 Task: Search one way flight ticket for 2 adults, 2 infants in seat and 1 infant on lap in first from Elmira/corning: Elmira/corning Regional Airport to Greensboro: Piedmont Triad International Airport on 5-1-2023. Choice of flights is Royal air maroc. Number of bags: 5 checked bags. Price is upto 85000. Outbound departure time preference is 14:30.
Action: Mouse moved to (297, 499)
Screenshot: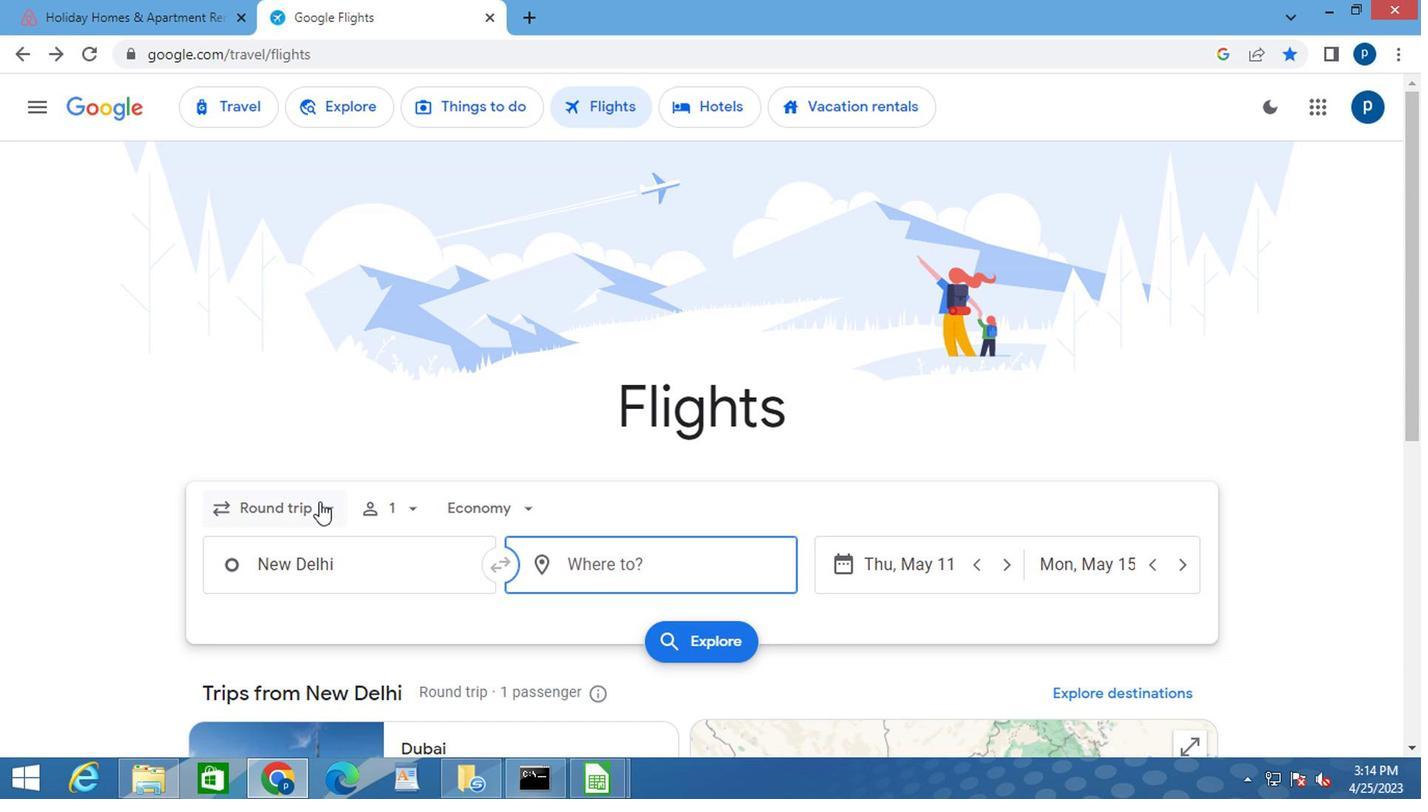 
Action: Mouse pressed left at (297, 499)
Screenshot: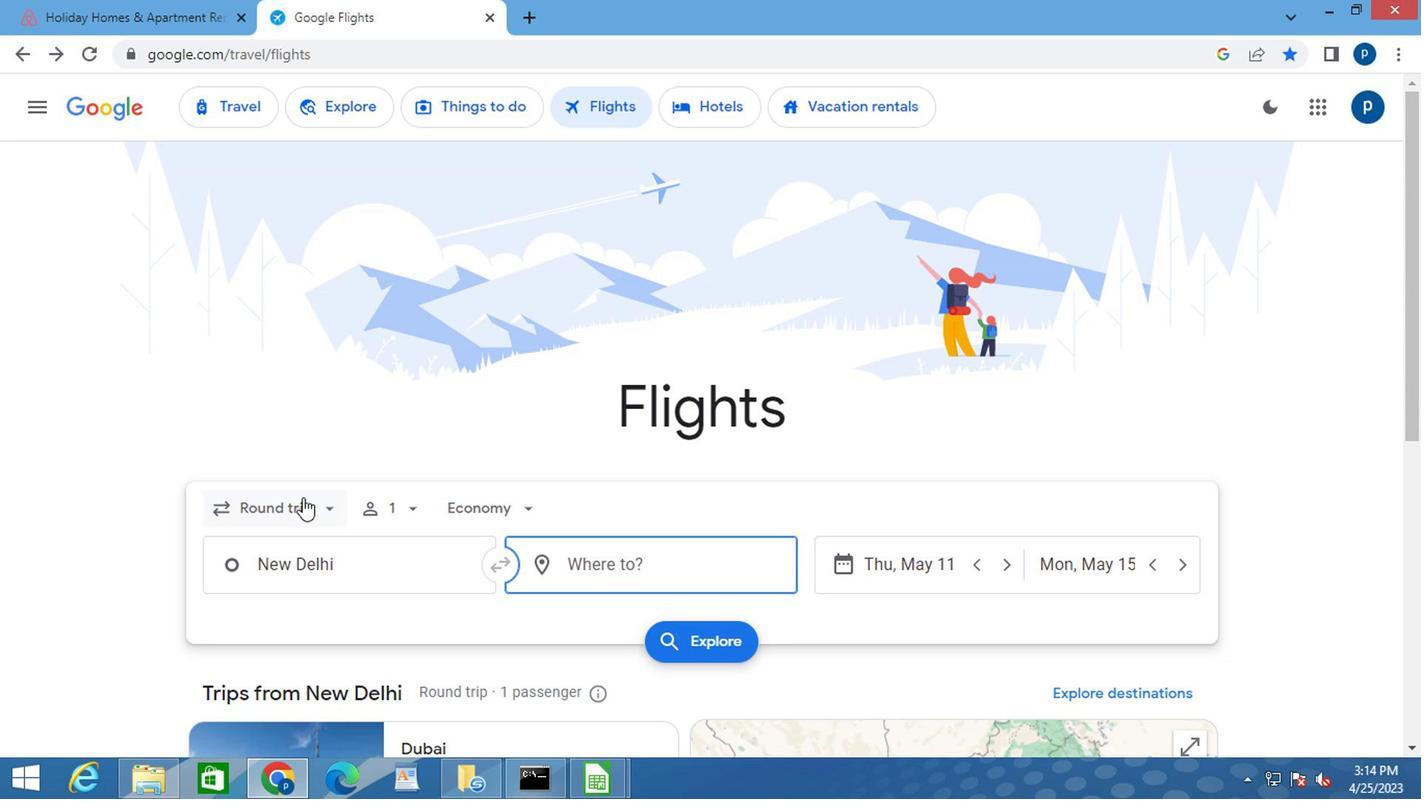 
Action: Mouse moved to (295, 598)
Screenshot: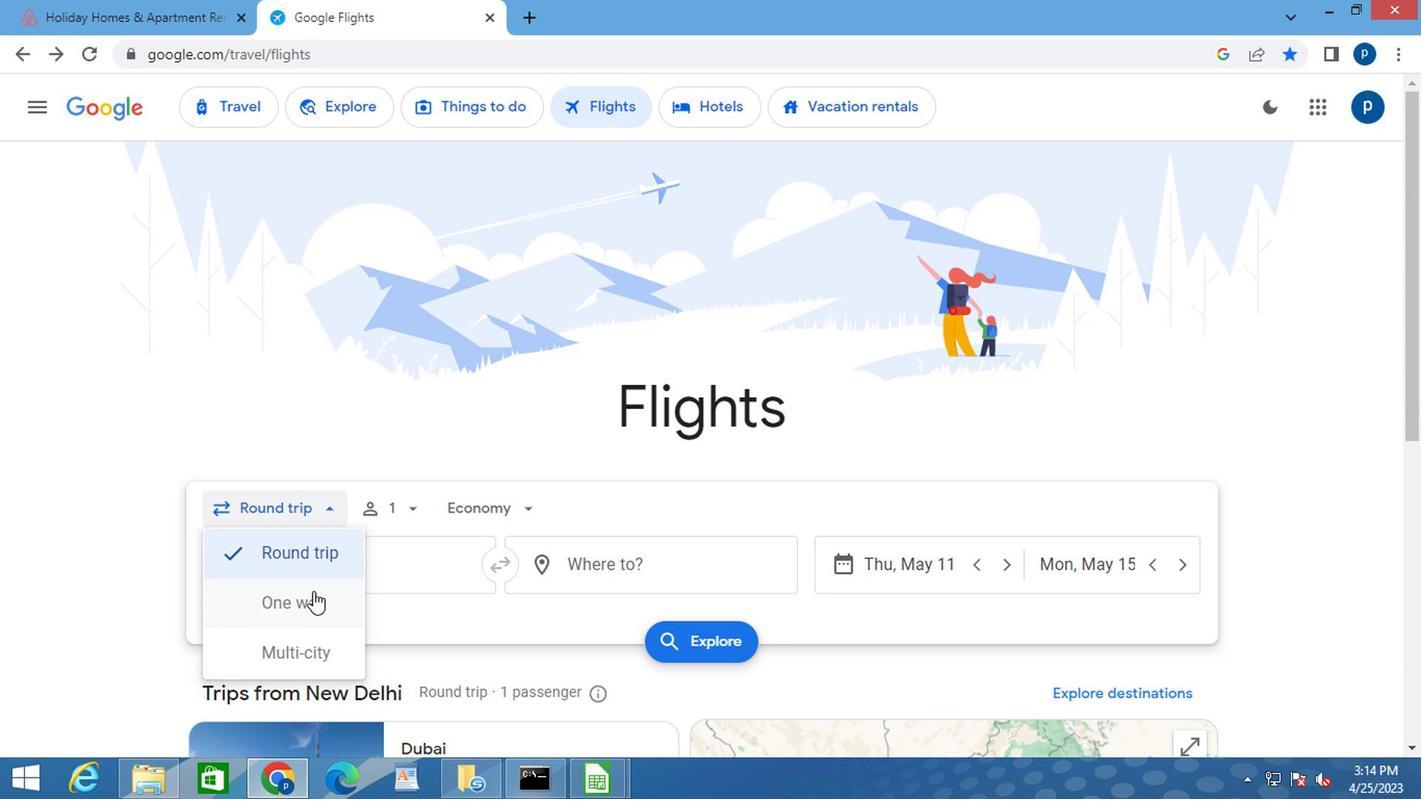 
Action: Mouse pressed left at (295, 598)
Screenshot: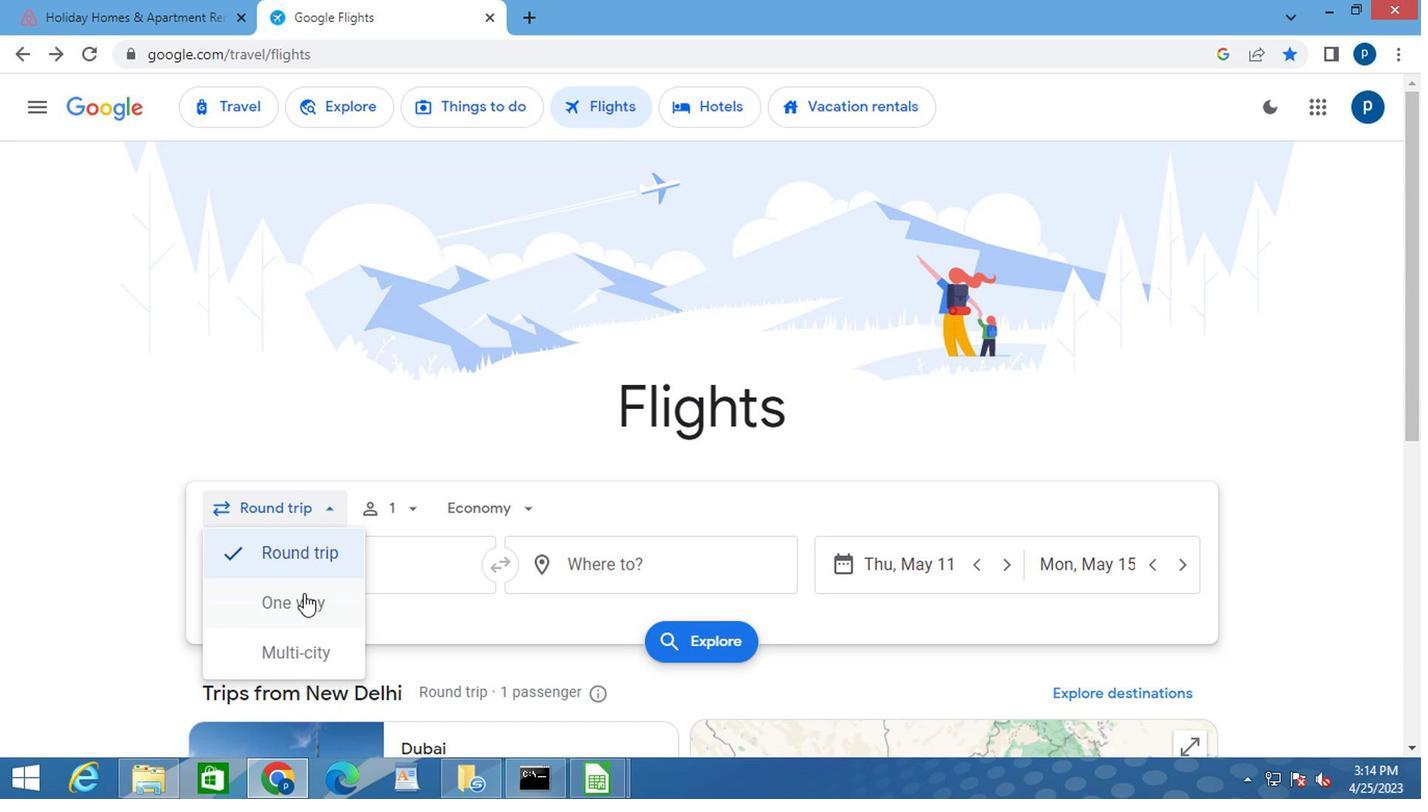 
Action: Mouse moved to (377, 510)
Screenshot: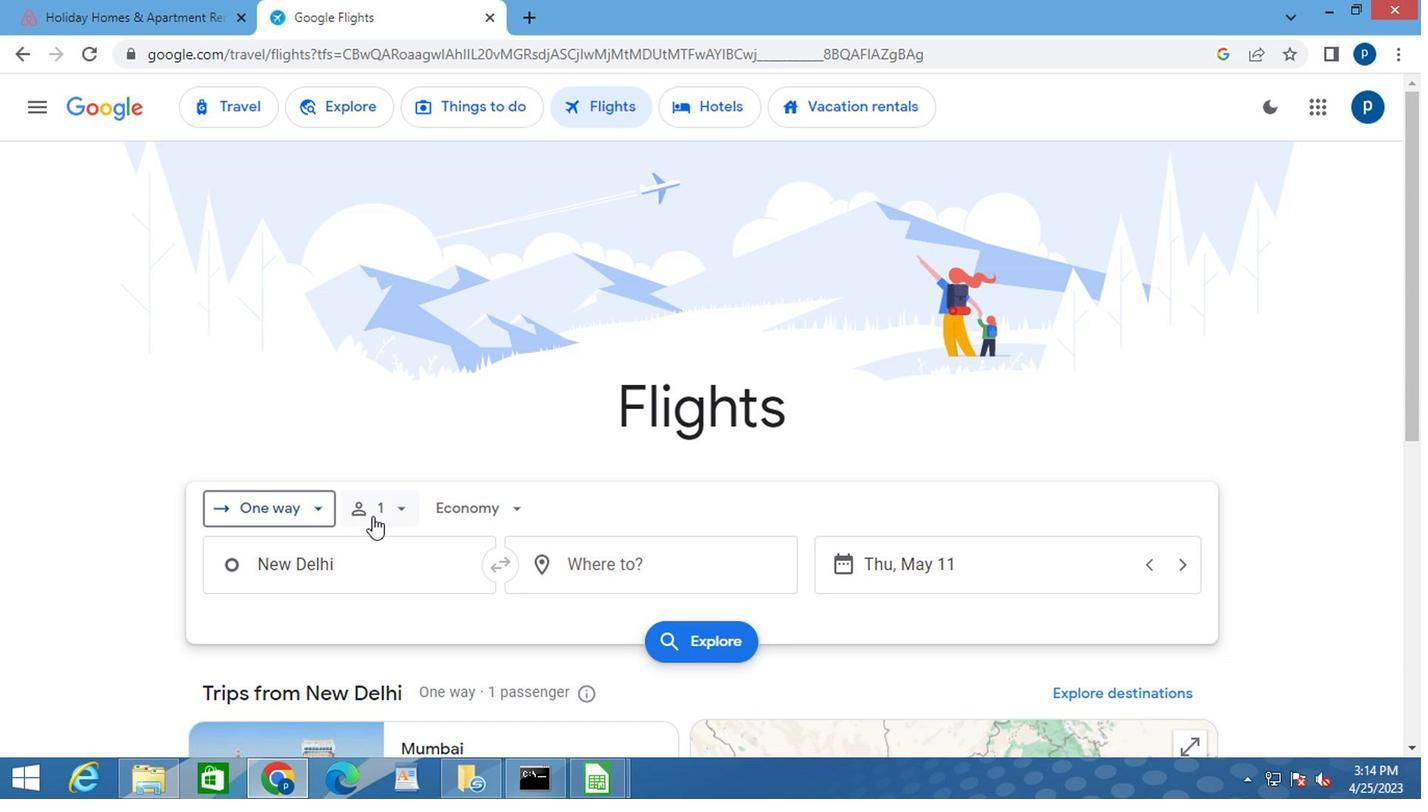 
Action: Mouse pressed left at (377, 510)
Screenshot: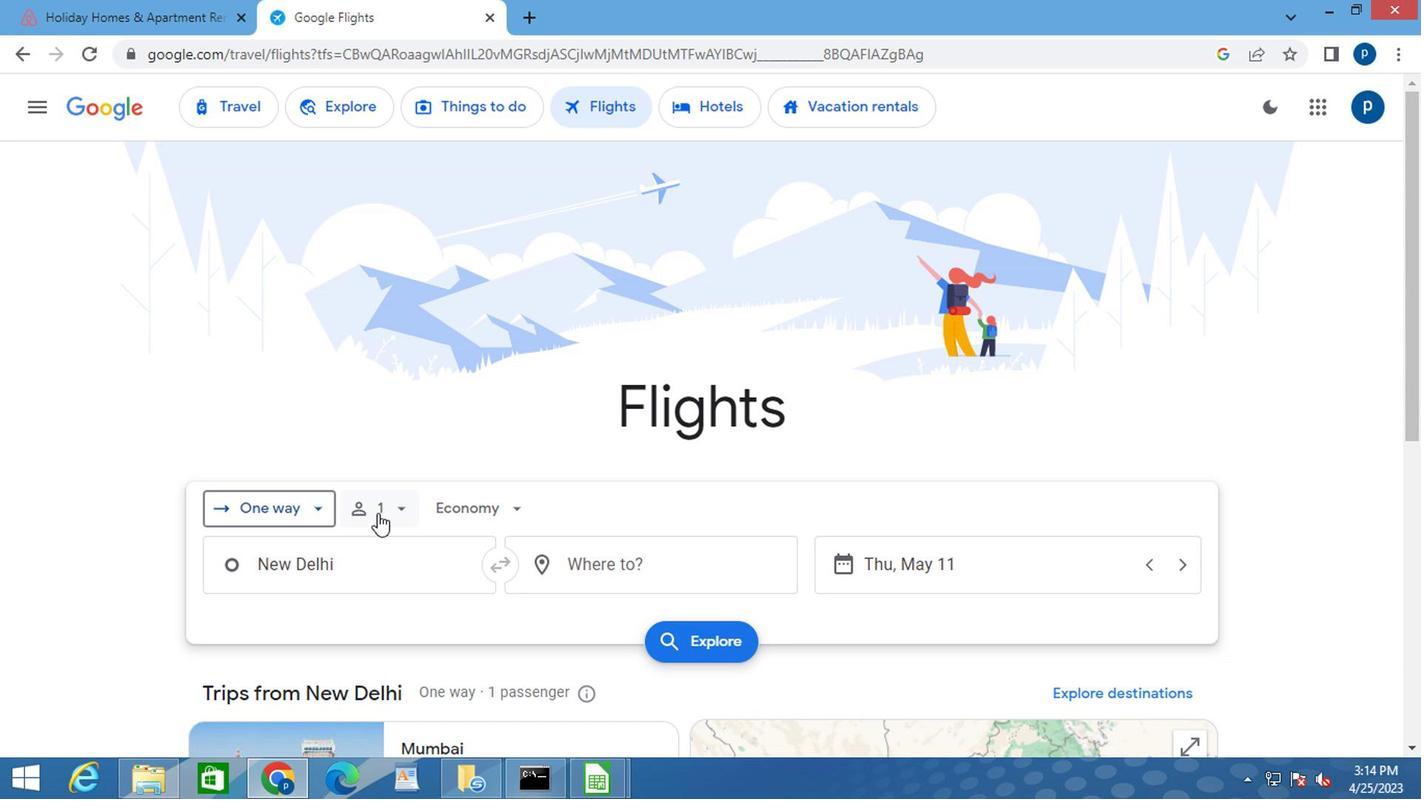 
Action: Mouse moved to (556, 567)
Screenshot: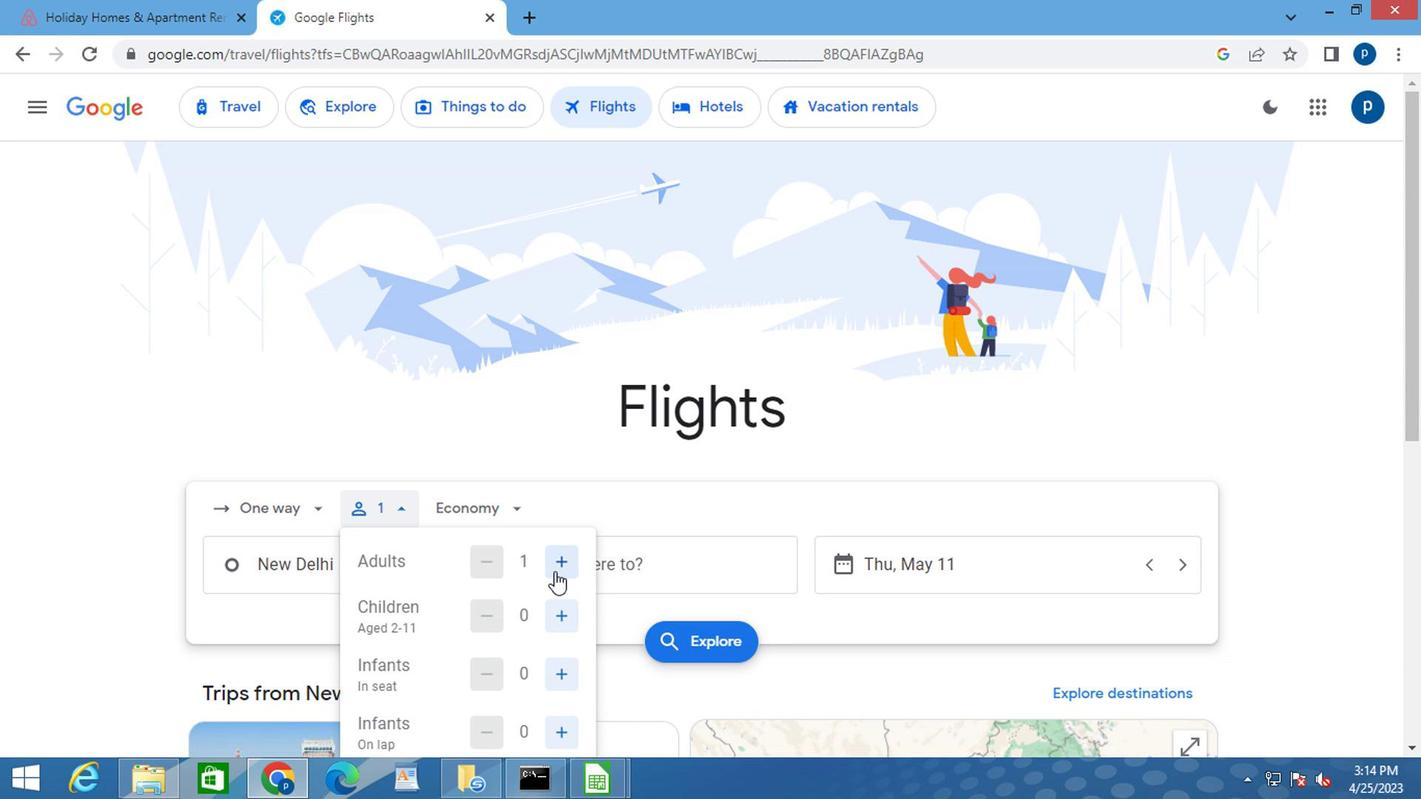 
Action: Mouse pressed left at (556, 567)
Screenshot: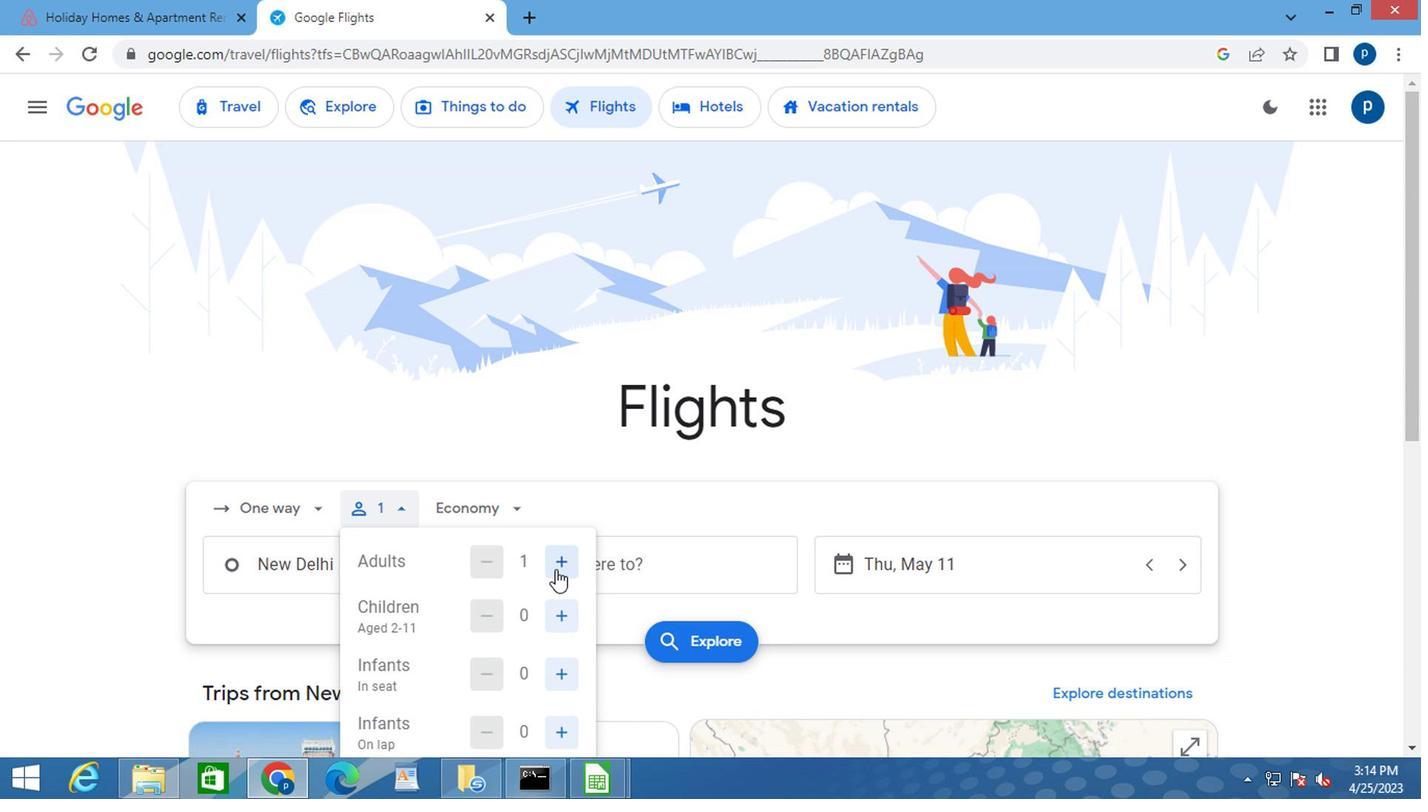 
Action: Mouse moved to (556, 567)
Screenshot: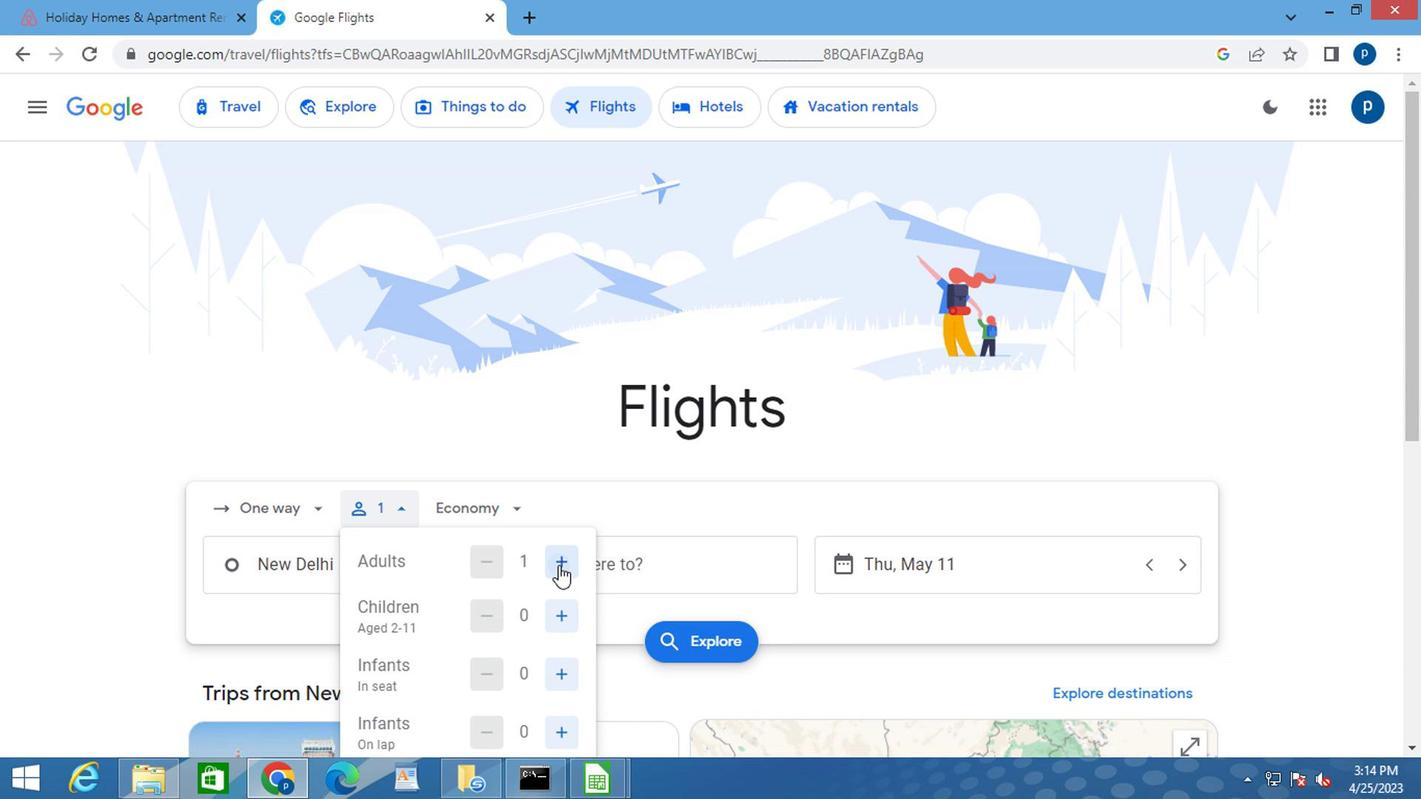 
Action: Mouse scrolled (556, 566) with delta (0, -1)
Screenshot: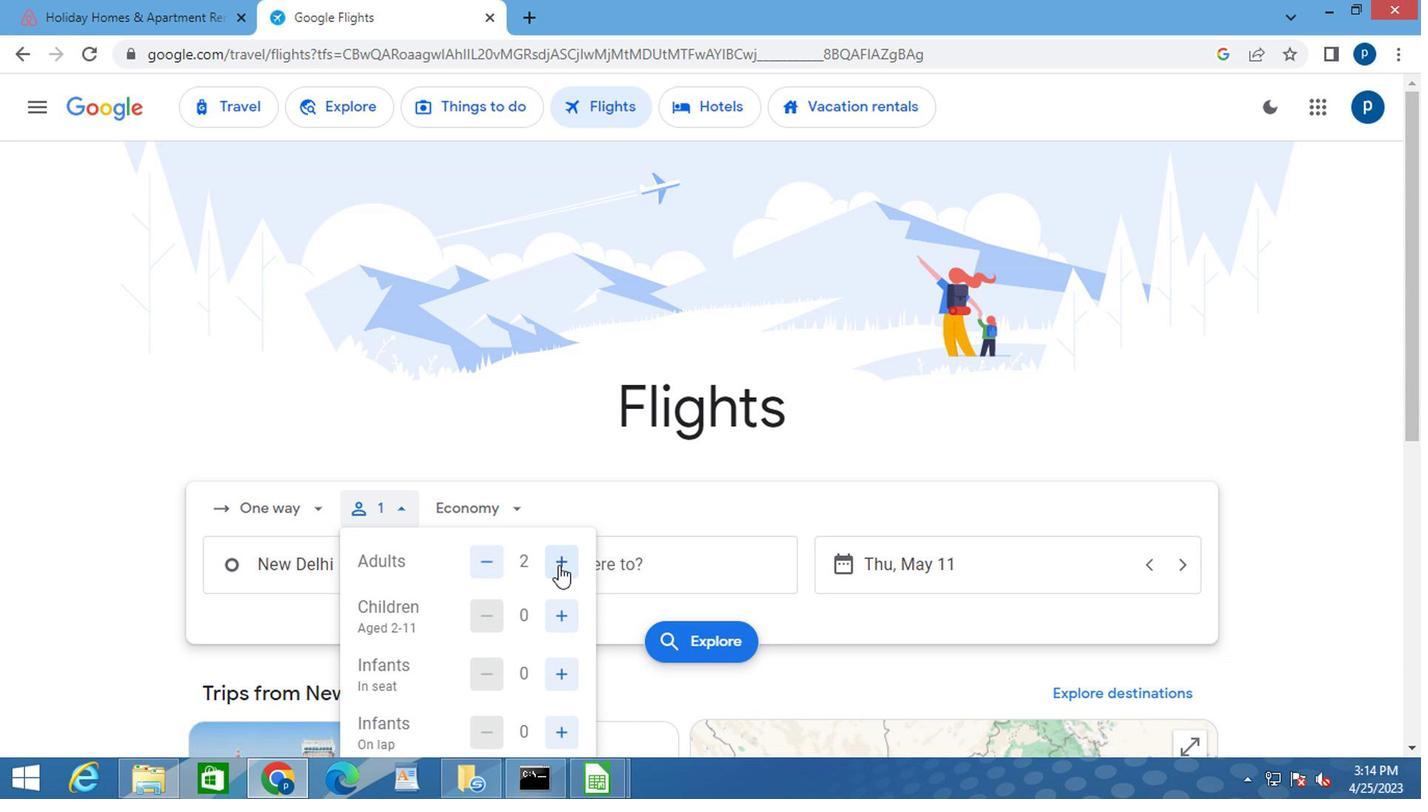 
Action: Mouse moved to (556, 565)
Screenshot: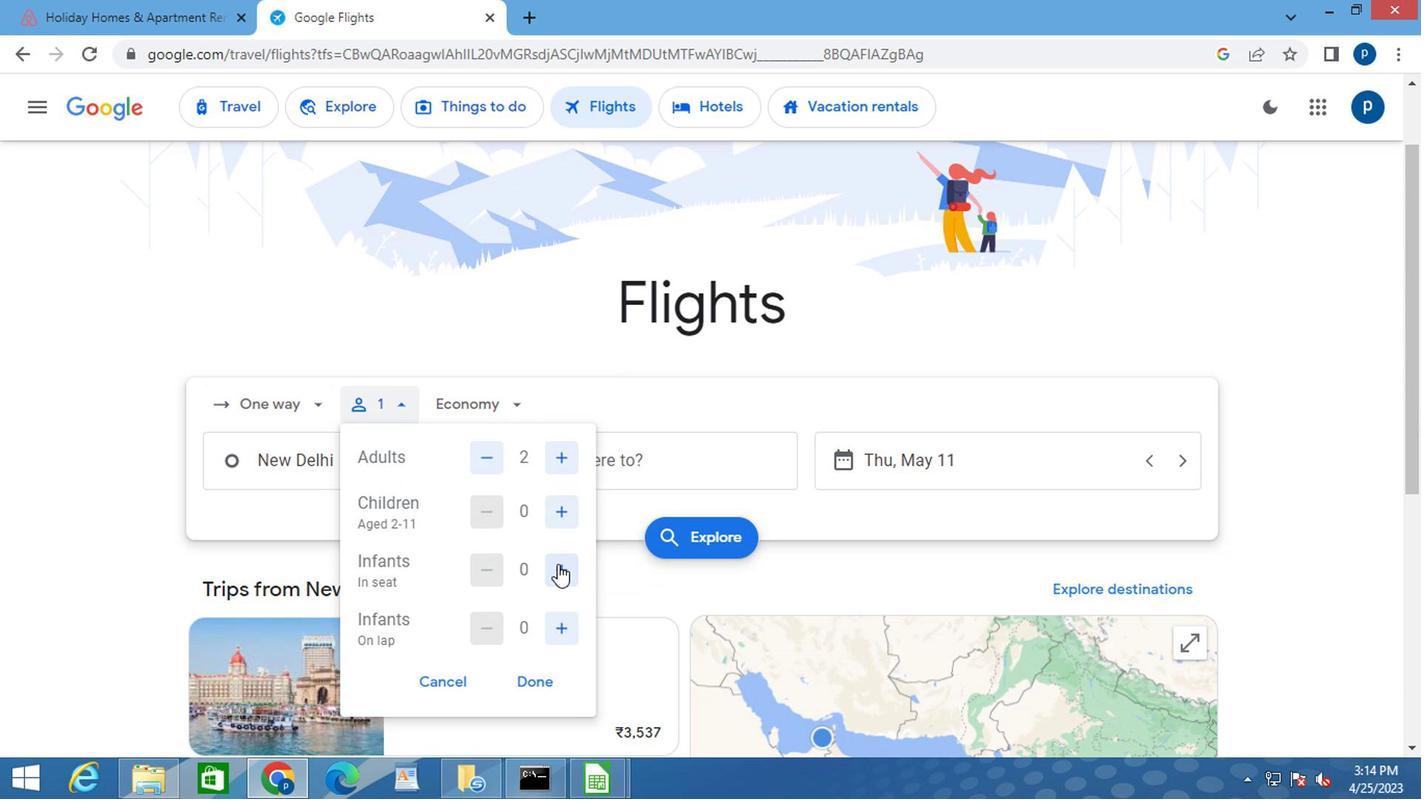 
Action: Mouse pressed left at (556, 565)
Screenshot: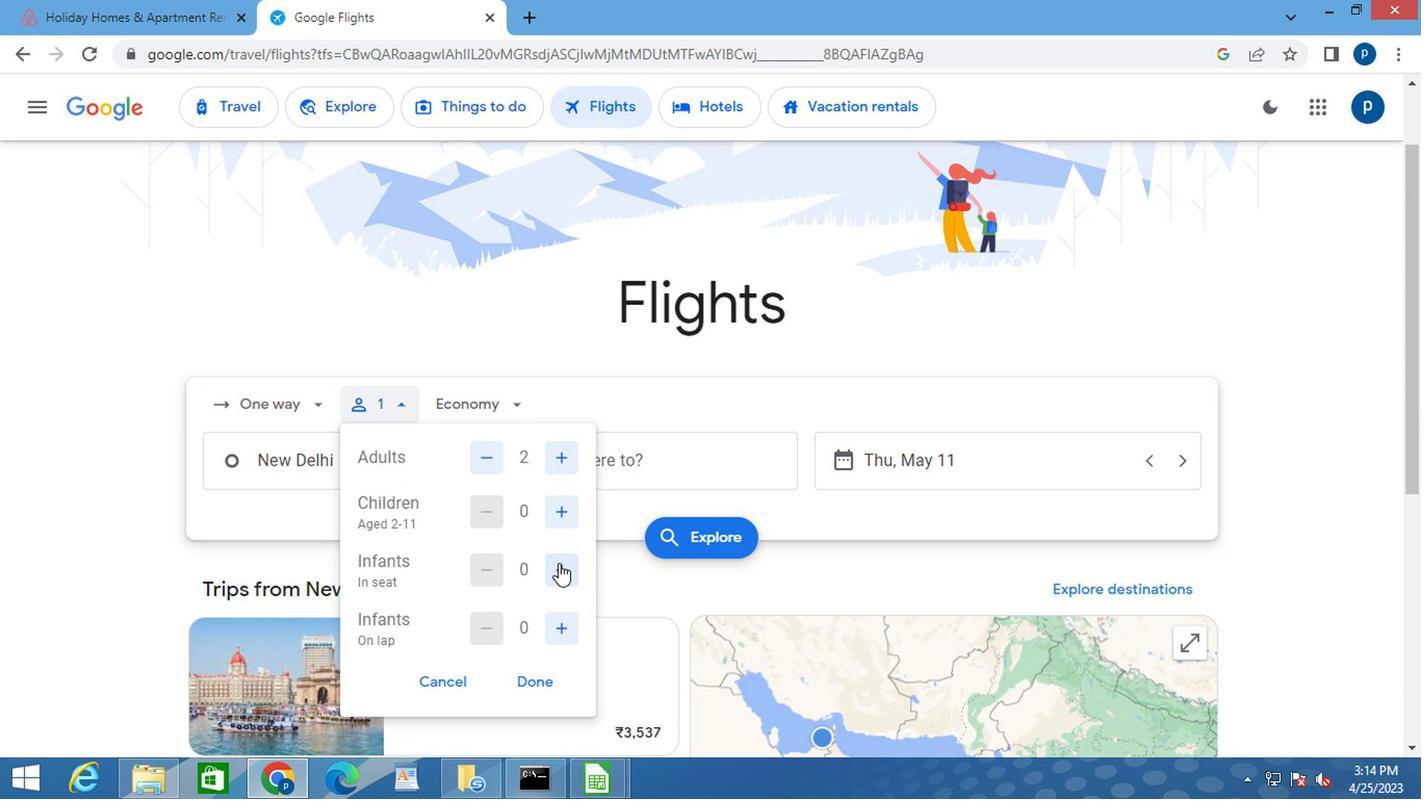 
Action: Mouse pressed left at (556, 565)
Screenshot: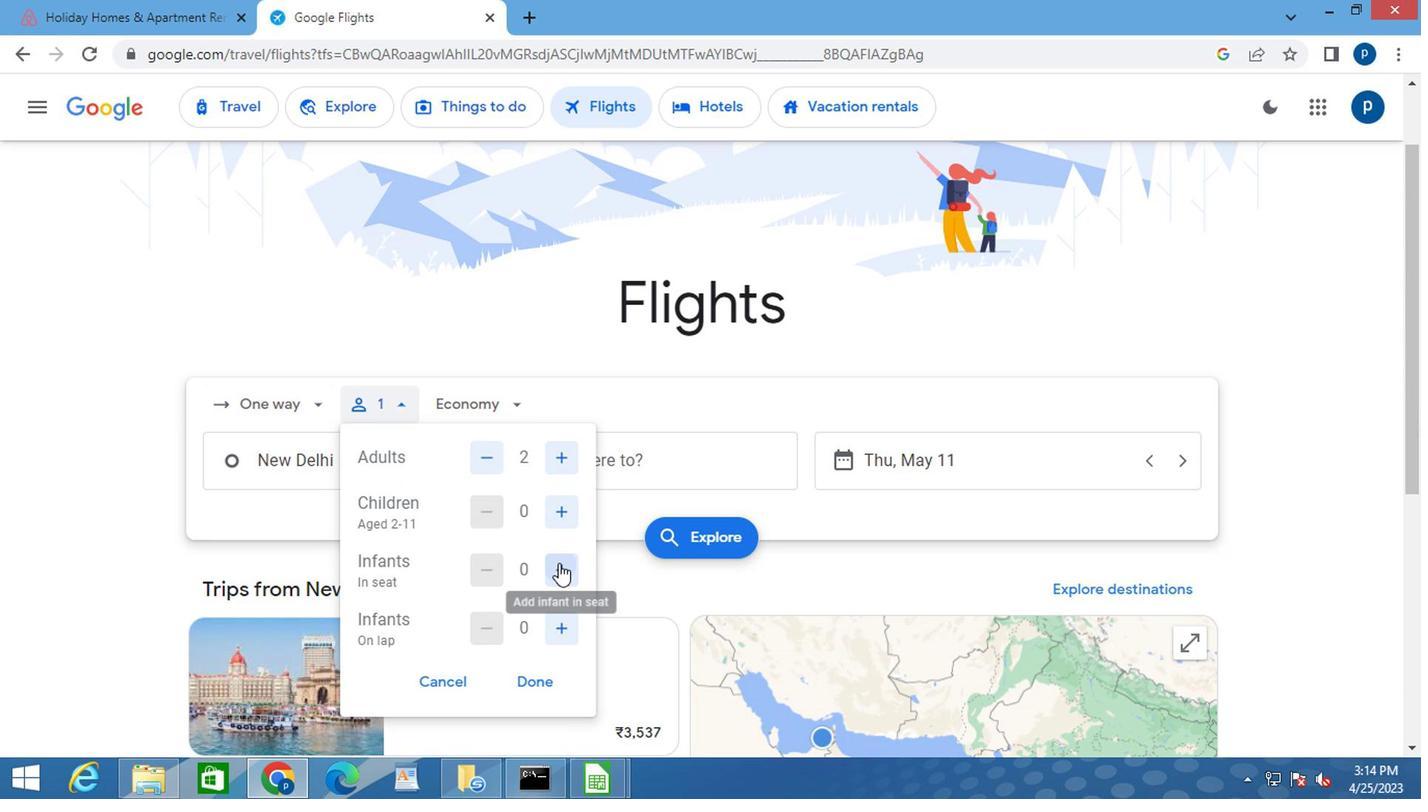 
Action: Mouse moved to (556, 626)
Screenshot: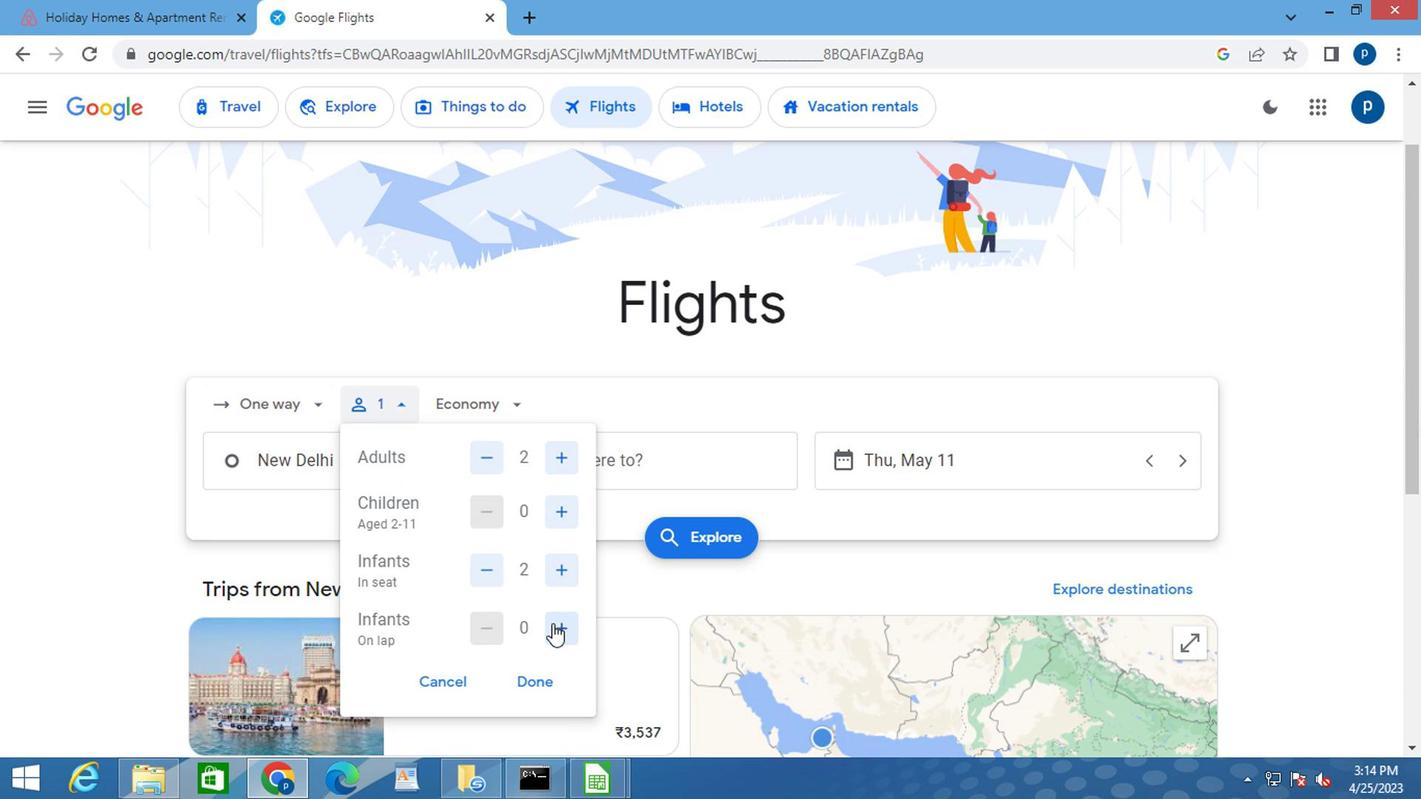 
Action: Mouse pressed left at (556, 626)
Screenshot: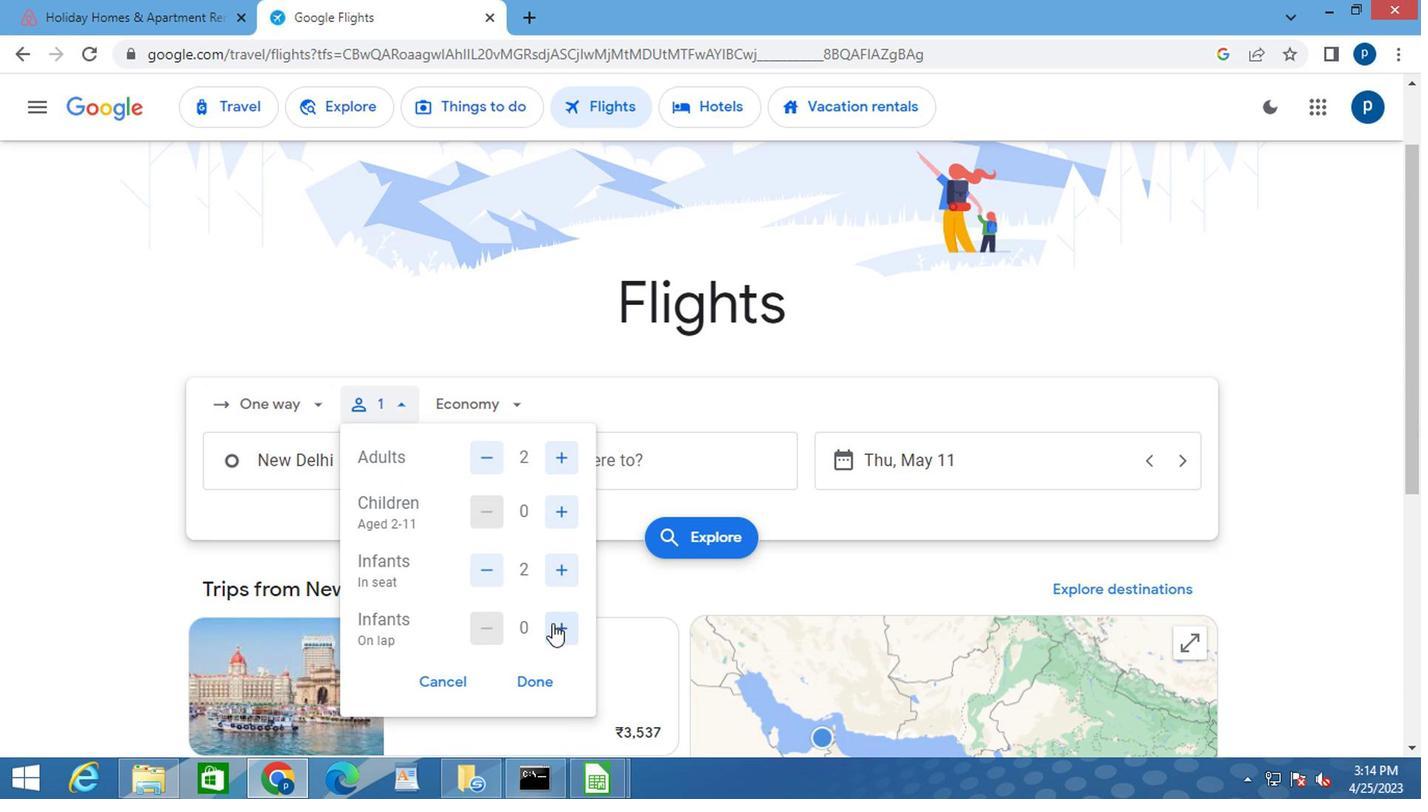 
Action: Mouse moved to (527, 680)
Screenshot: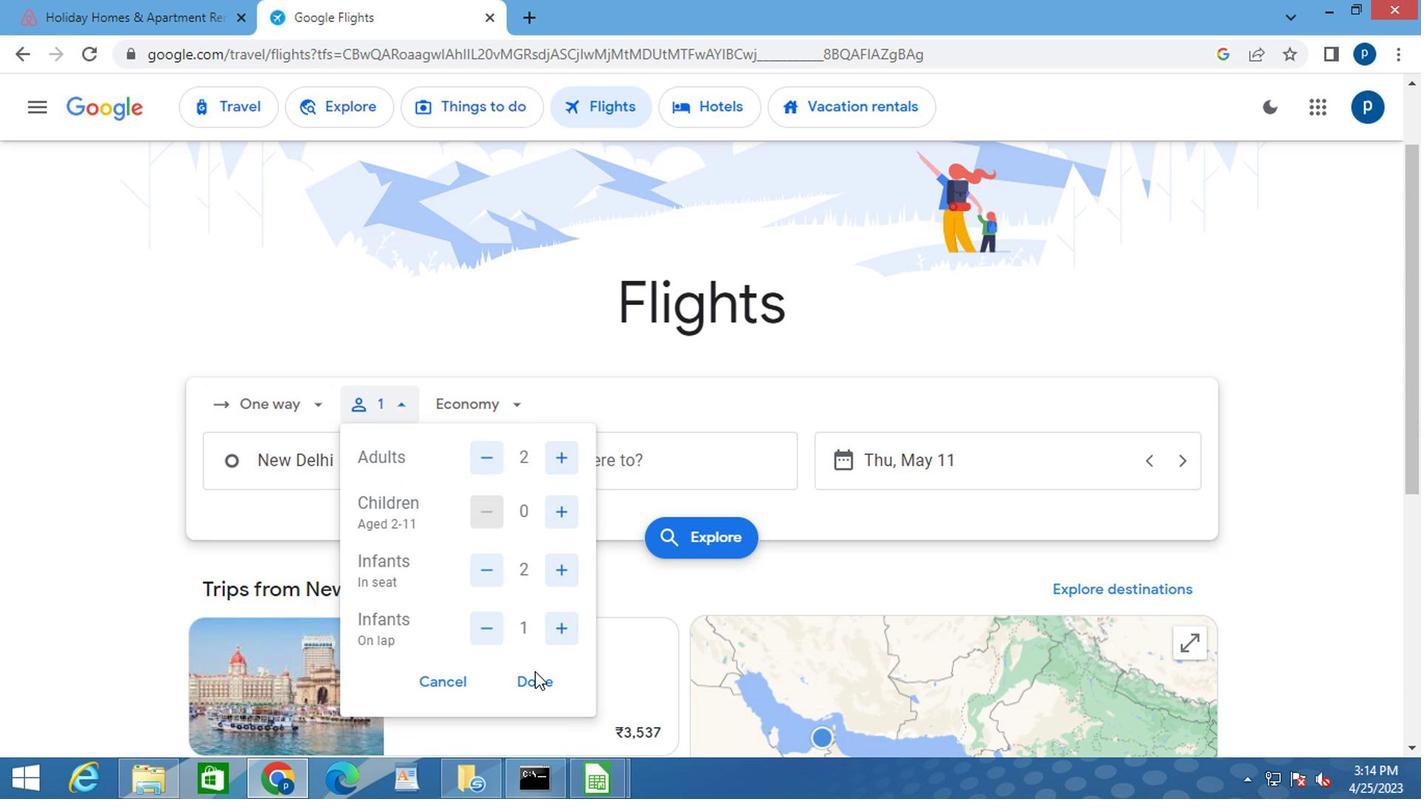 
Action: Mouse pressed left at (527, 680)
Screenshot: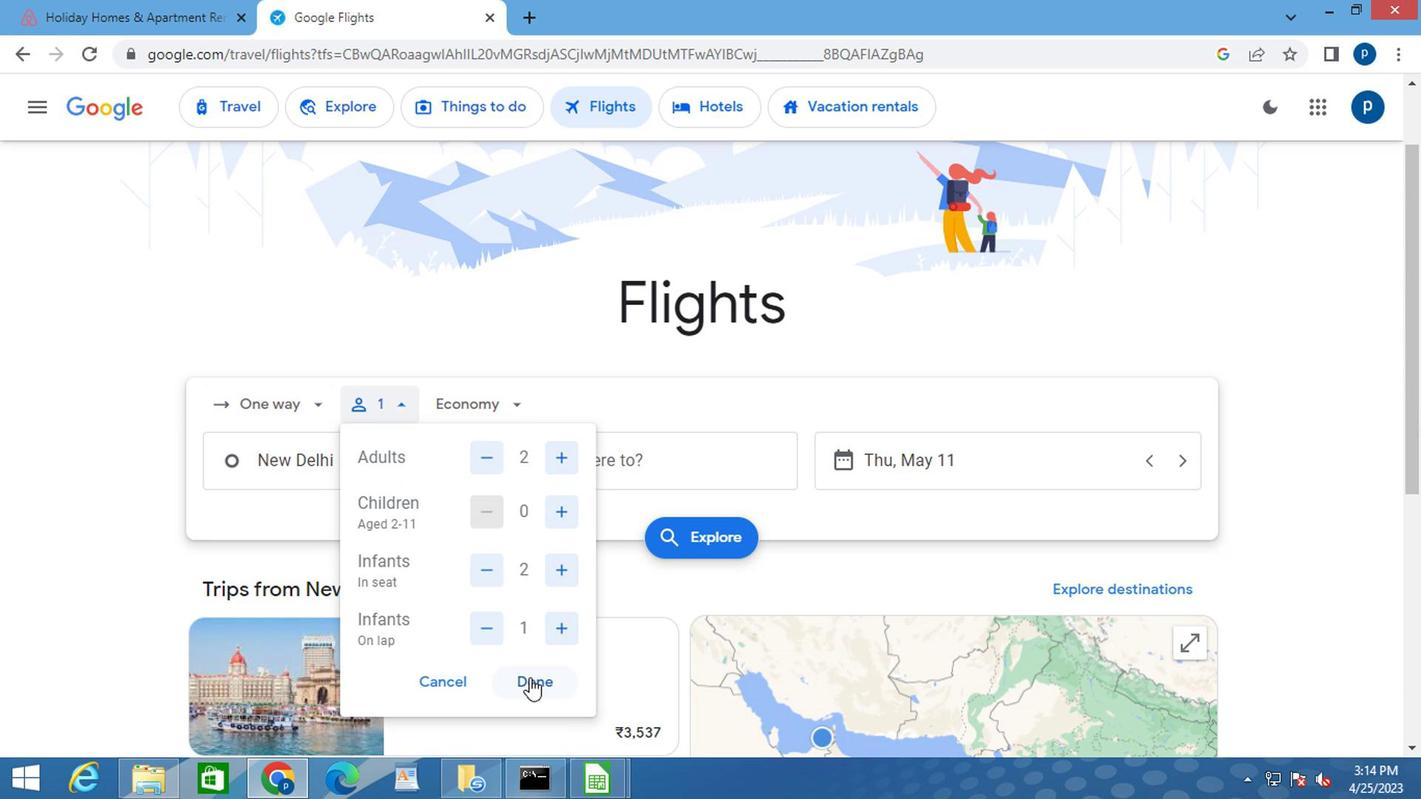 
Action: Mouse moved to (479, 416)
Screenshot: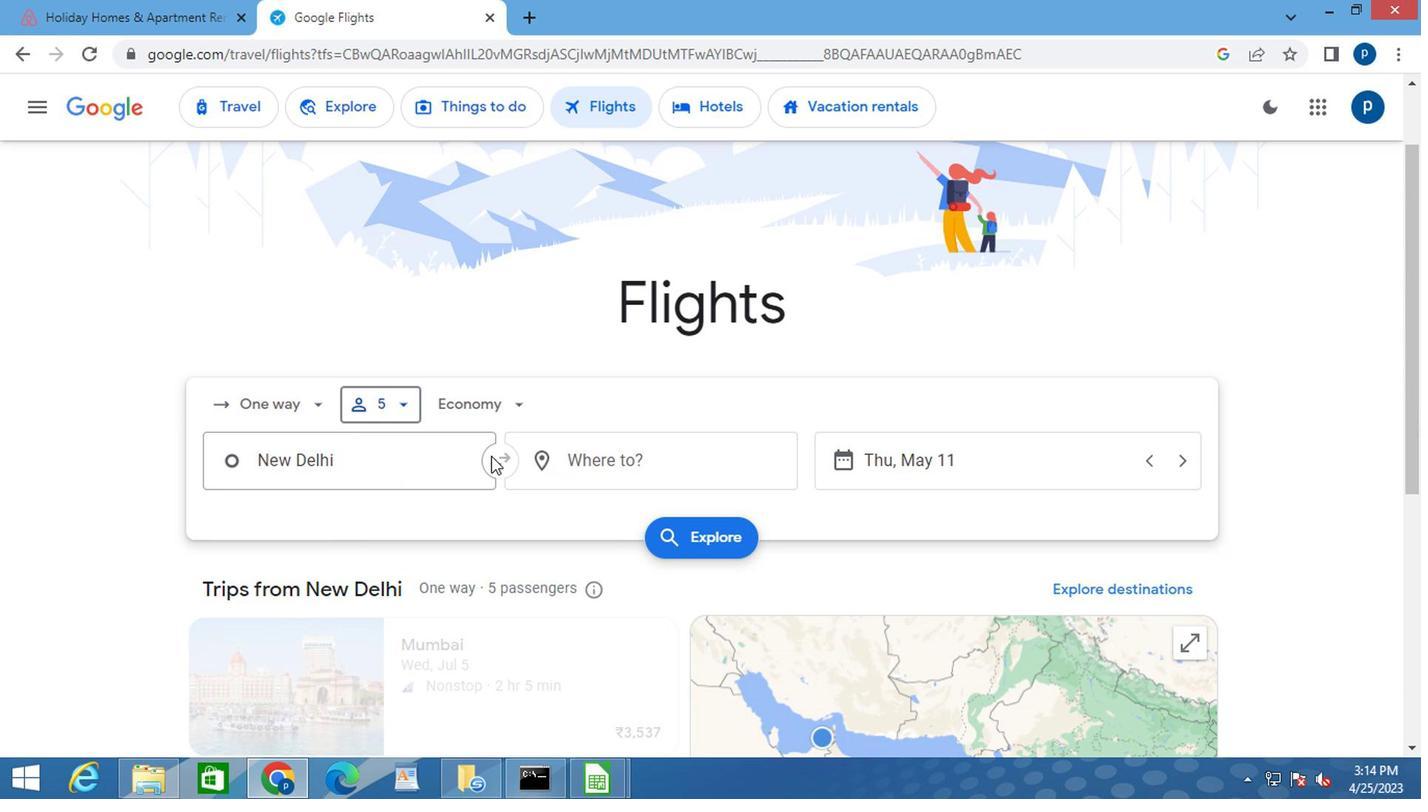 
Action: Mouse pressed left at (479, 416)
Screenshot: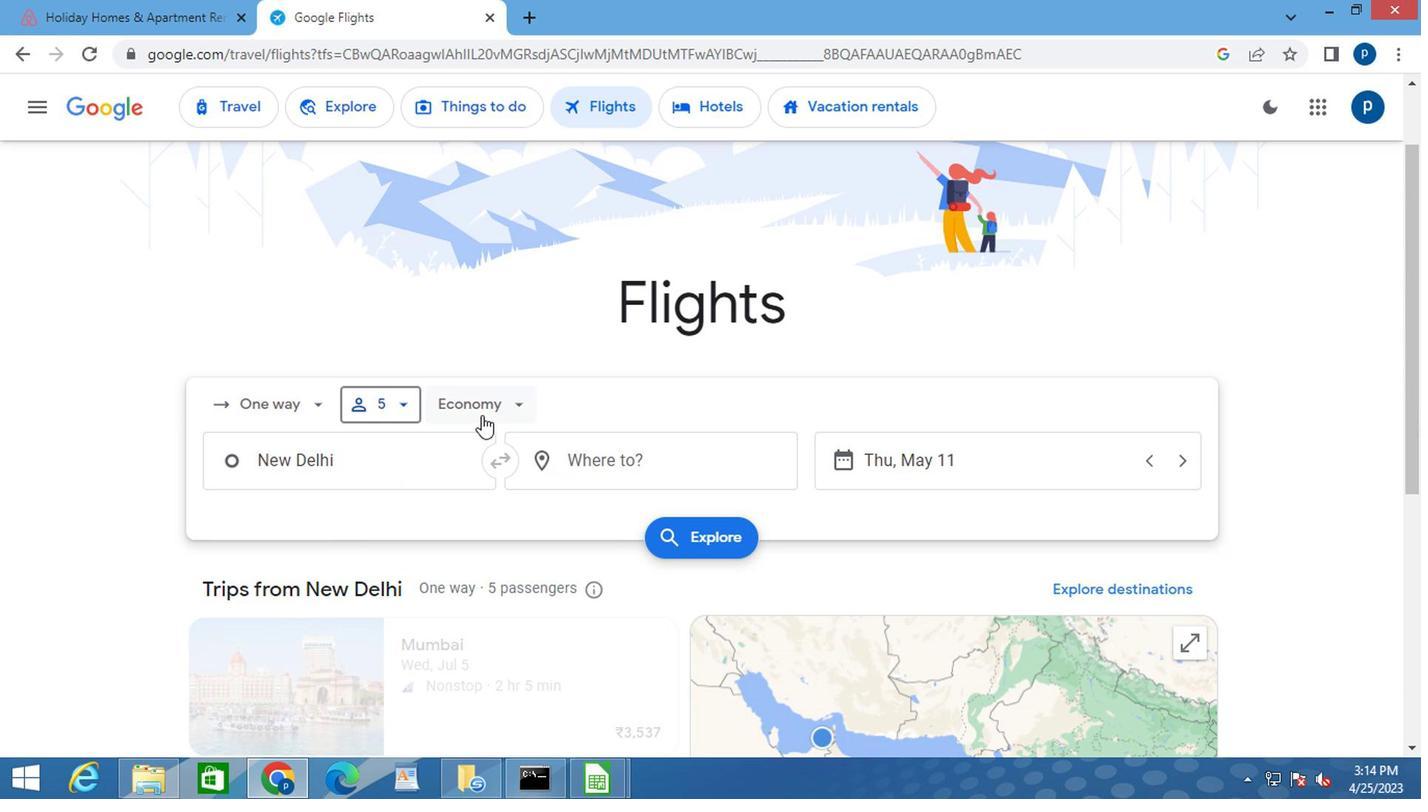 
Action: Mouse moved to (499, 601)
Screenshot: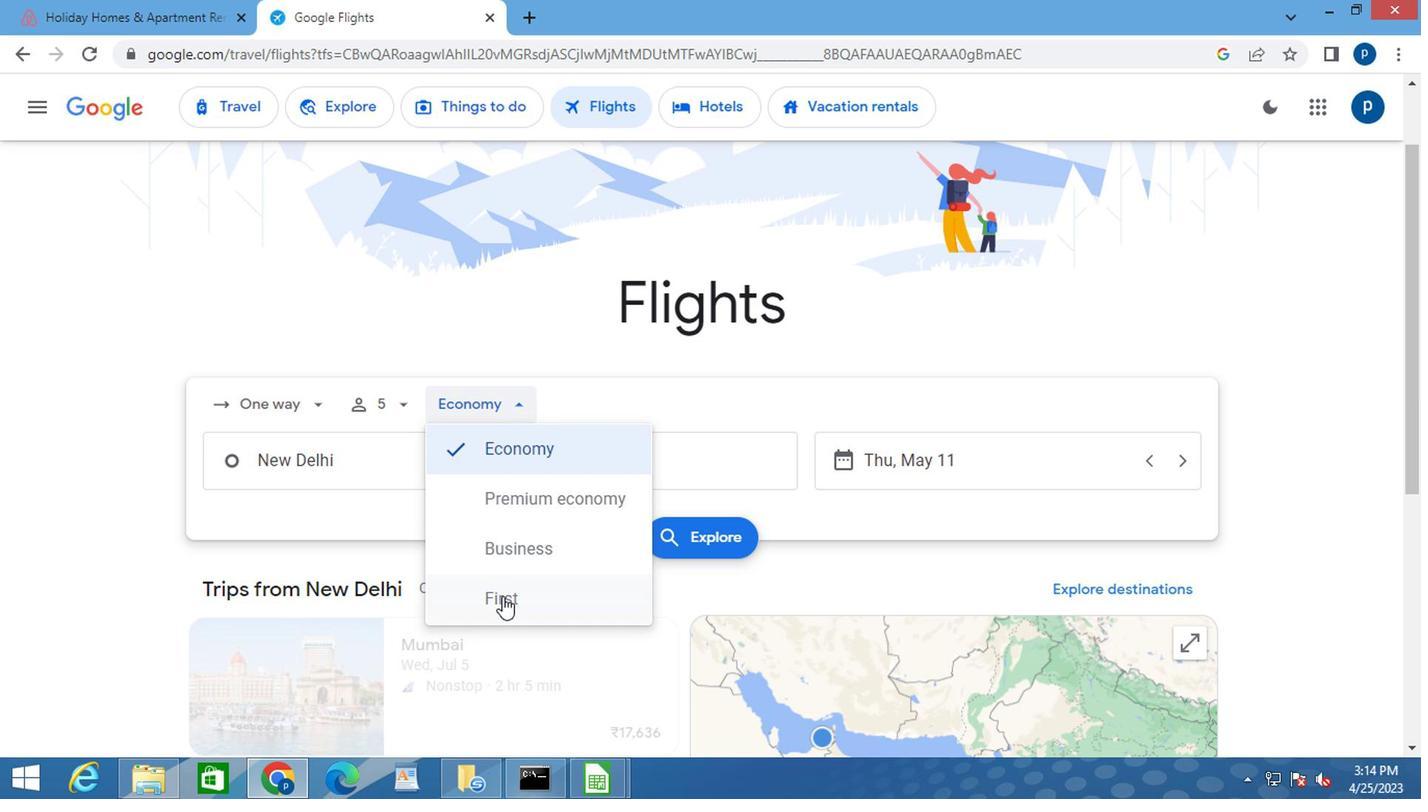 
Action: Mouse pressed left at (499, 601)
Screenshot: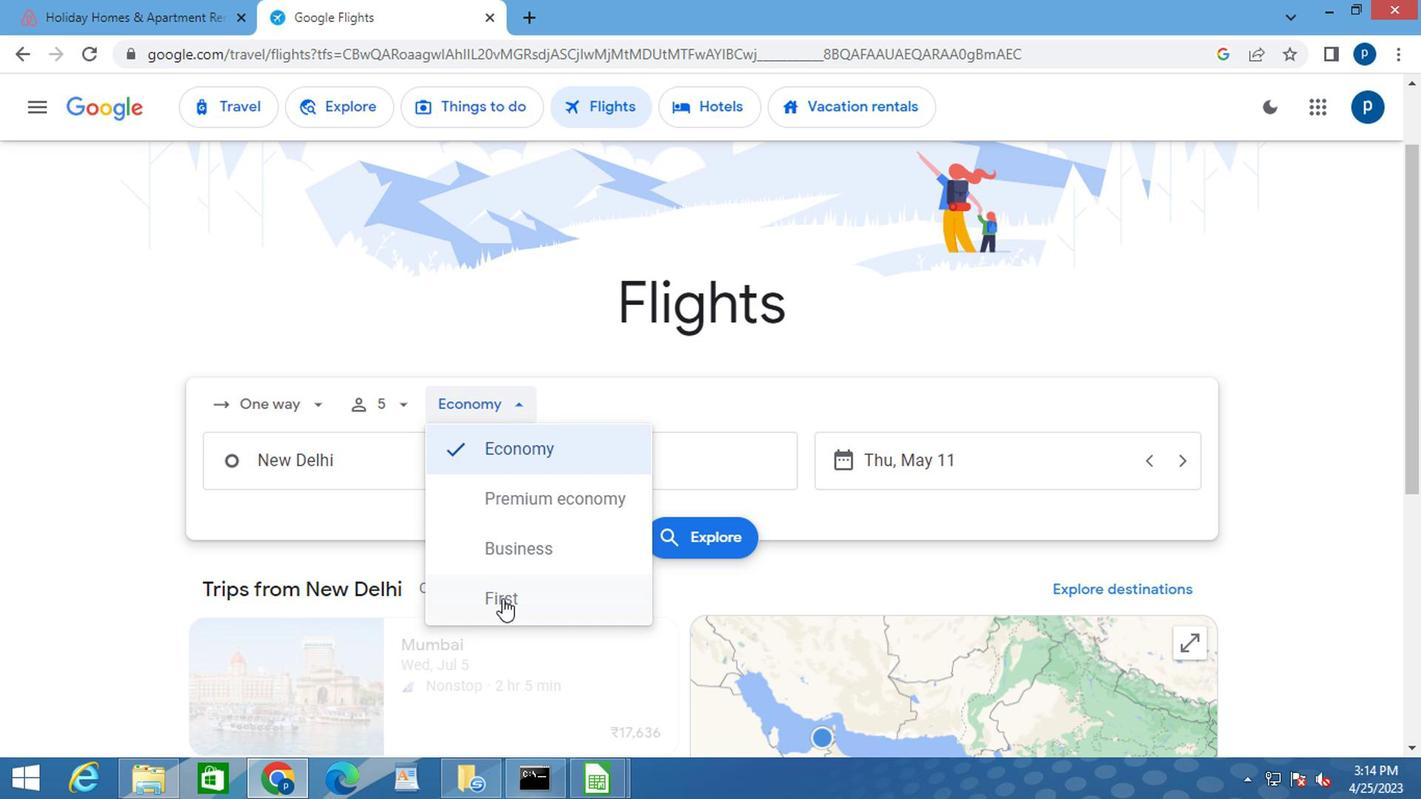 
Action: Mouse moved to (331, 456)
Screenshot: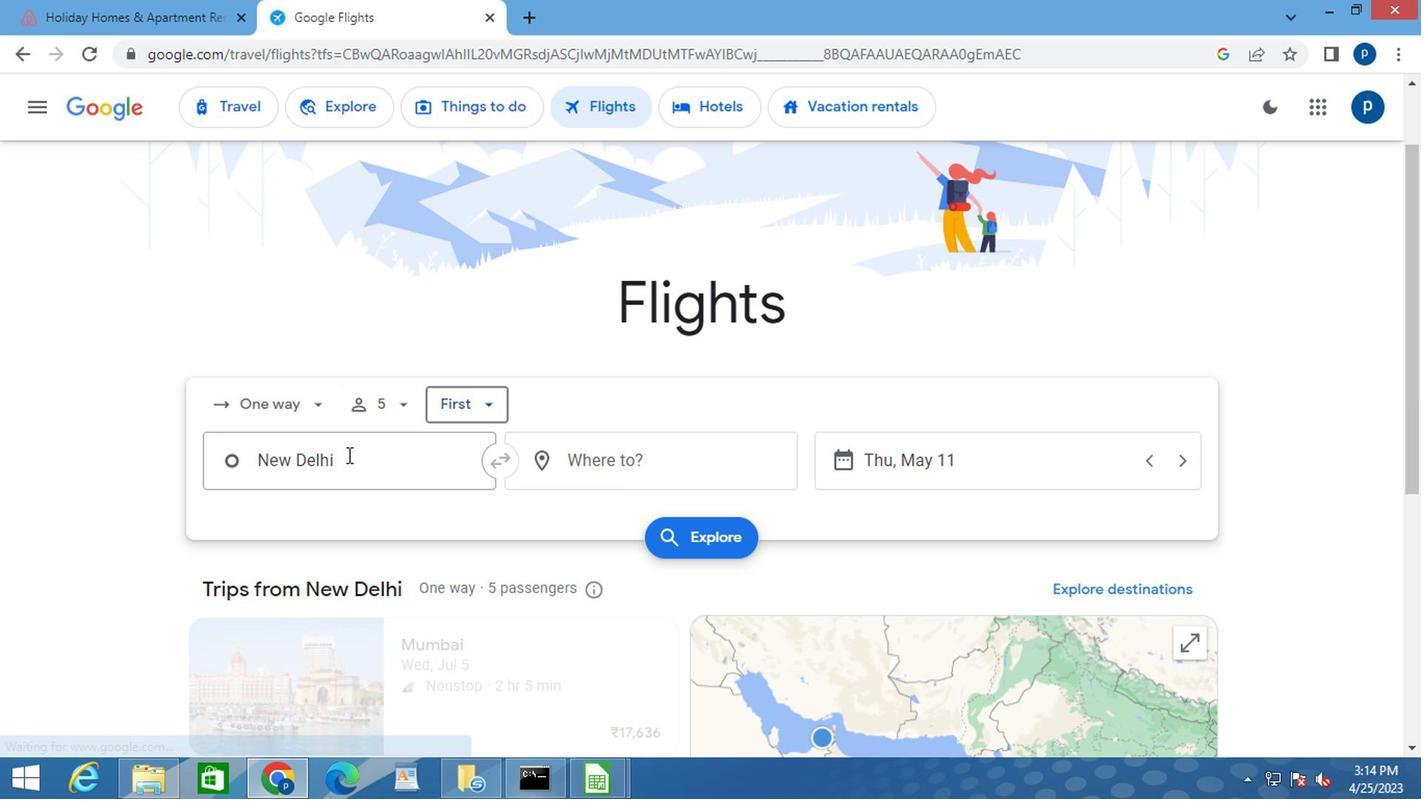 
Action: Mouse pressed left at (331, 456)
Screenshot: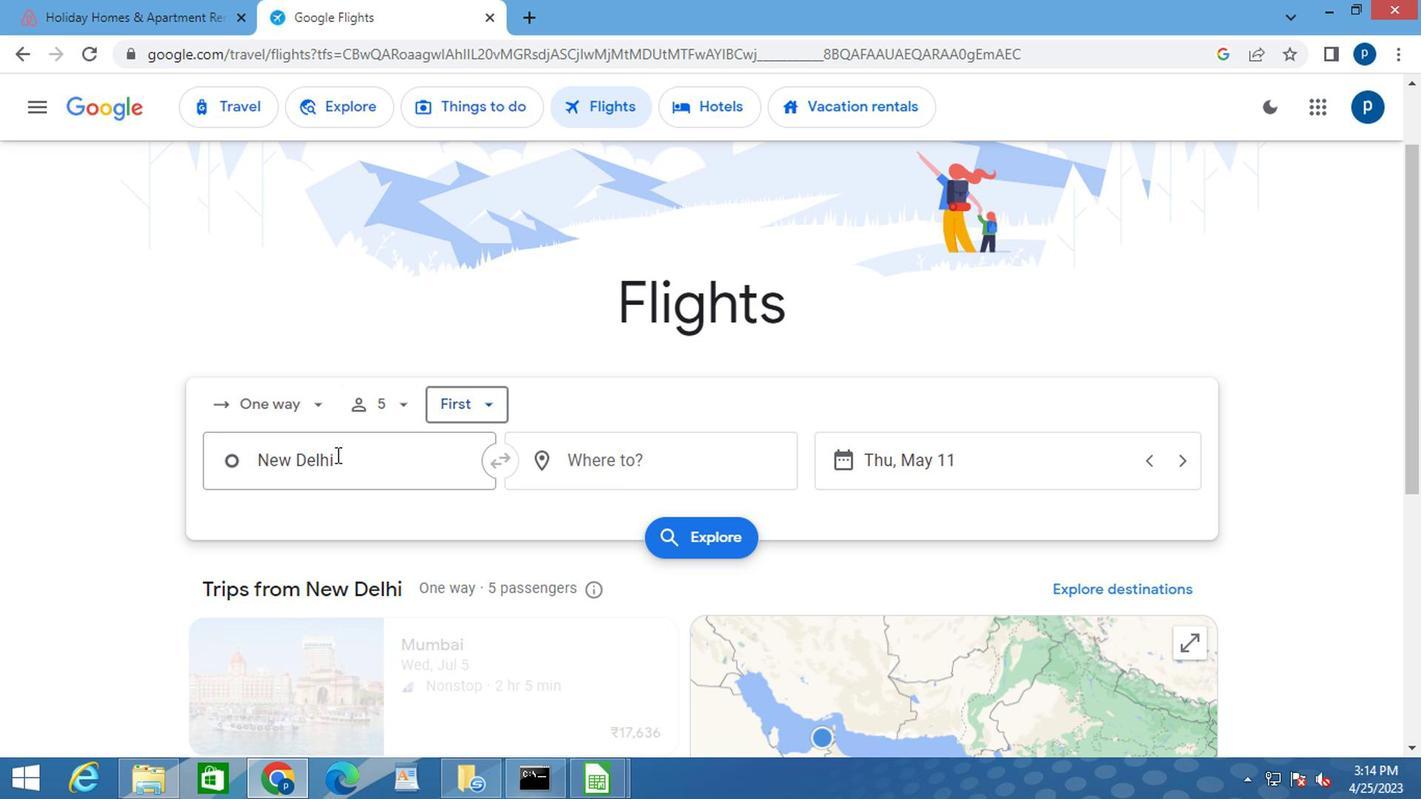 
Action: Mouse pressed left at (331, 456)
Screenshot: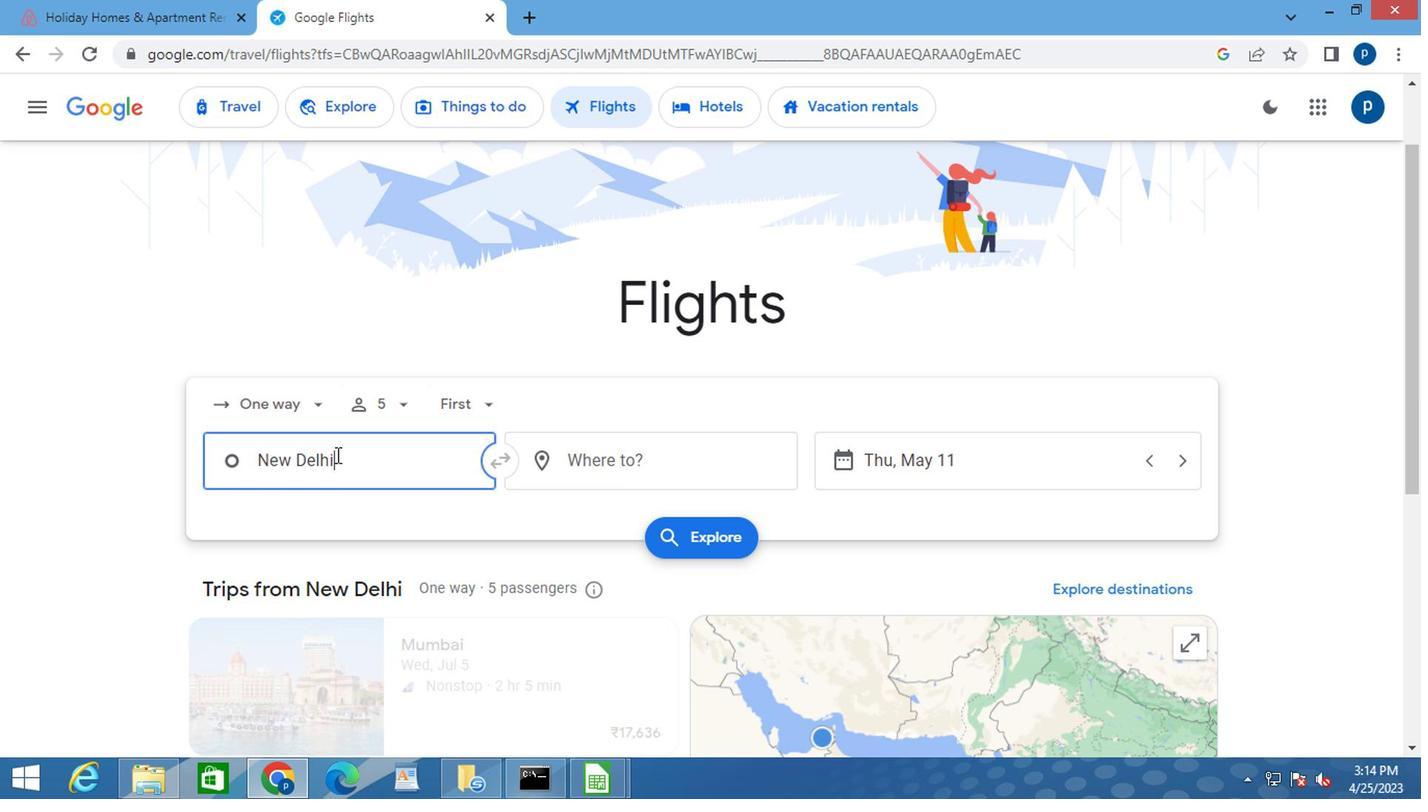 
Action: Key pressed e<Key.caps_lock>lmi
Screenshot: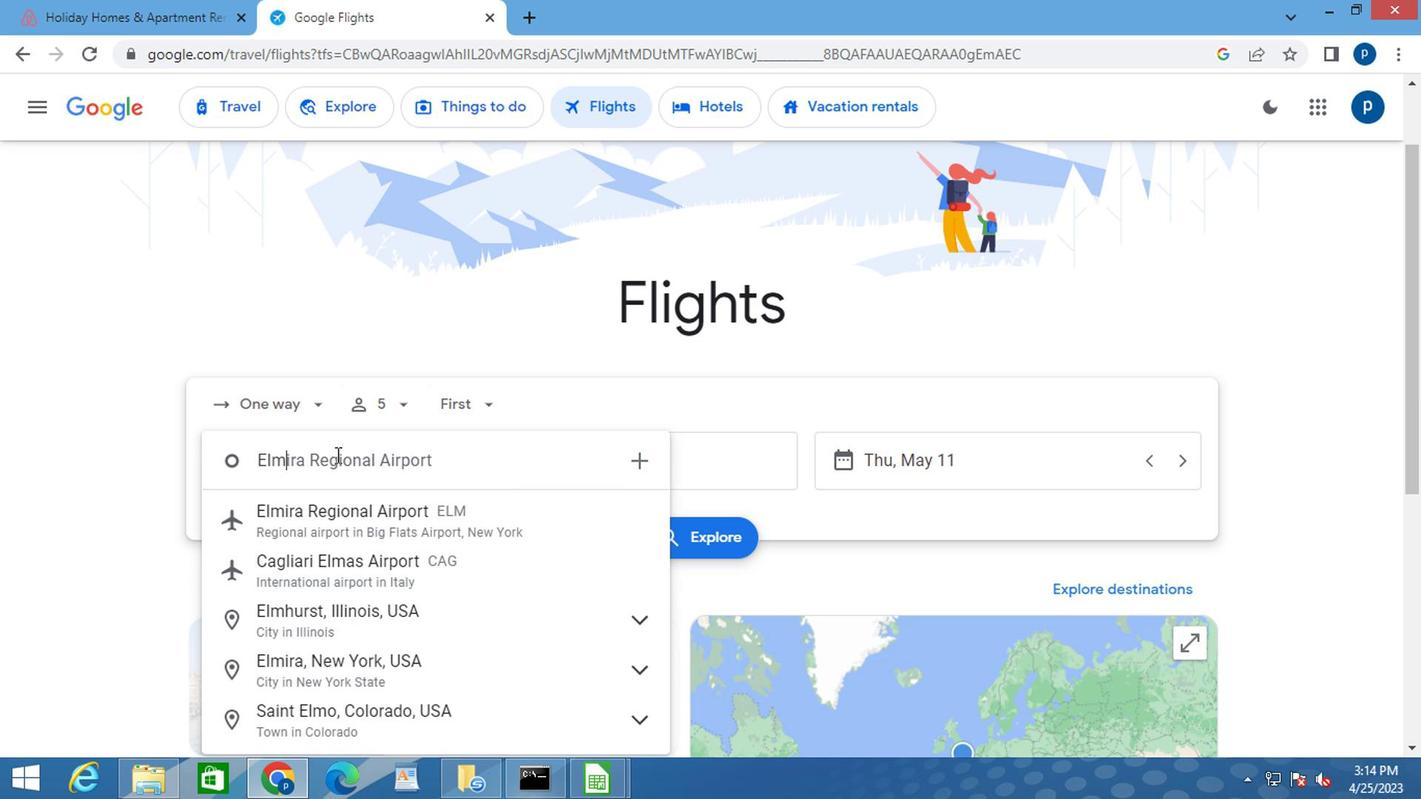 
Action: Mouse moved to (339, 518)
Screenshot: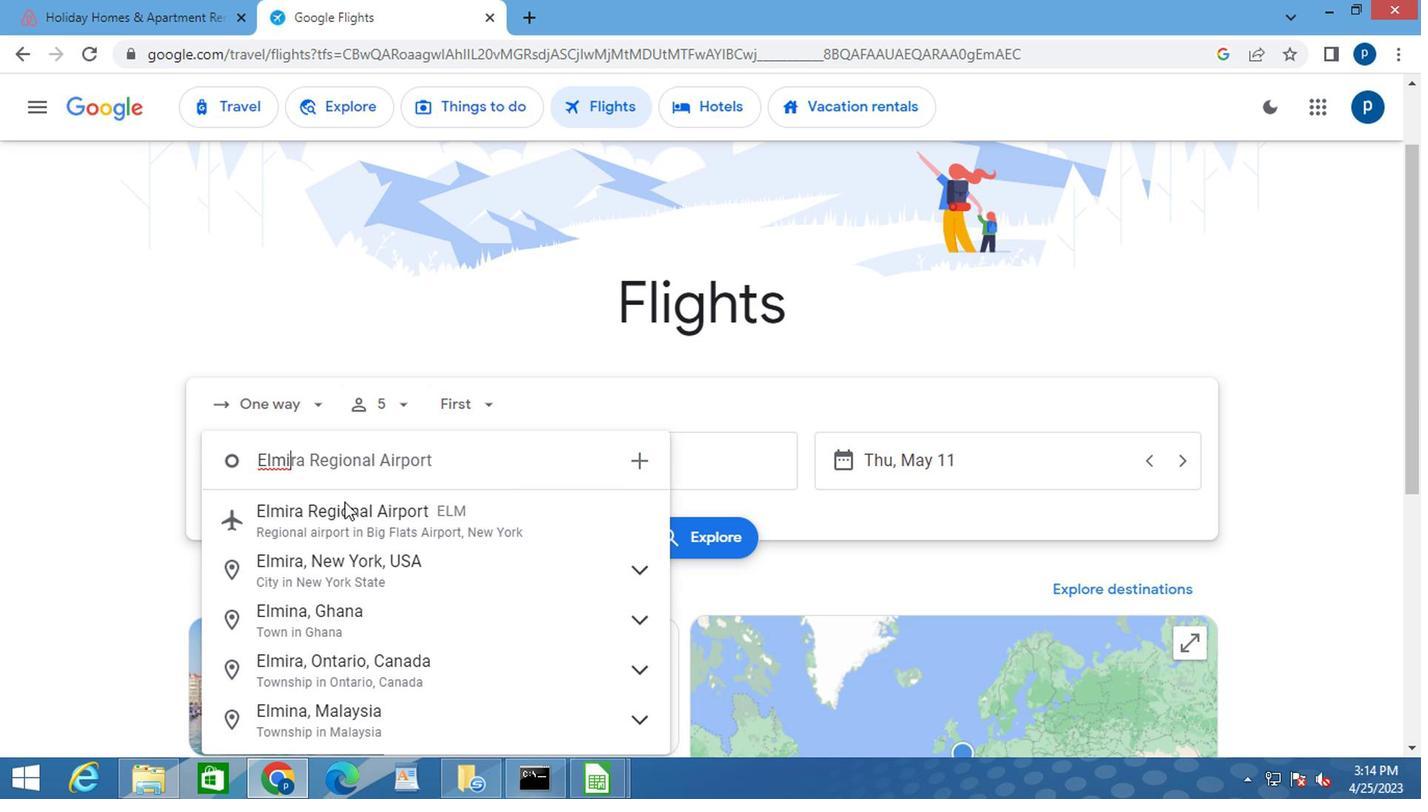 
Action: Mouse pressed left at (339, 518)
Screenshot: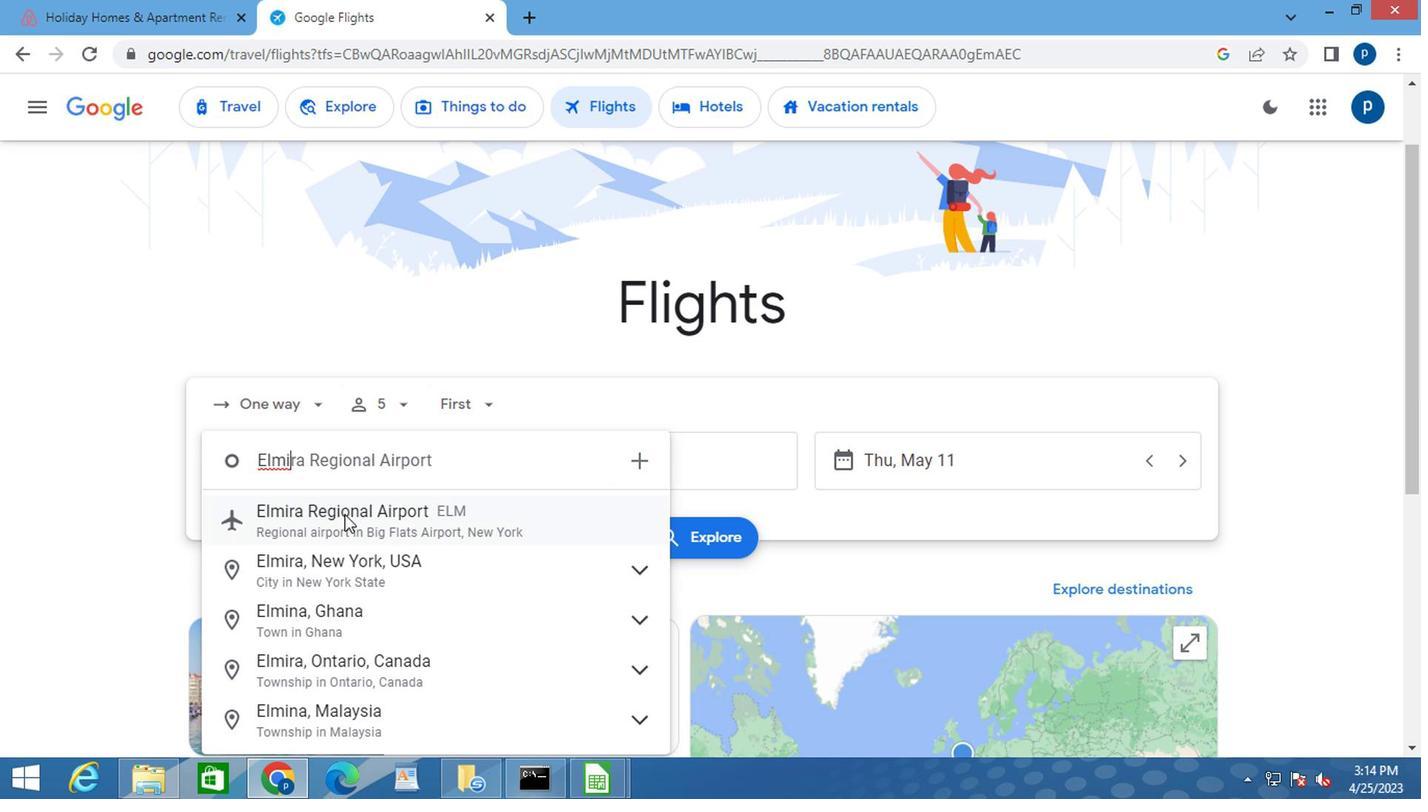 
Action: Mouse moved to (576, 465)
Screenshot: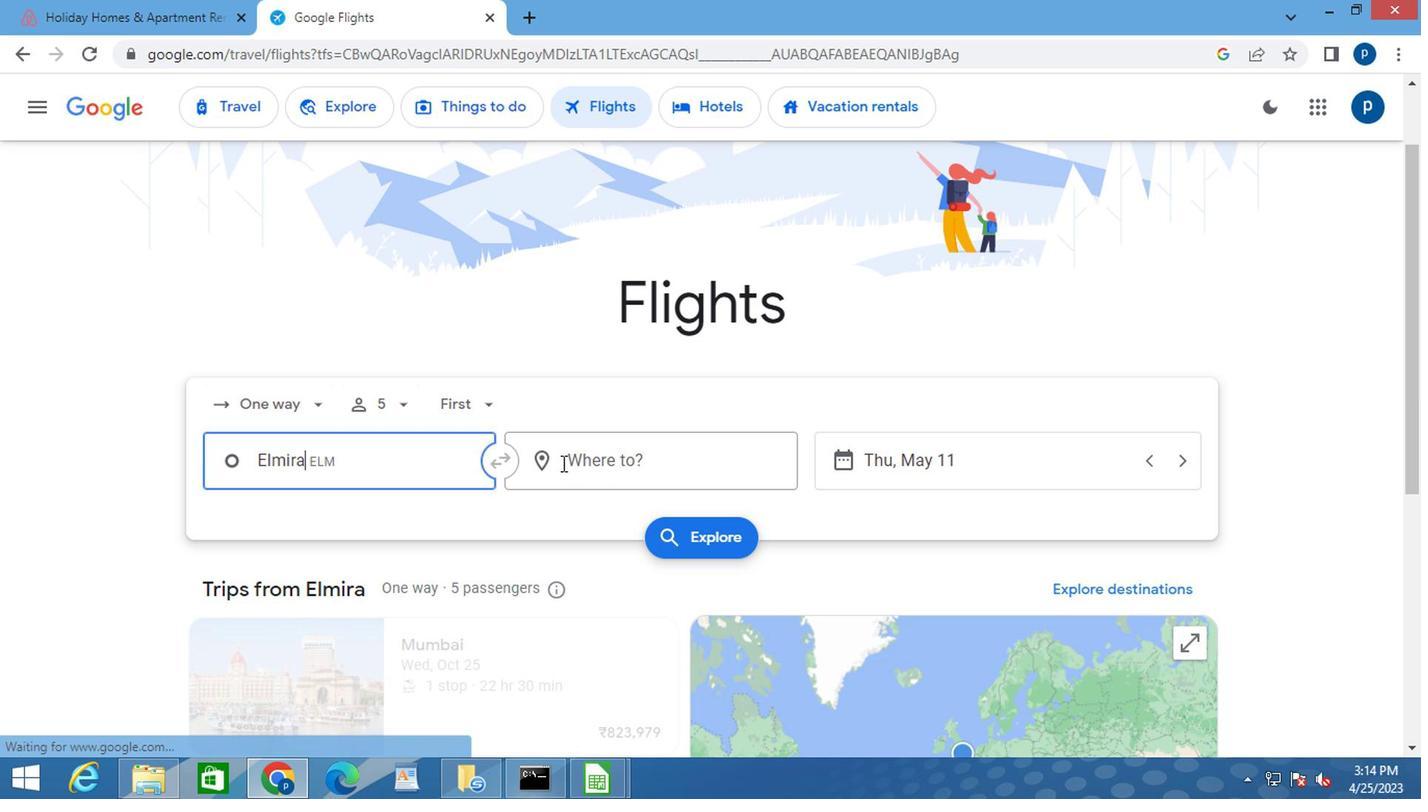 
Action: Mouse pressed left at (576, 465)
Screenshot: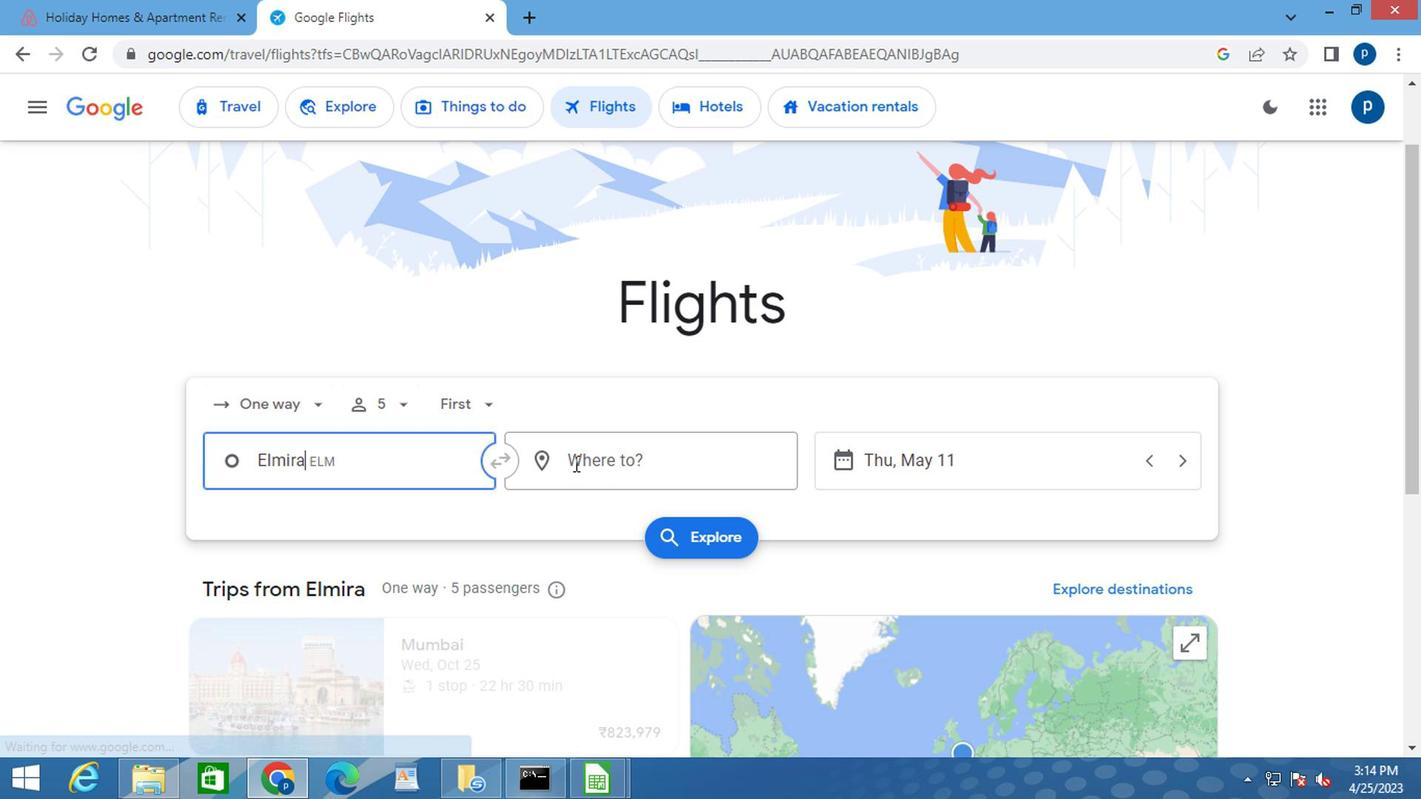 
Action: Key pressed <Key.caps_lock>p<Key.caps_lock>iedmo
Screenshot: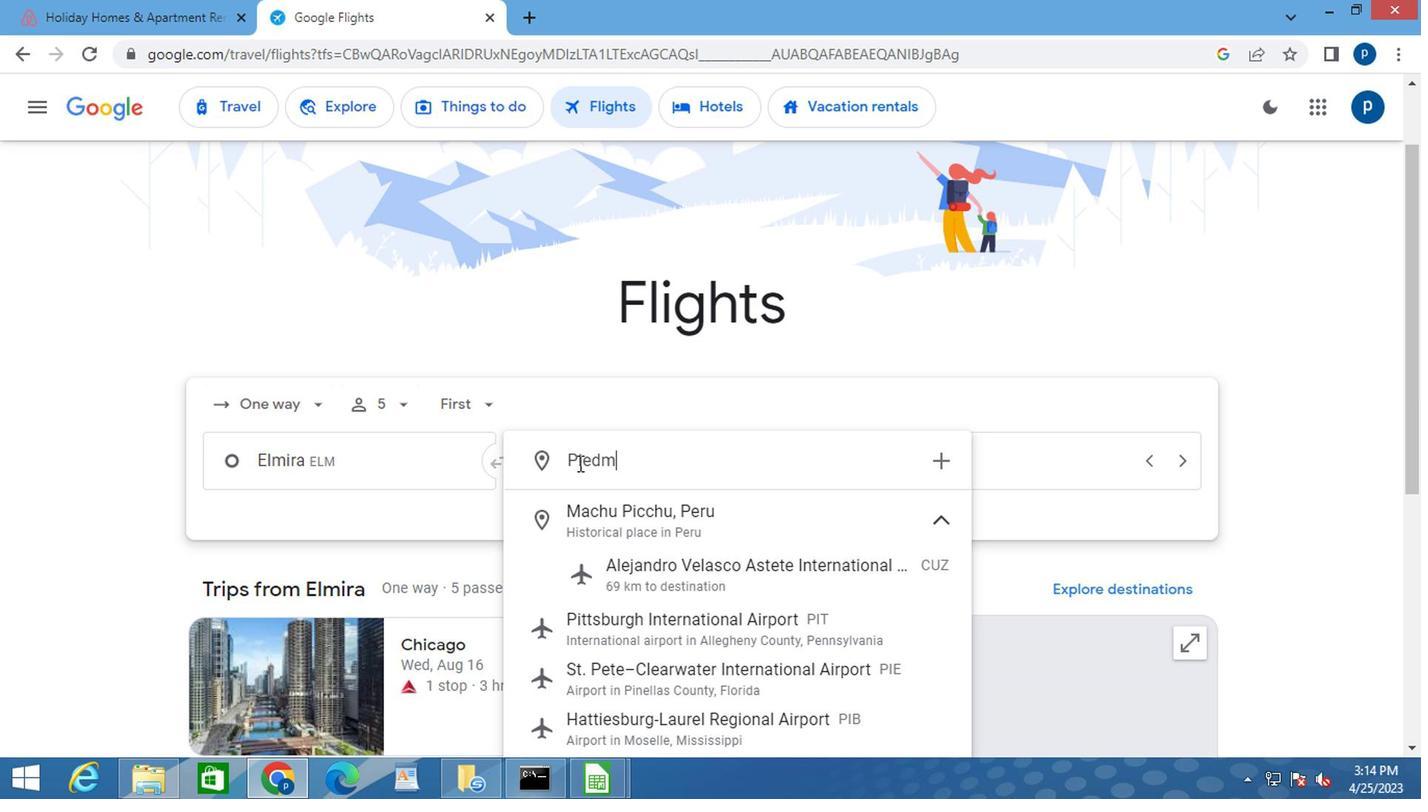 
Action: Mouse moved to (646, 583)
Screenshot: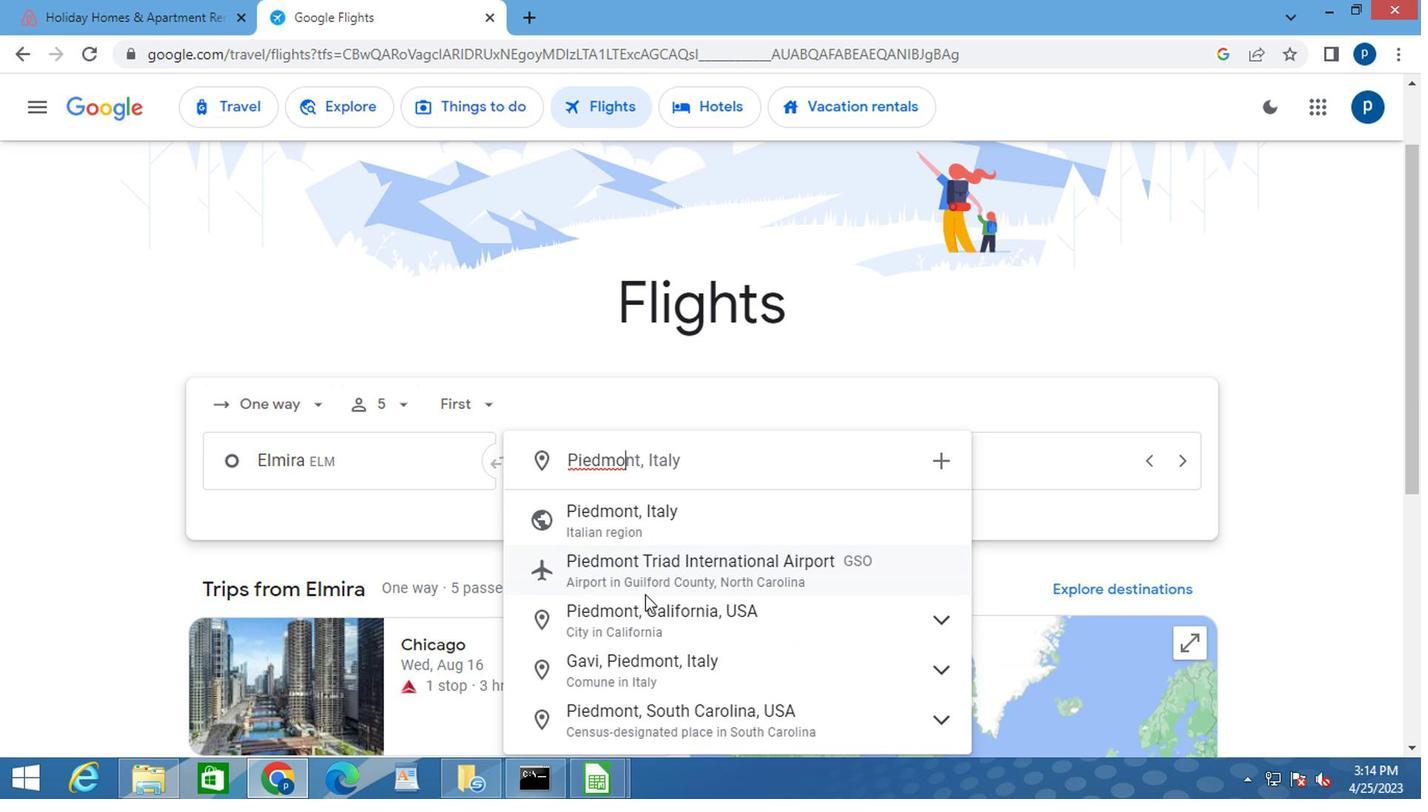 
Action: Mouse pressed left at (646, 583)
Screenshot: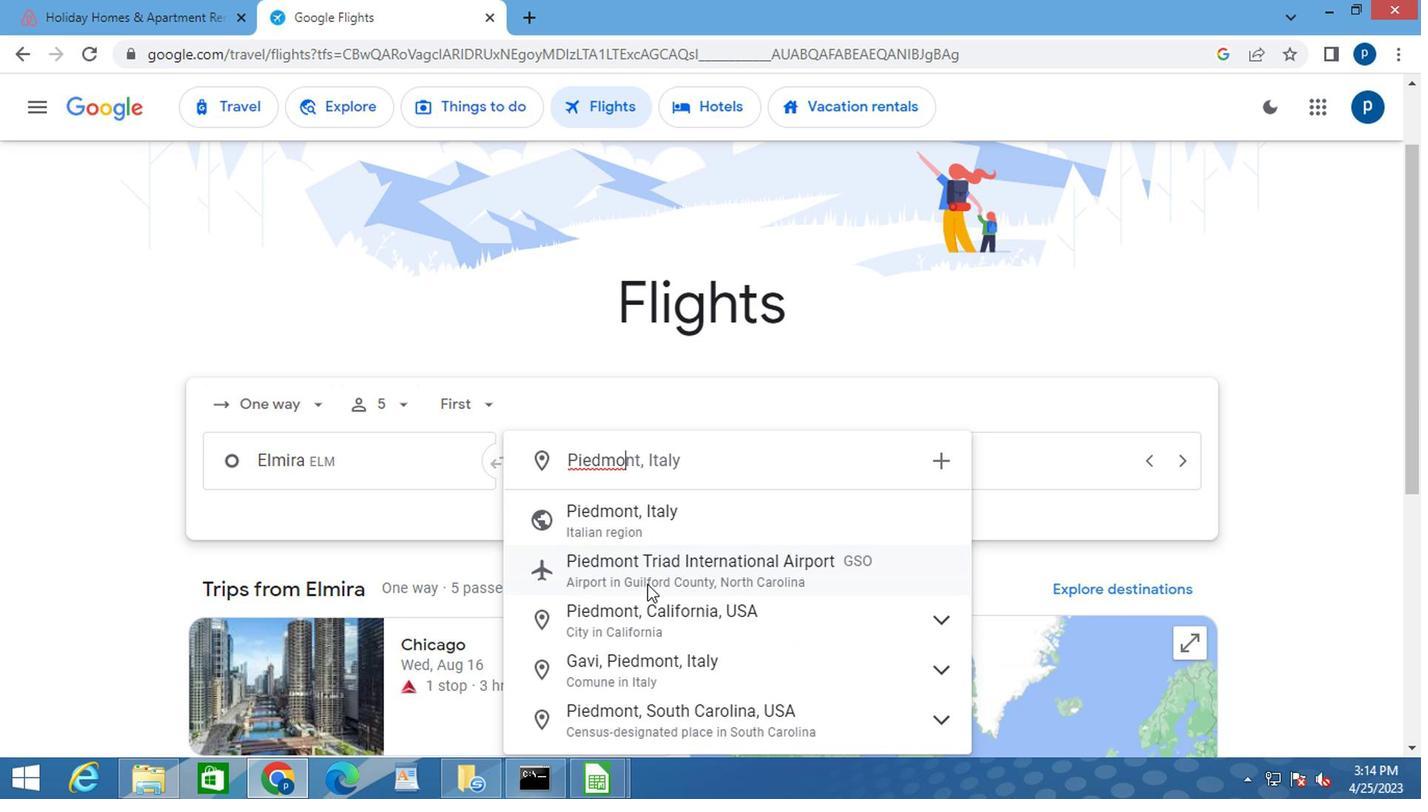 
Action: Mouse moved to (856, 461)
Screenshot: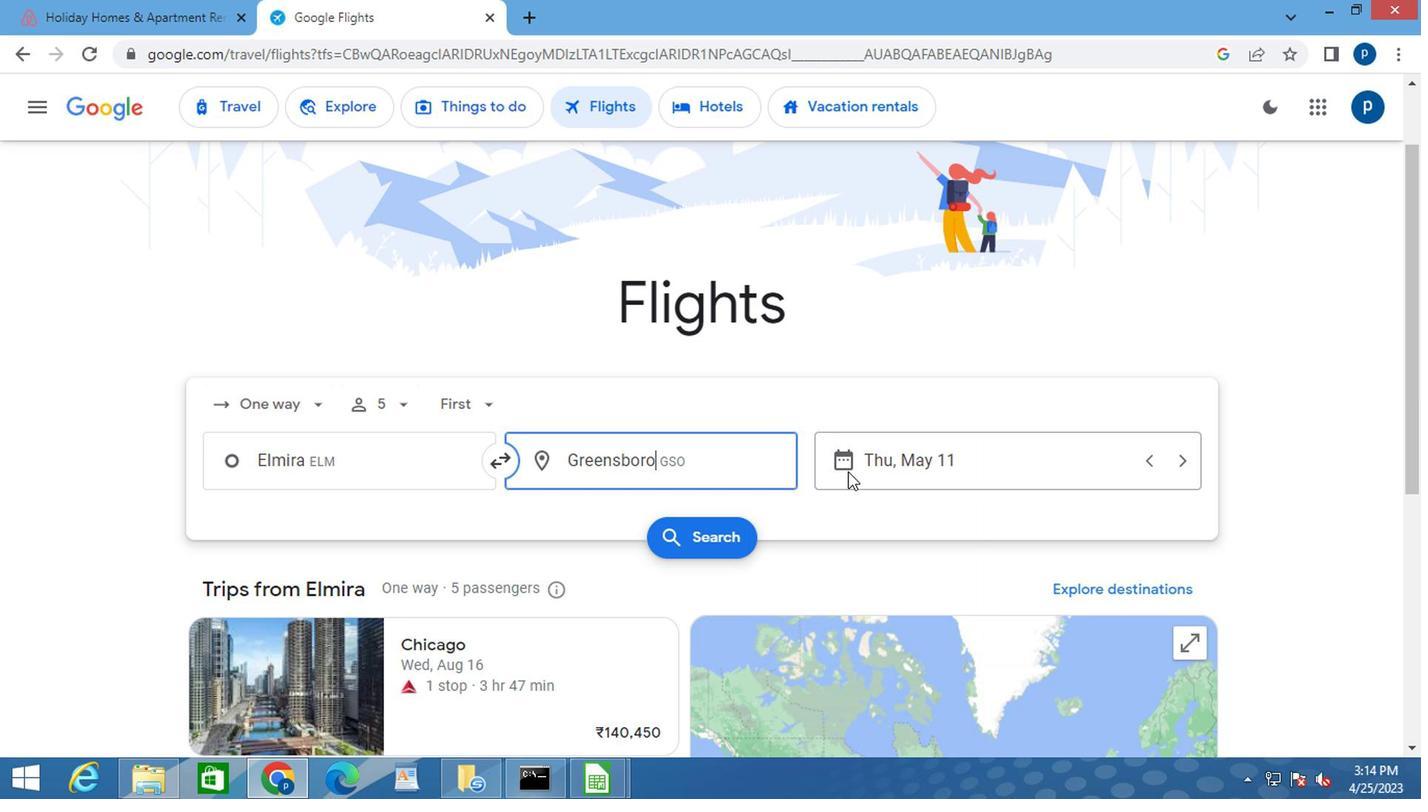 
Action: Mouse pressed left at (856, 461)
Screenshot: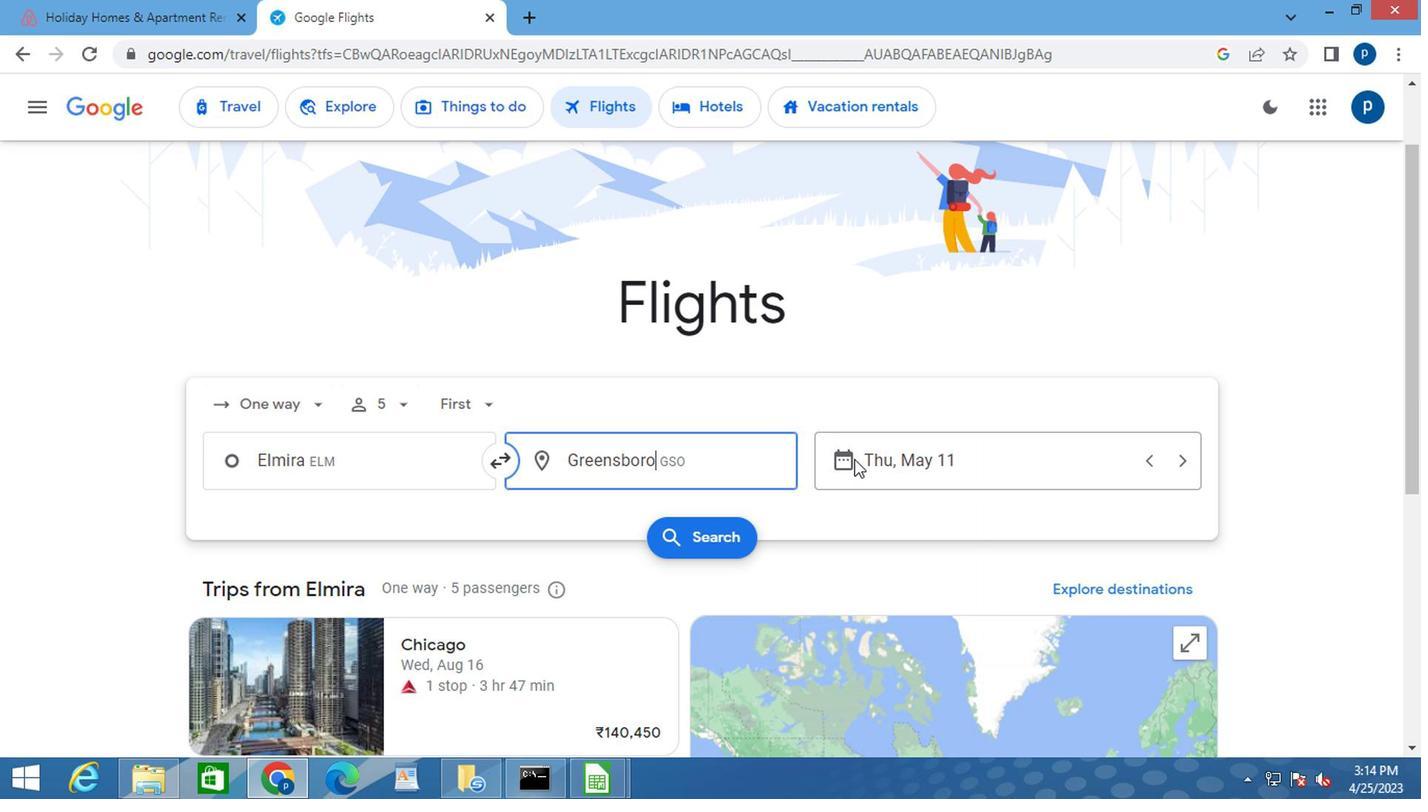 
Action: Mouse moved to (899, 370)
Screenshot: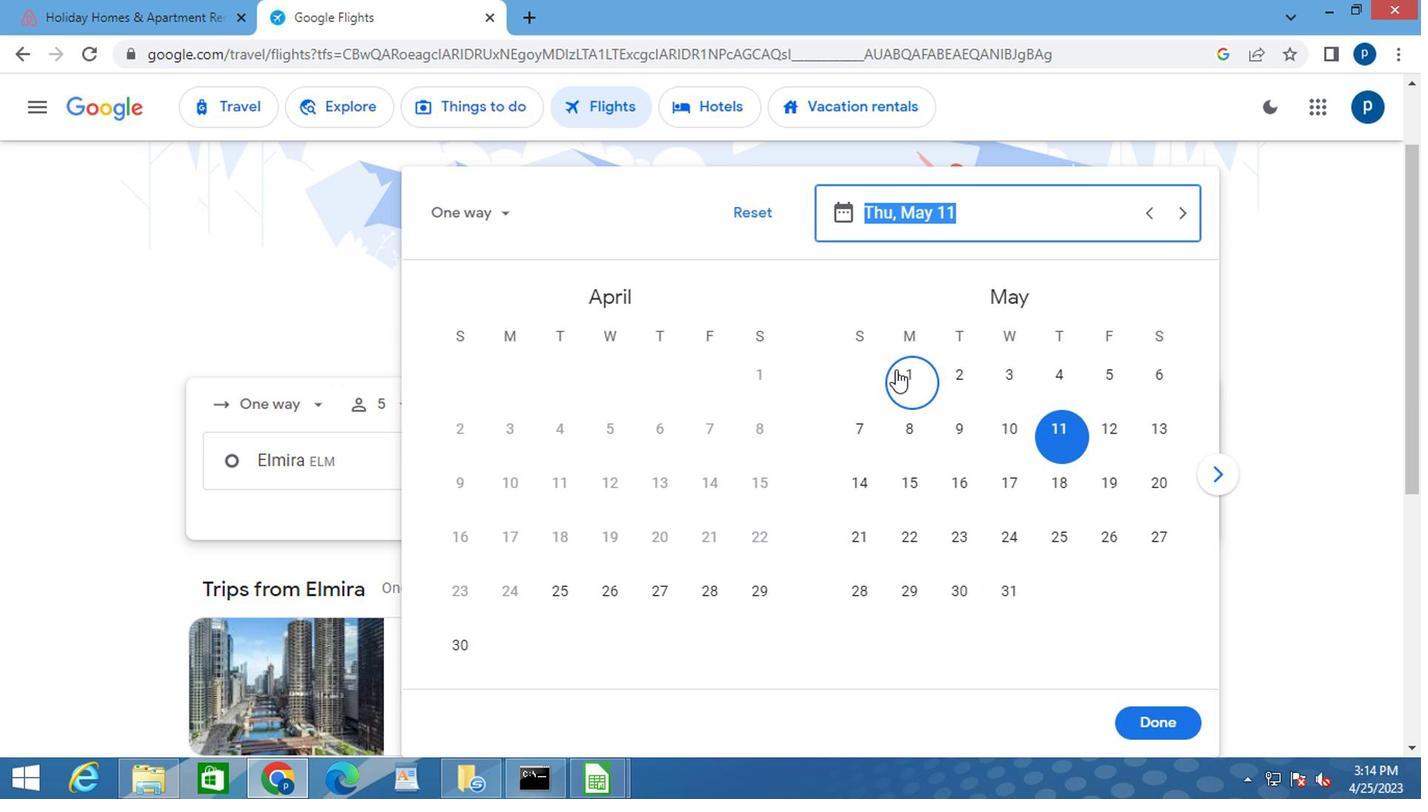 
Action: Mouse pressed left at (899, 370)
Screenshot: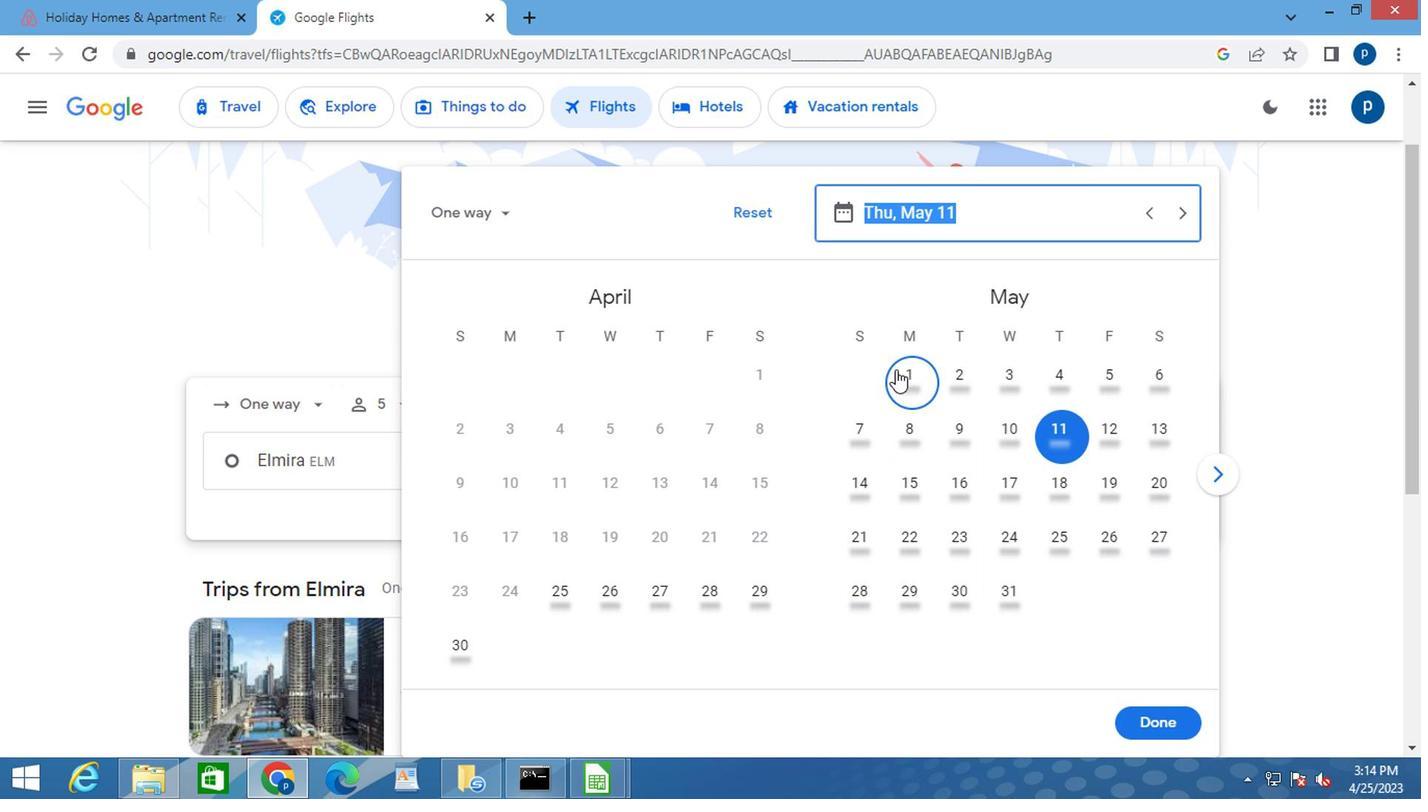 
Action: Mouse moved to (1151, 713)
Screenshot: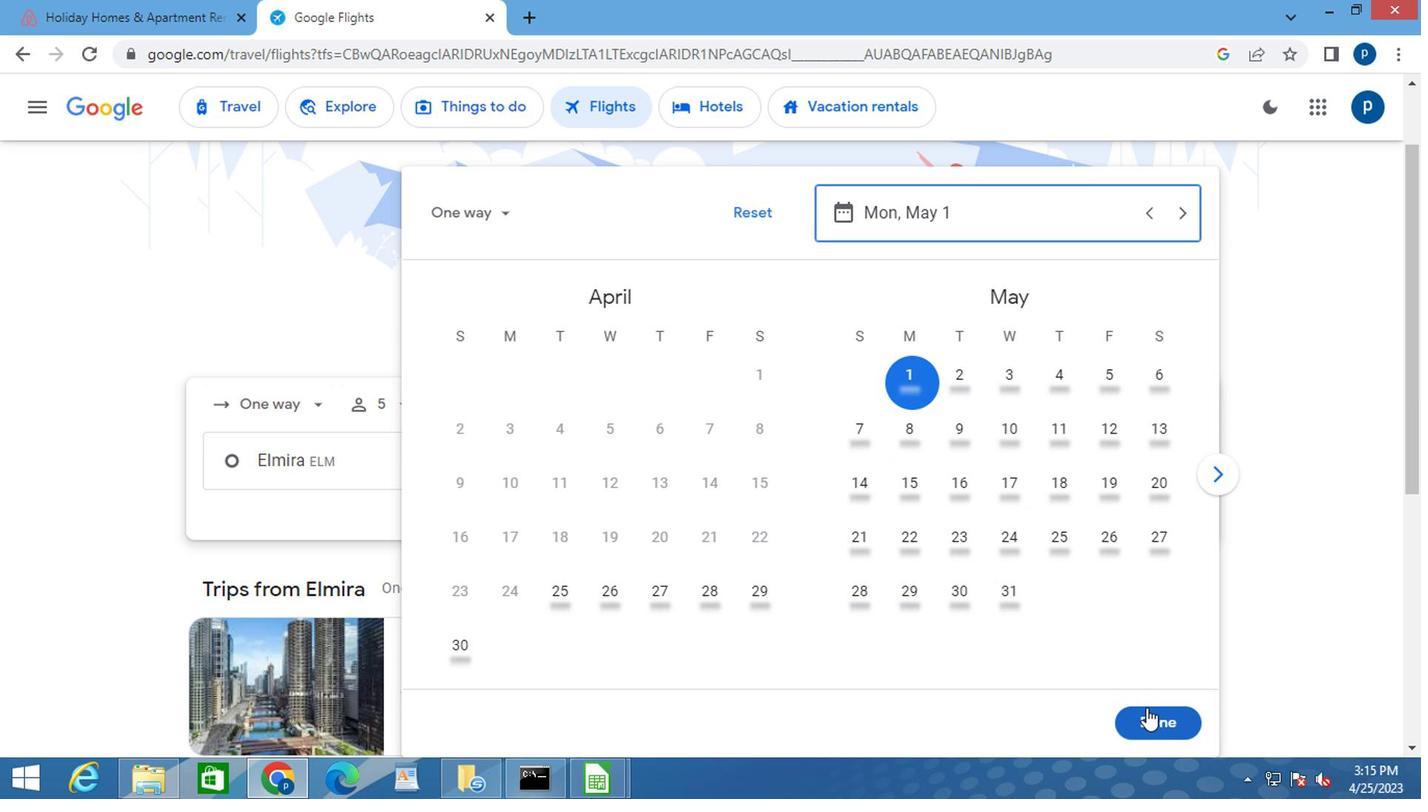 
Action: Mouse pressed left at (1151, 713)
Screenshot: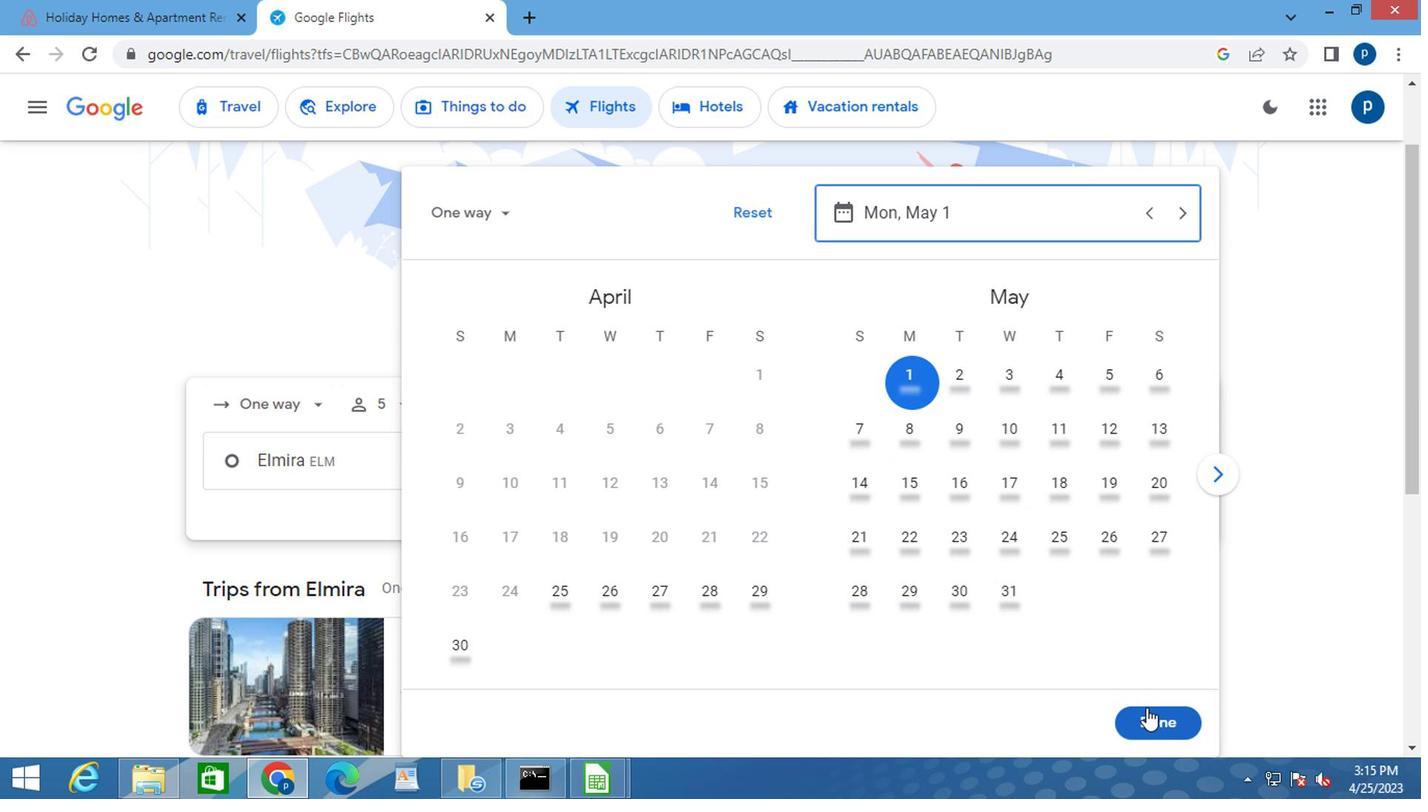 
Action: Mouse moved to (704, 535)
Screenshot: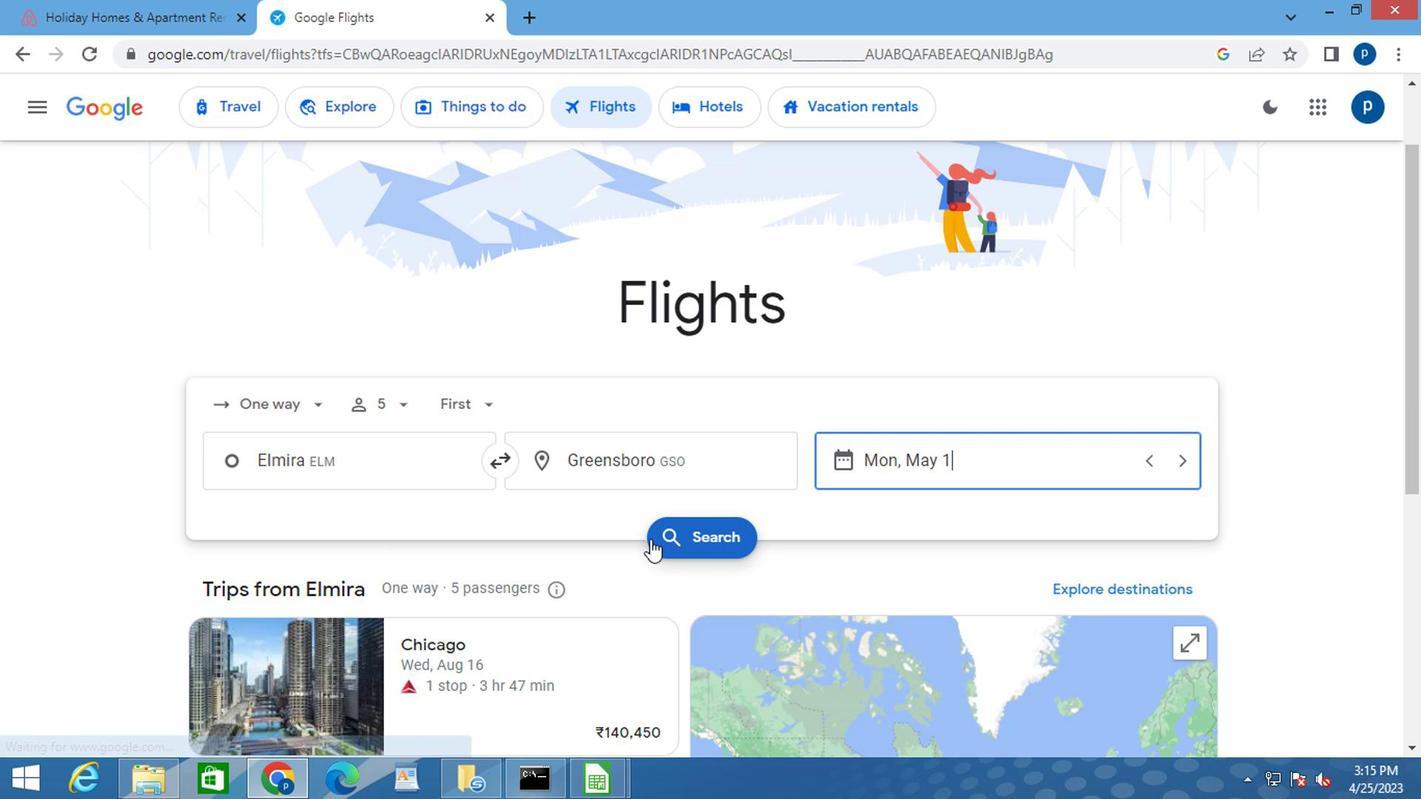 
Action: Mouse pressed left at (704, 535)
Screenshot: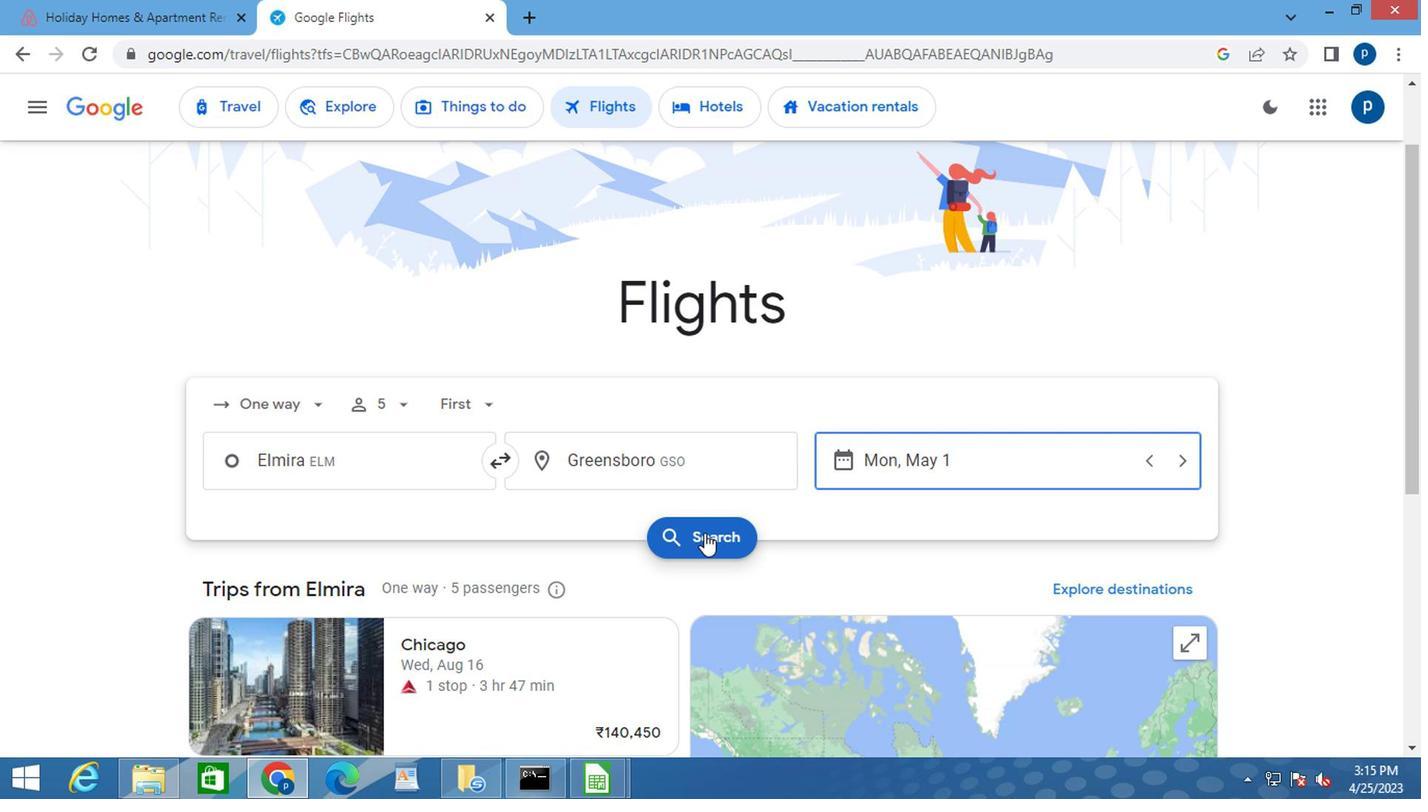 
Action: Mouse moved to (192, 299)
Screenshot: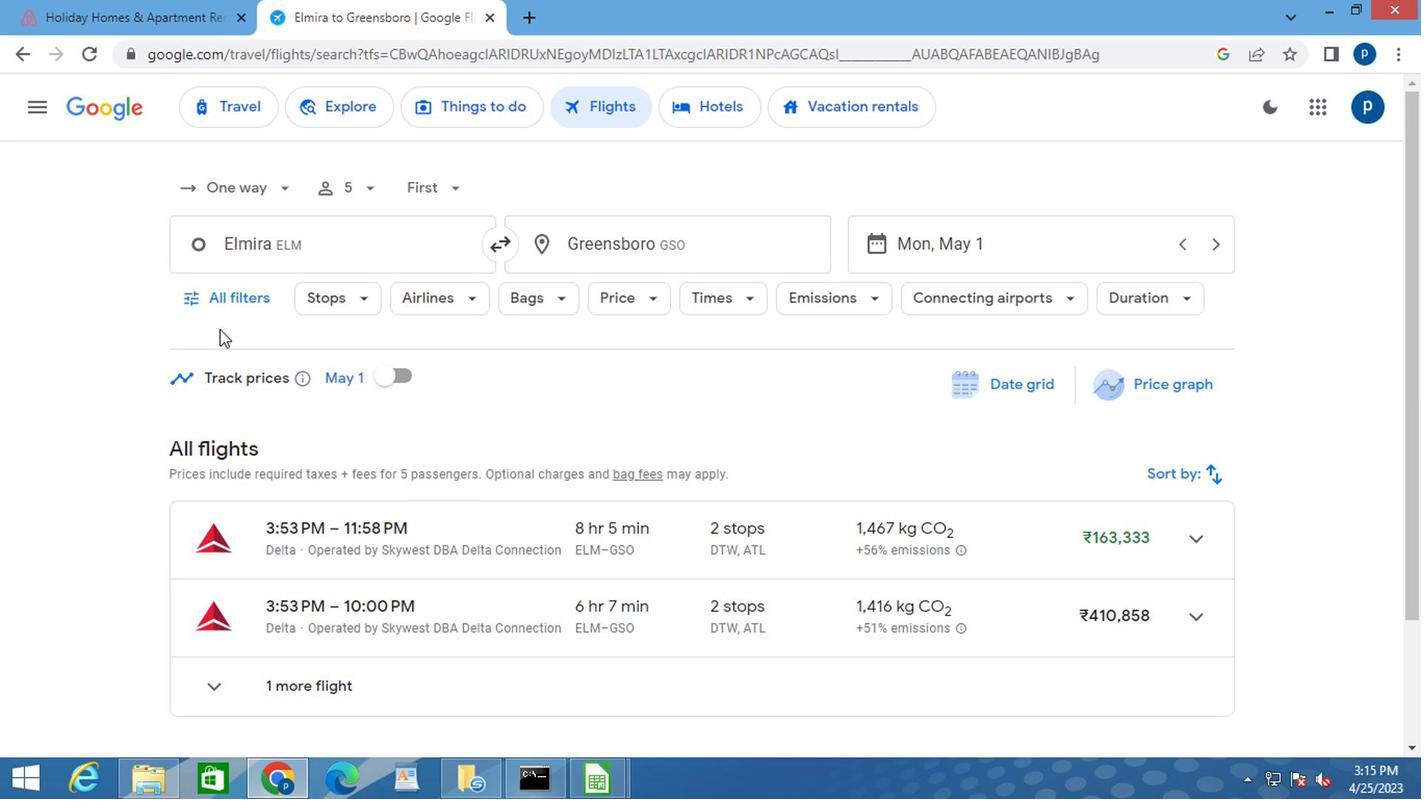 
Action: Mouse pressed left at (192, 299)
Screenshot: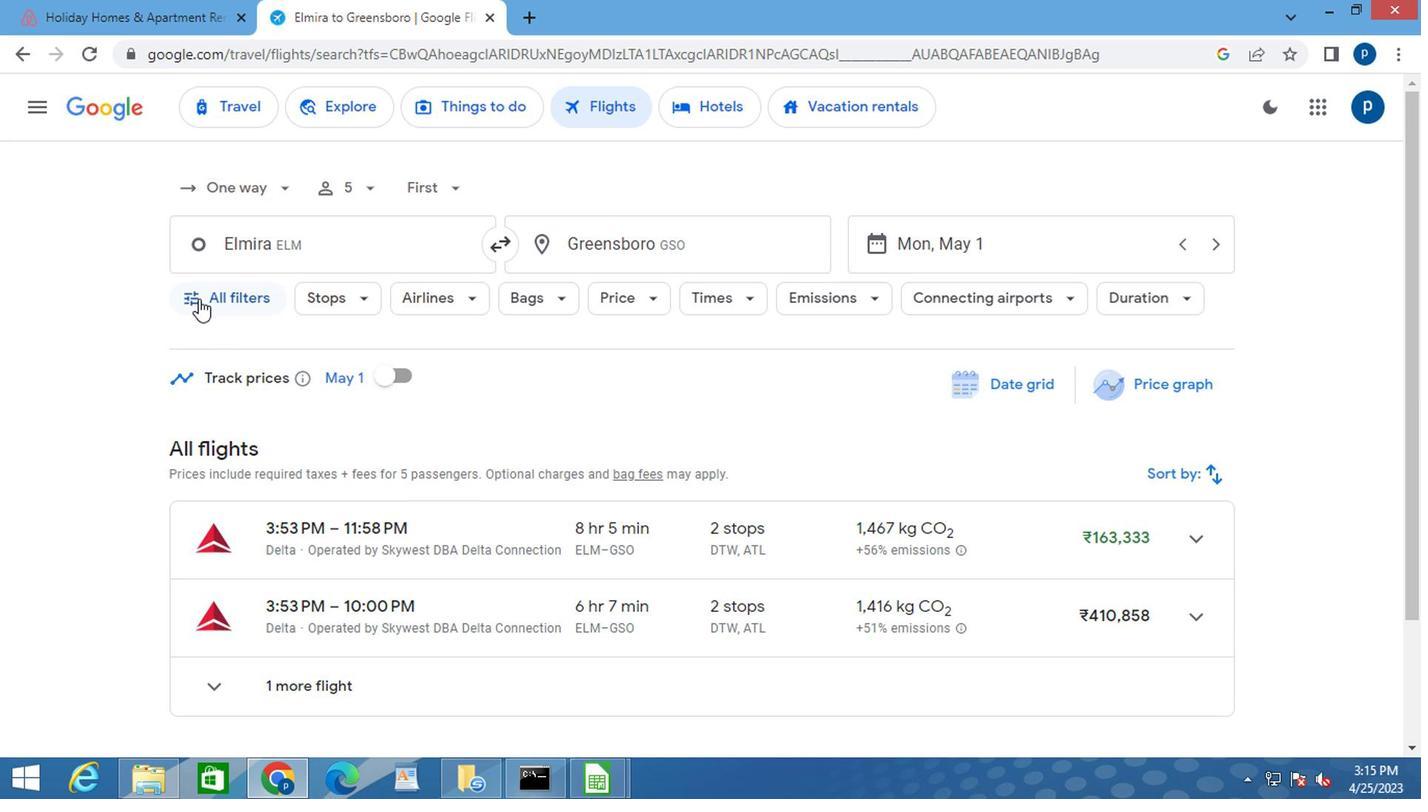 
Action: Mouse moved to (291, 464)
Screenshot: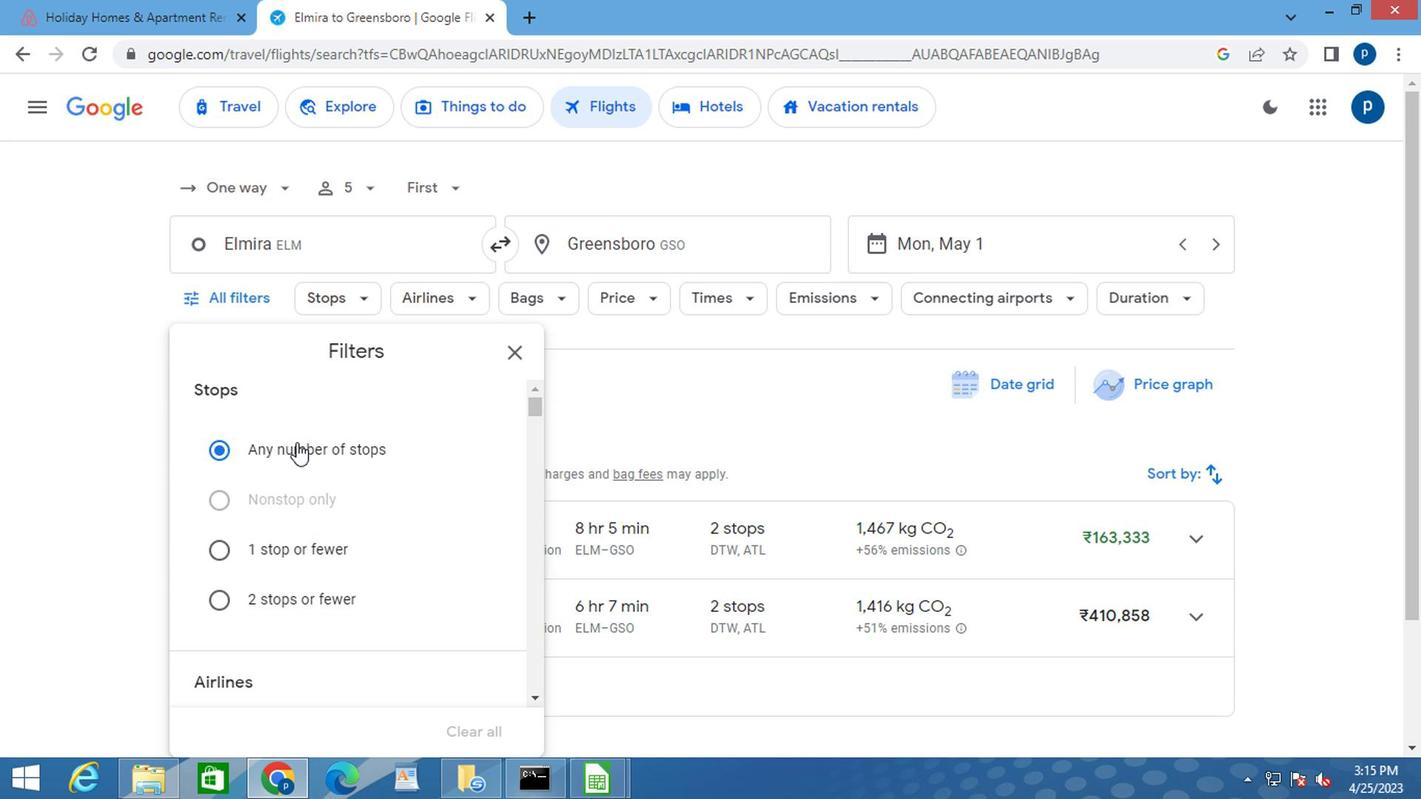 
Action: Mouse scrolled (291, 463) with delta (0, 0)
Screenshot: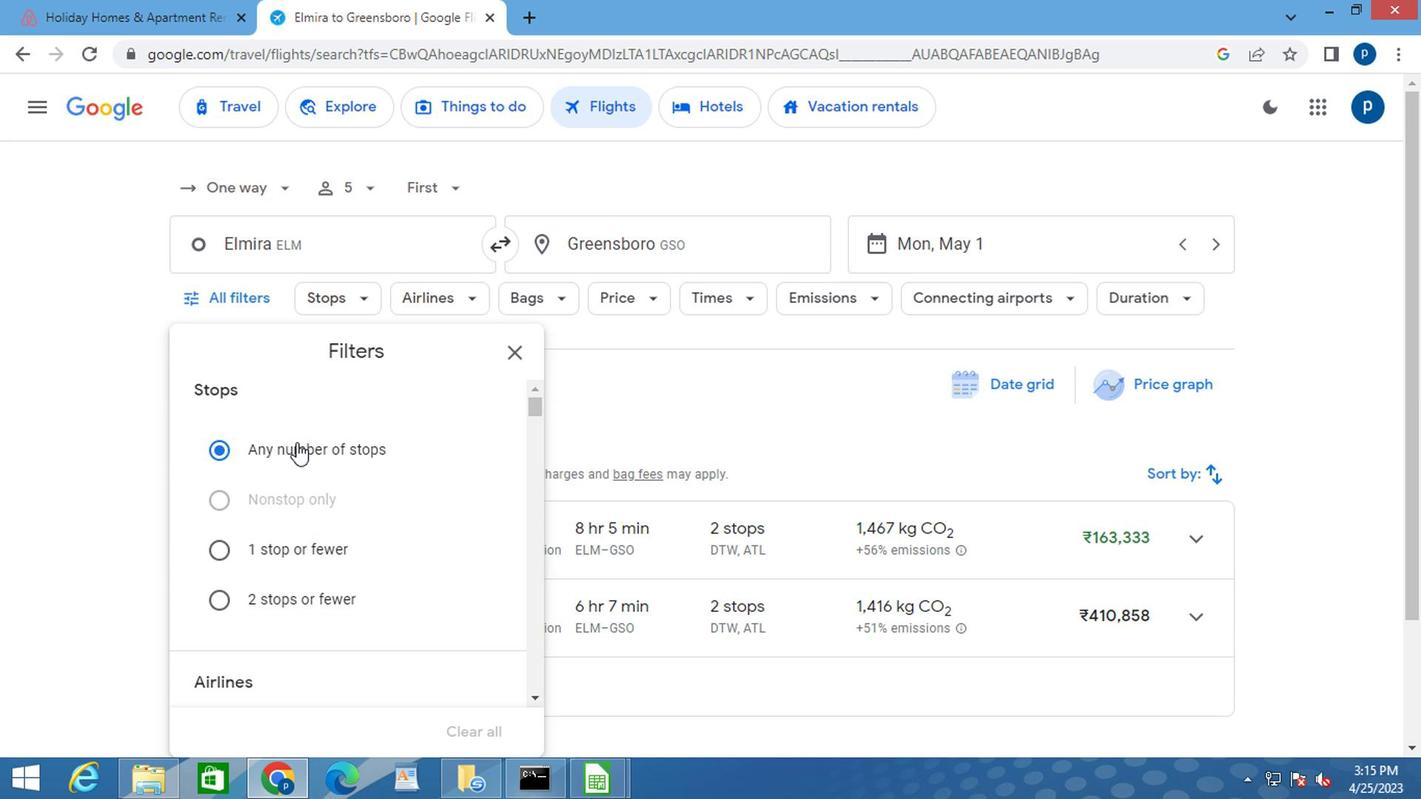 
Action: Mouse scrolled (291, 463) with delta (0, 0)
Screenshot: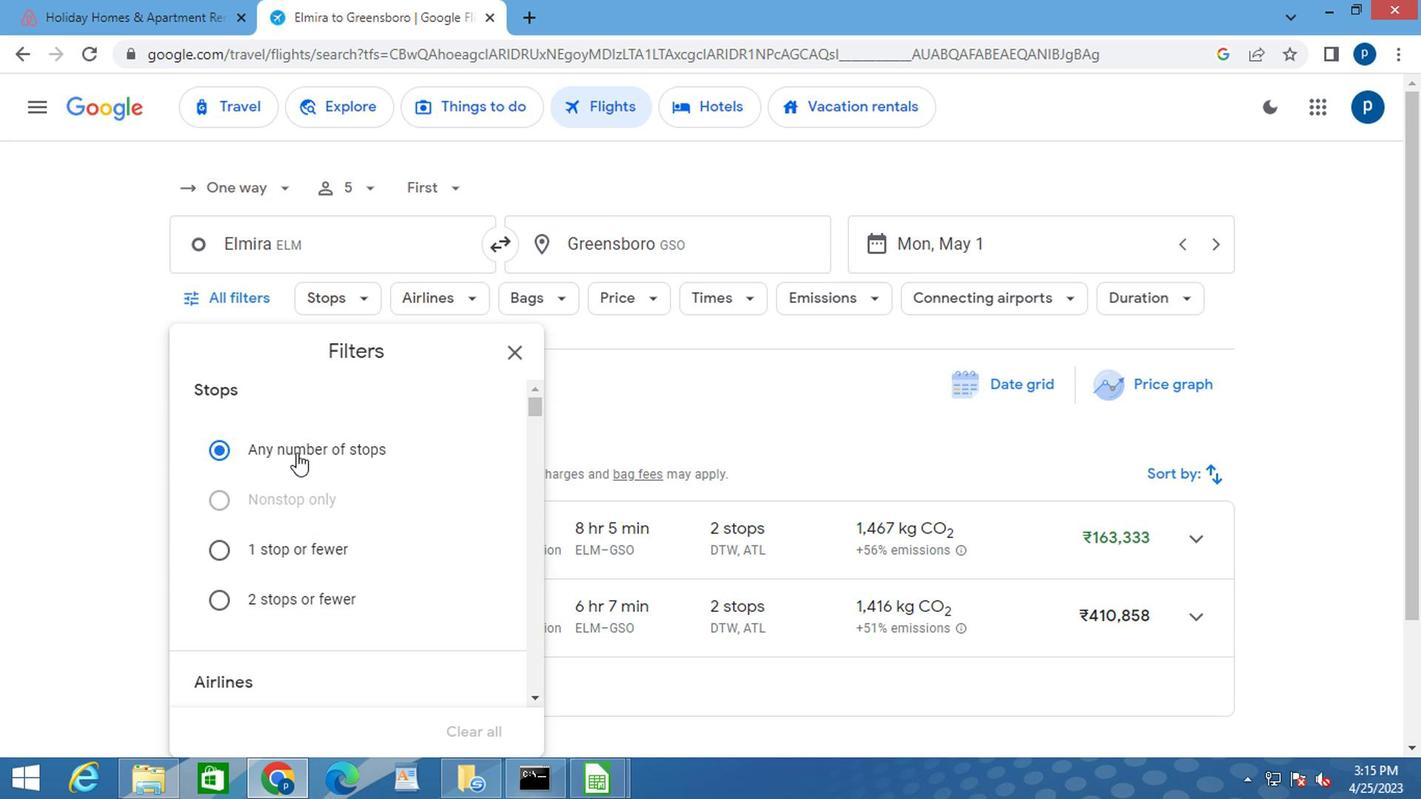 
Action: Mouse moved to (291, 465)
Screenshot: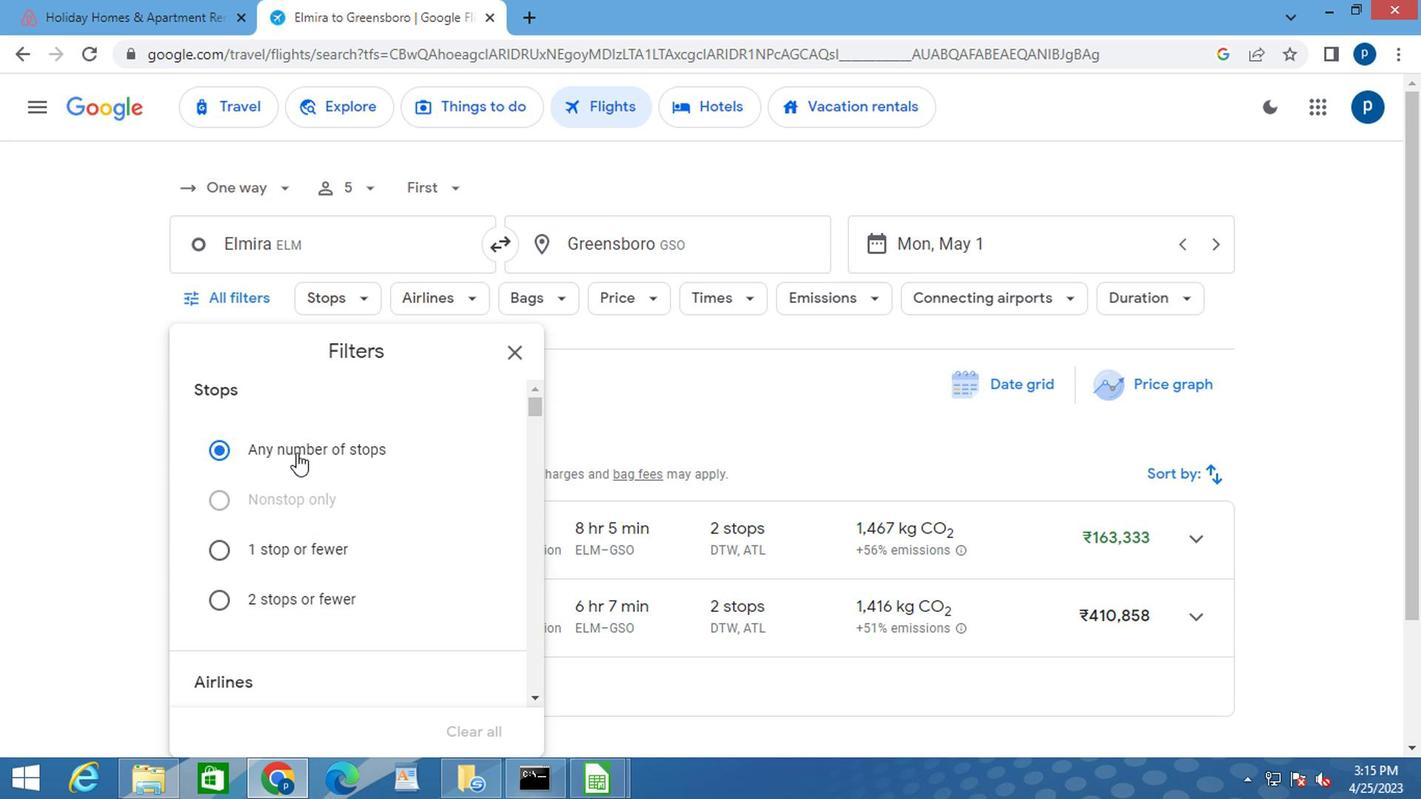 
Action: Mouse scrolled (291, 464) with delta (0, 0)
Screenshot: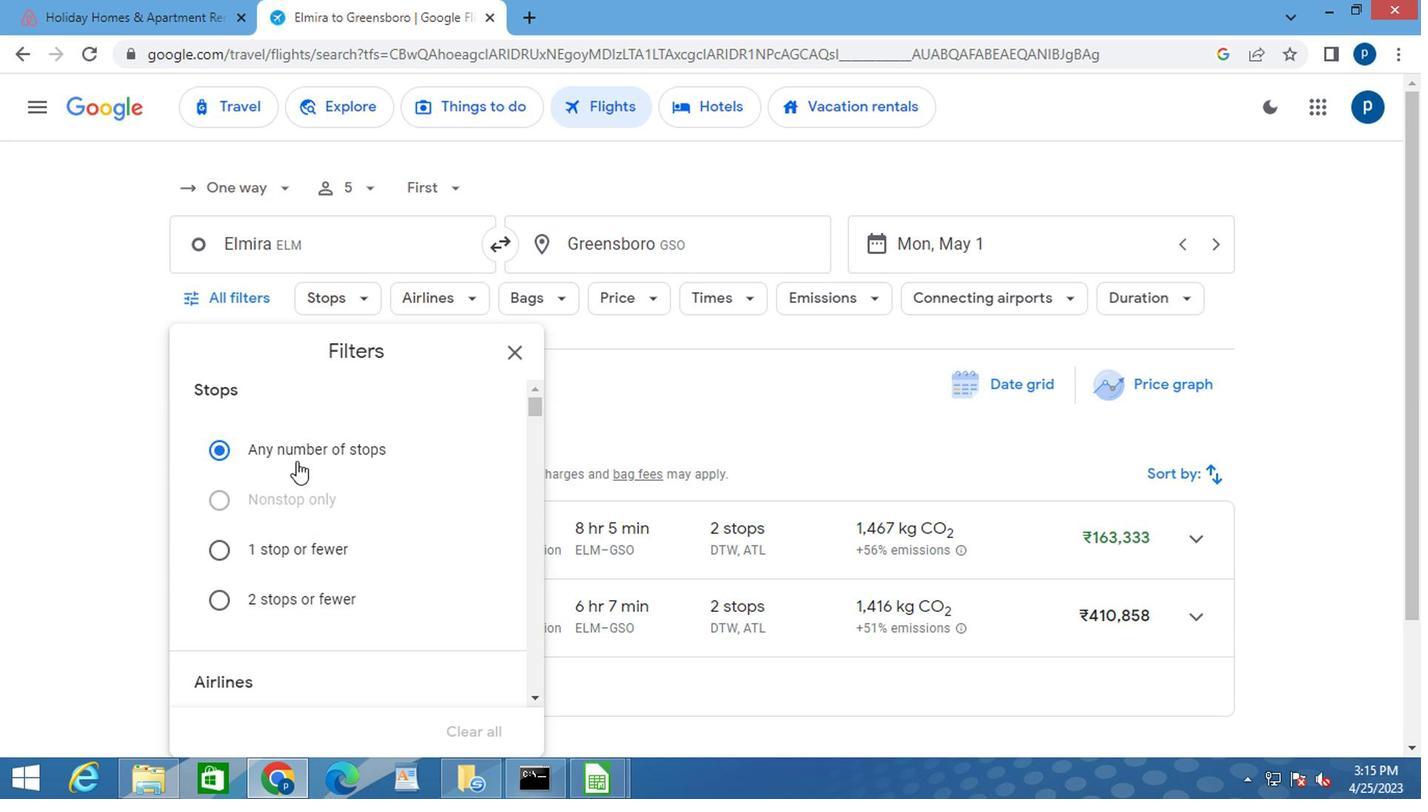 
Action: Mouse moved to (345, 507)
Screenshot: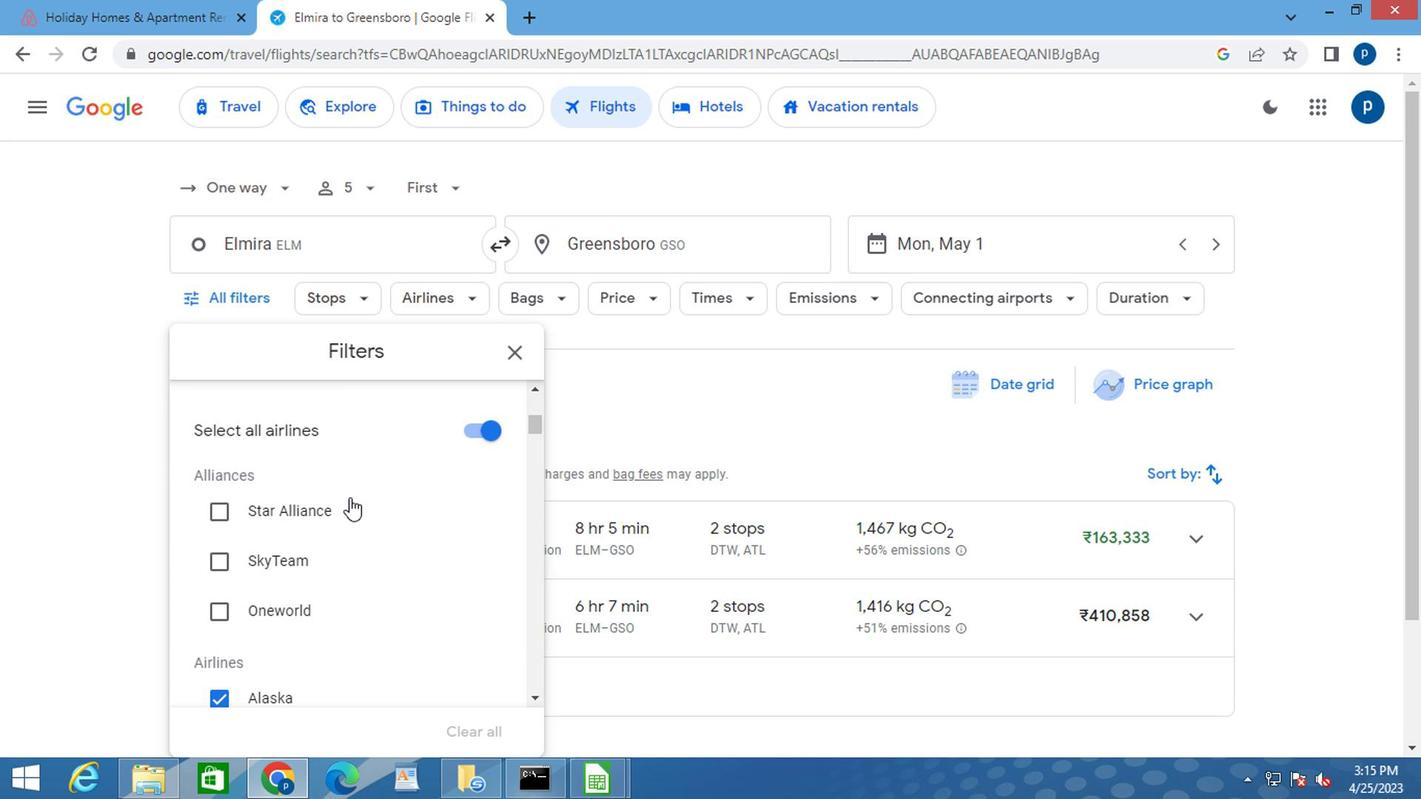 
Action: Mouse scrolled (345, 507) with delta (0, 0)
Screenshot: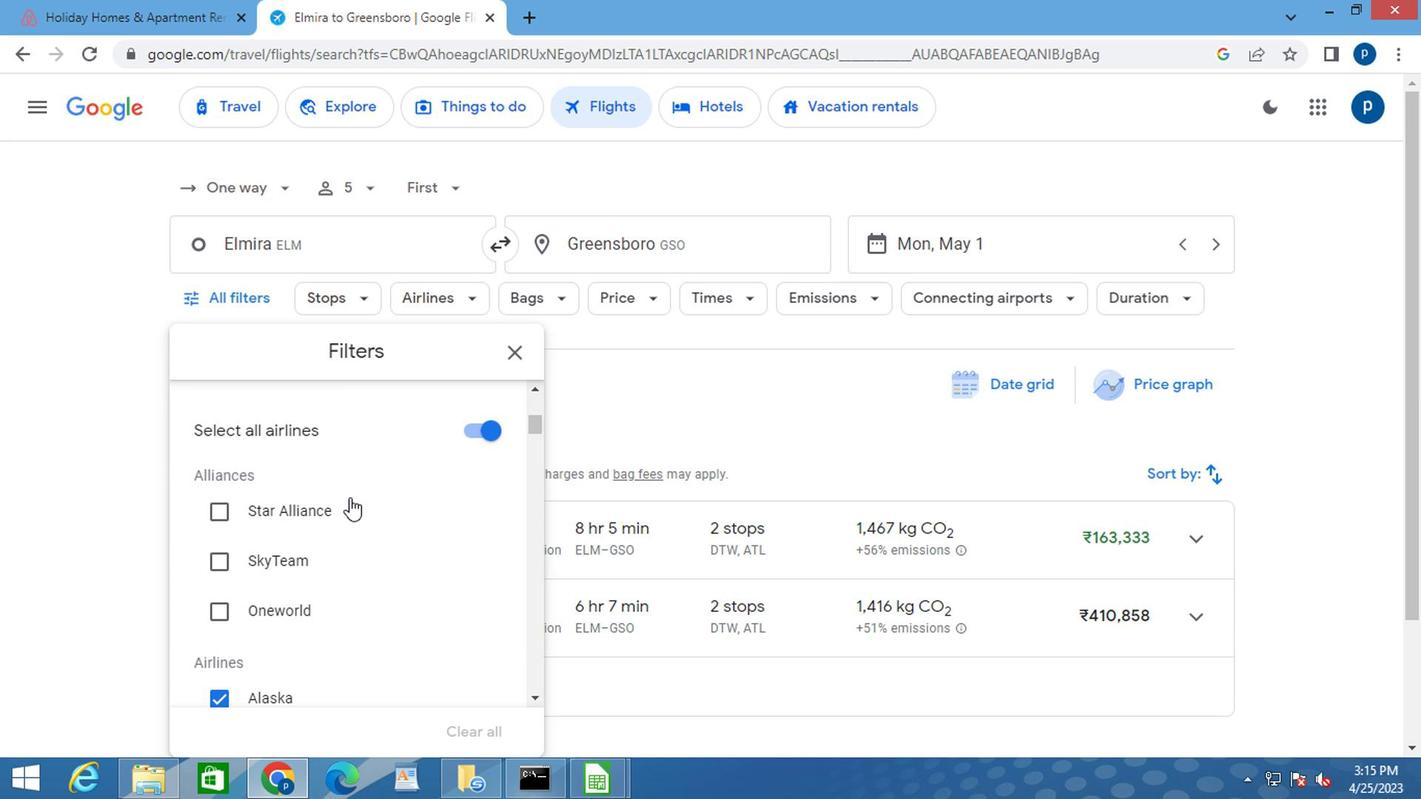 
Action: Mouse scrolled (345, 507) with delta (0, 0)
Screenshot: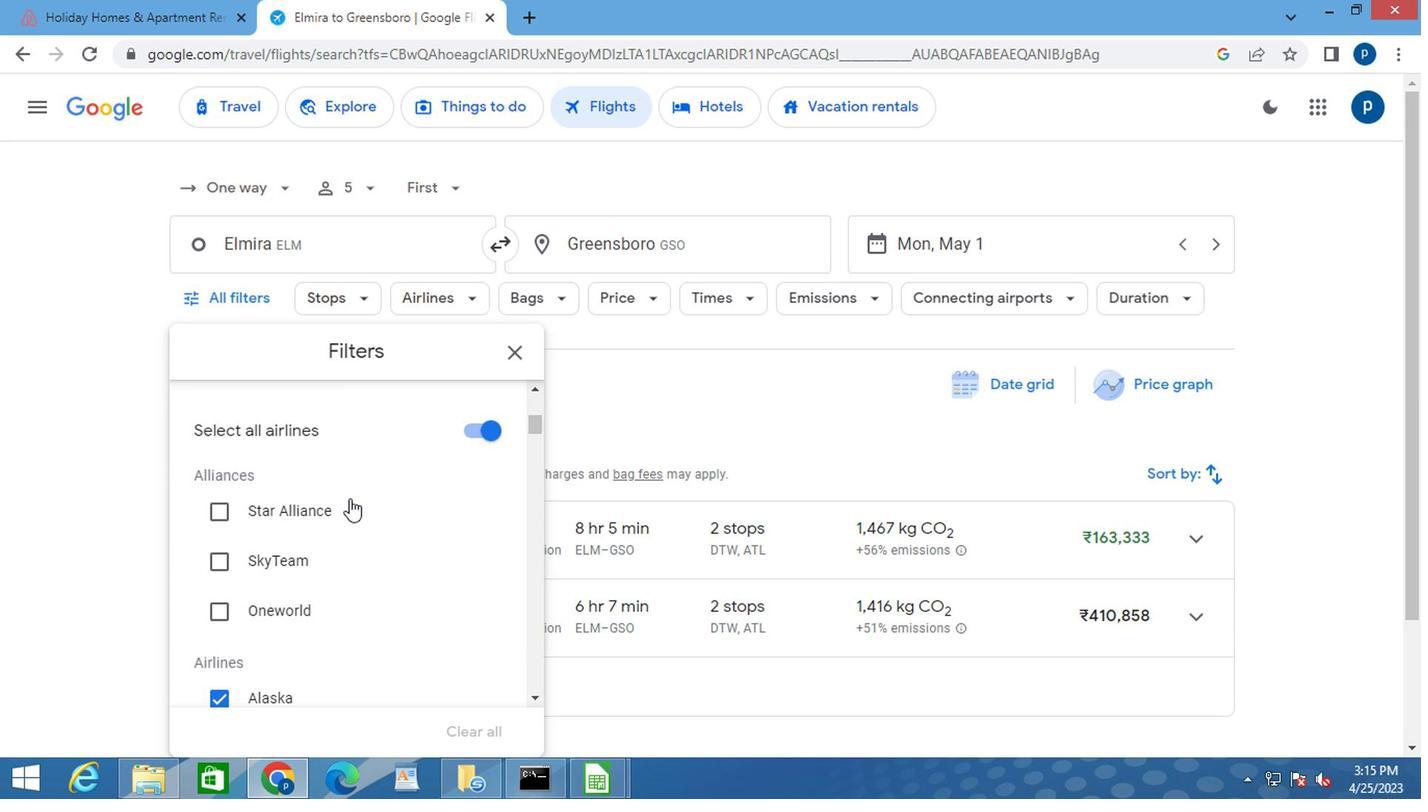 
Action: Mouse moved to (354, 507)
Screenshot: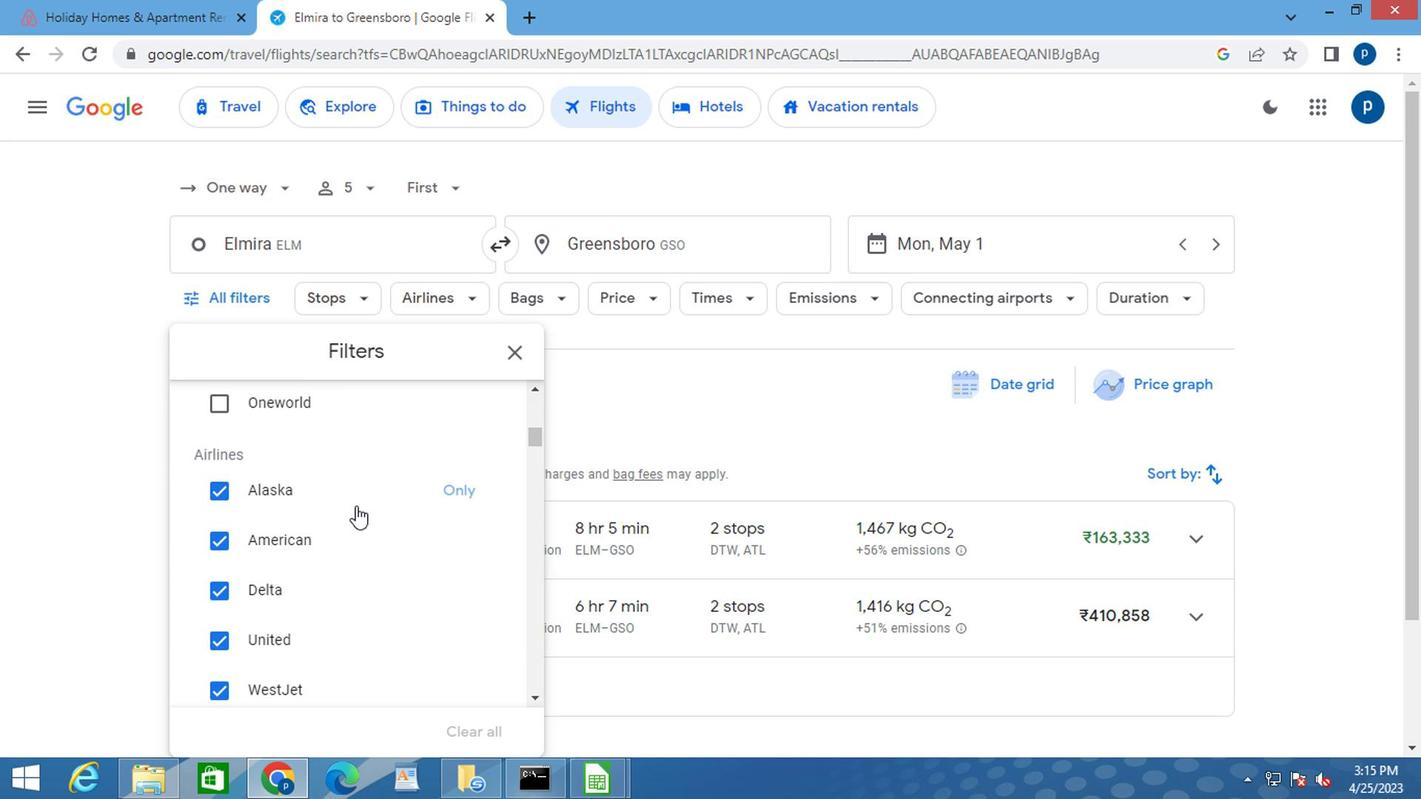 
Action: Mouse scrolled (354, 505) with delta (0, -1)
Screenshot: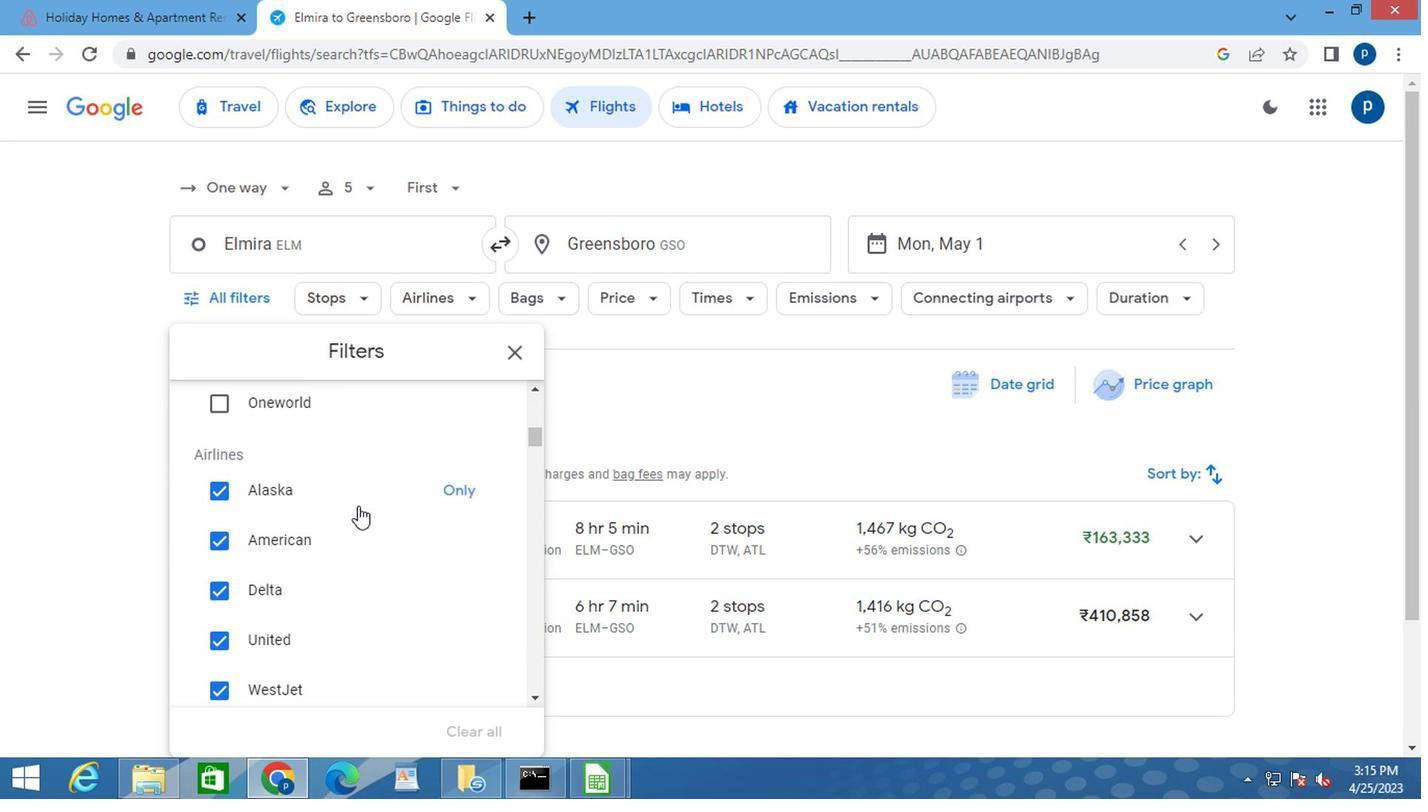 
Action: Mouse moved to (359, 507)
Screenshot: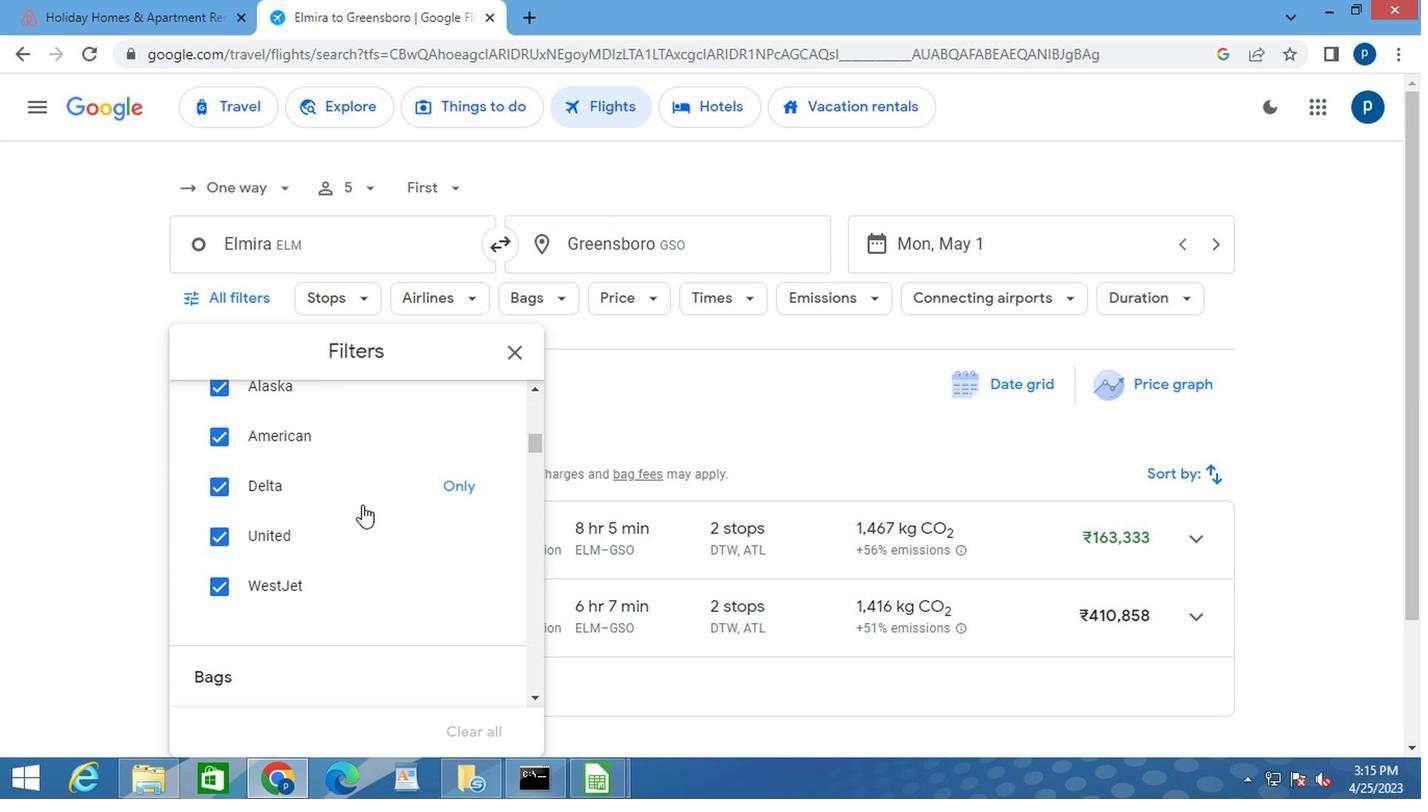 
Action: Mouse scrolled (359, 505) with delta (0, -1)
Screenshot: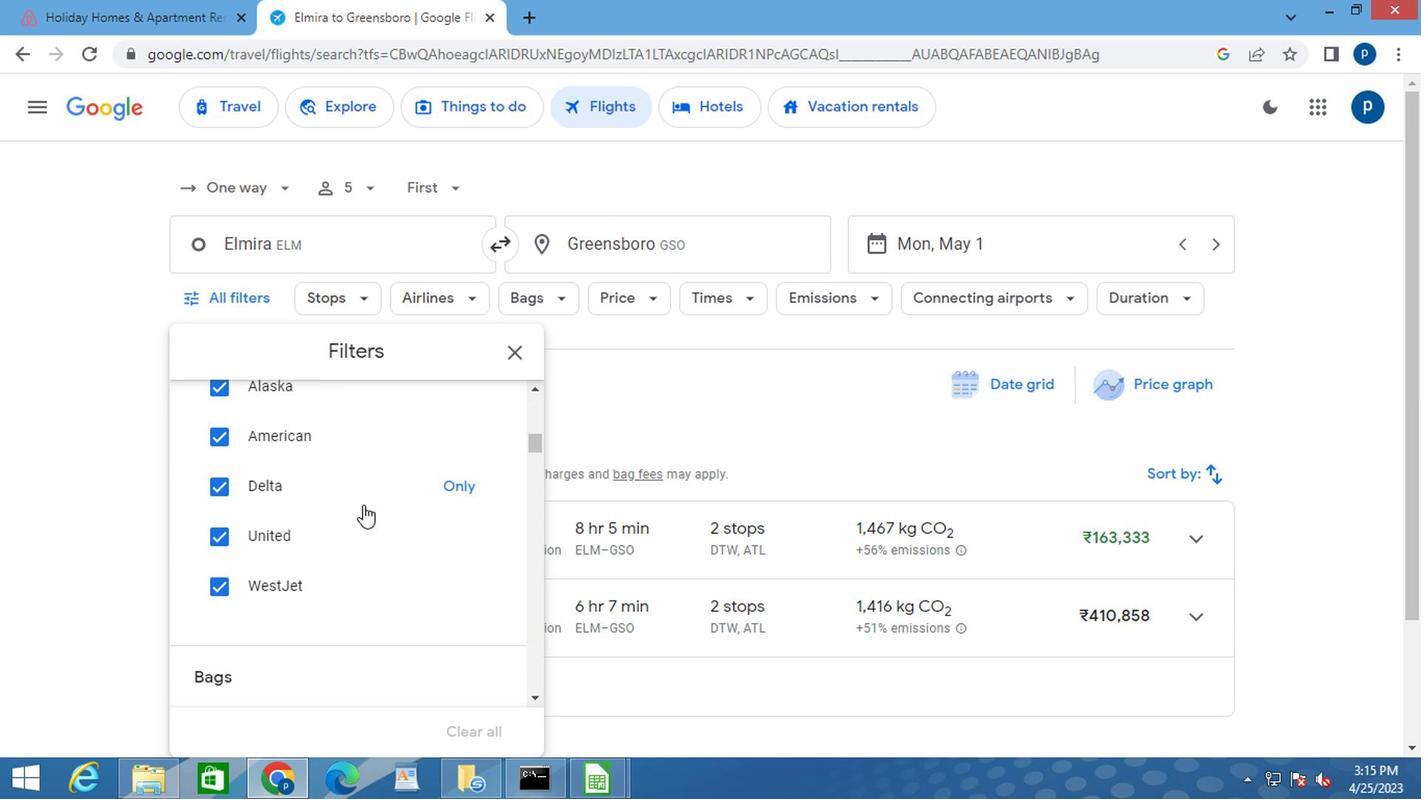 
Action: Mouse moved to (482, 664)
Screenshot: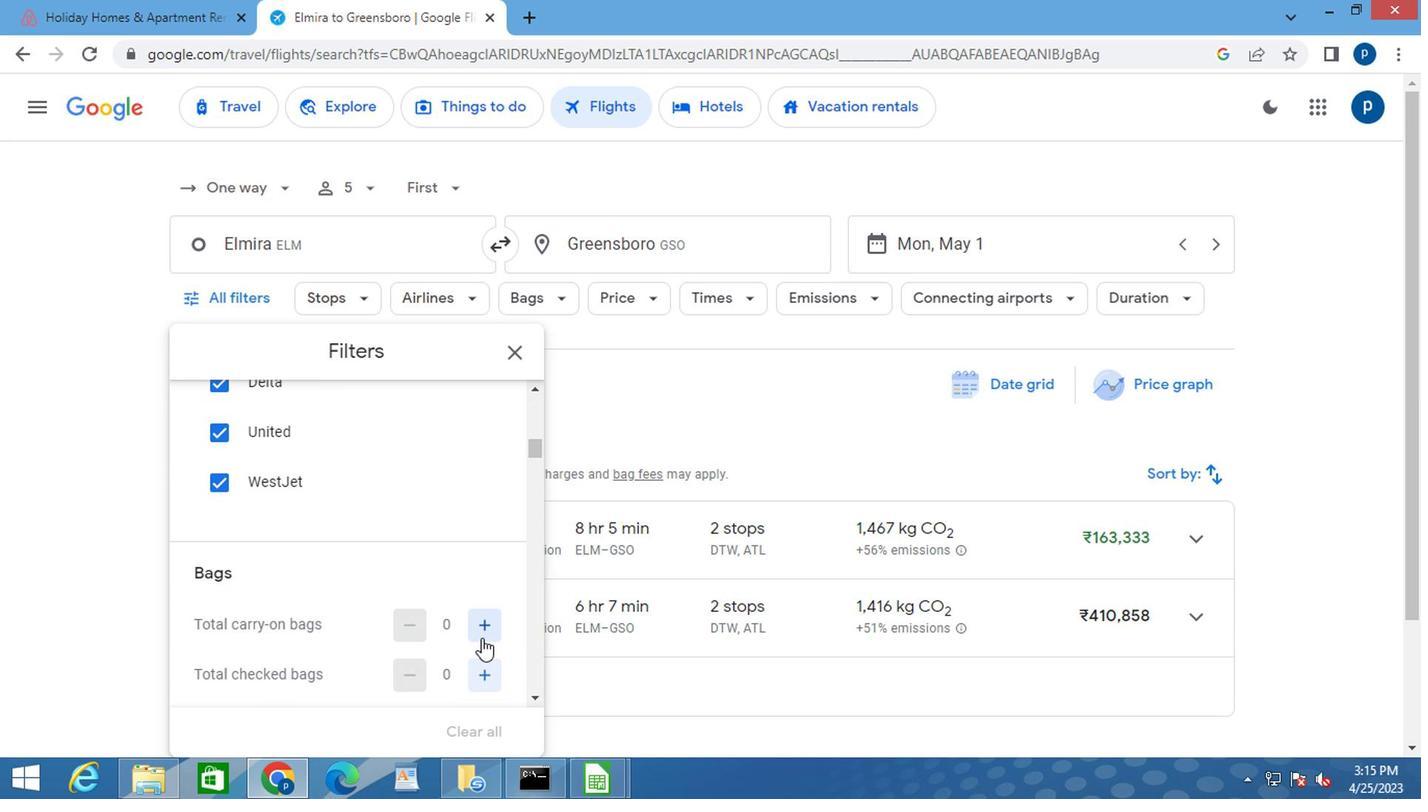 
Action: Mouse pressed left at (482, 664)
Screenshot: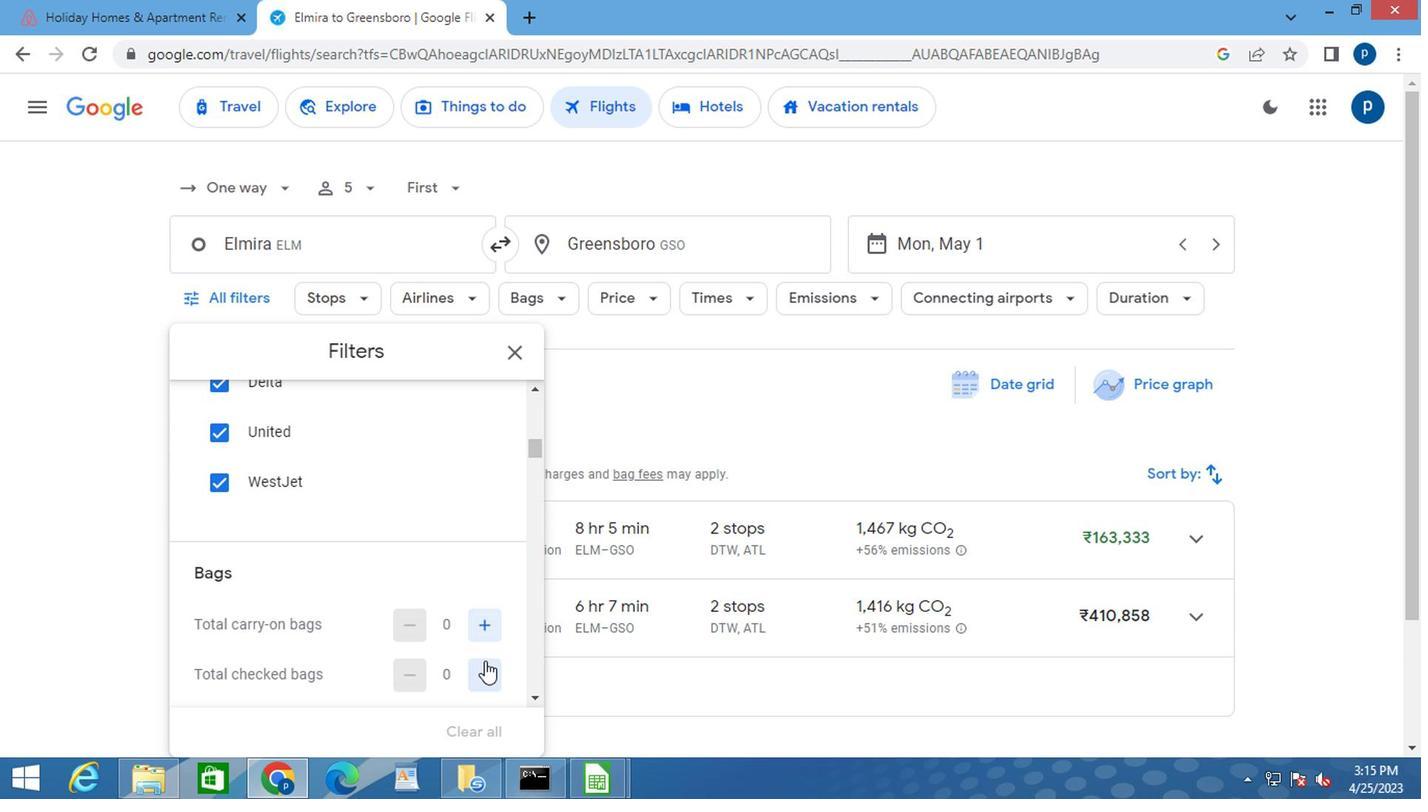 
Action: Mouse moved to (482, 664)
Screenshot: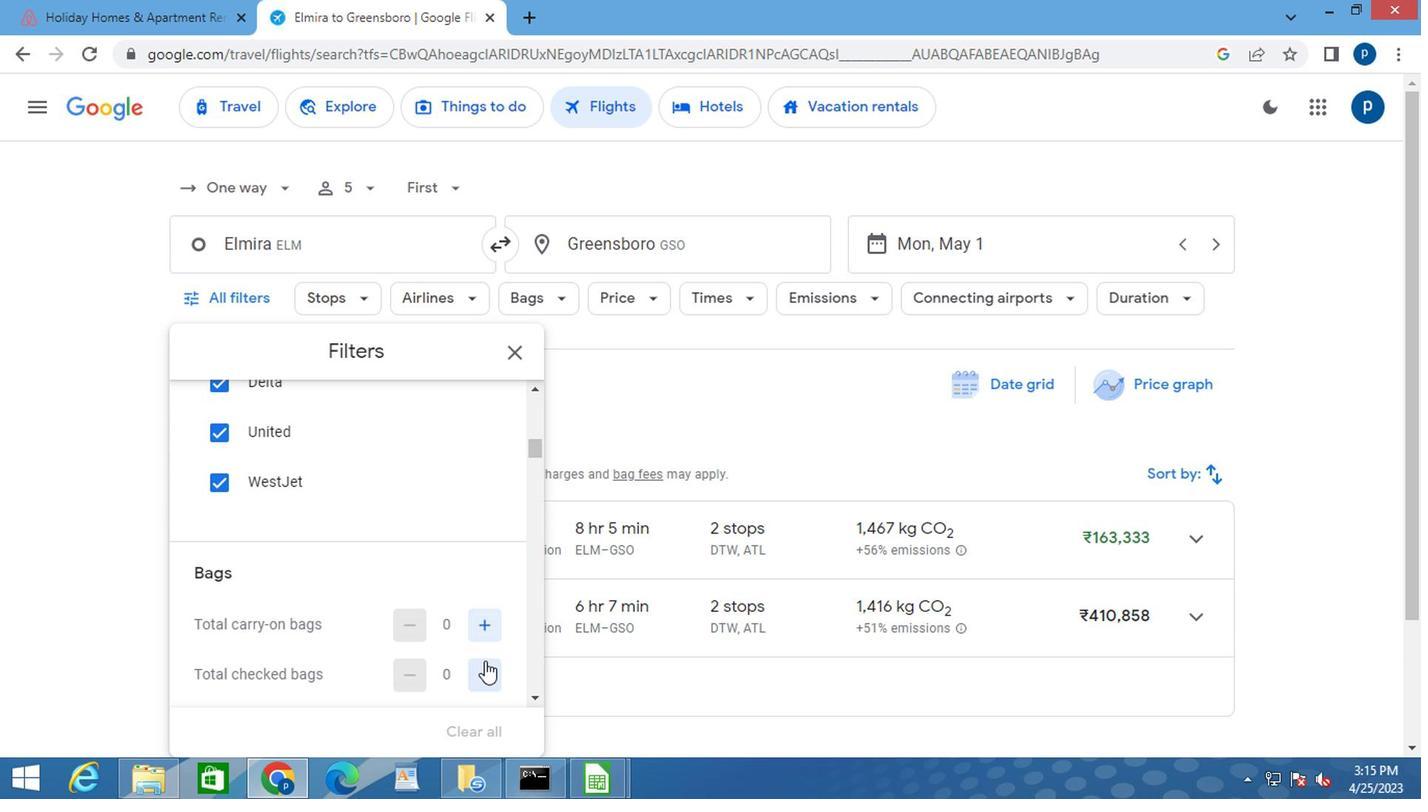 
Action: Mouse pressed left at (482, 664)
Screenshot: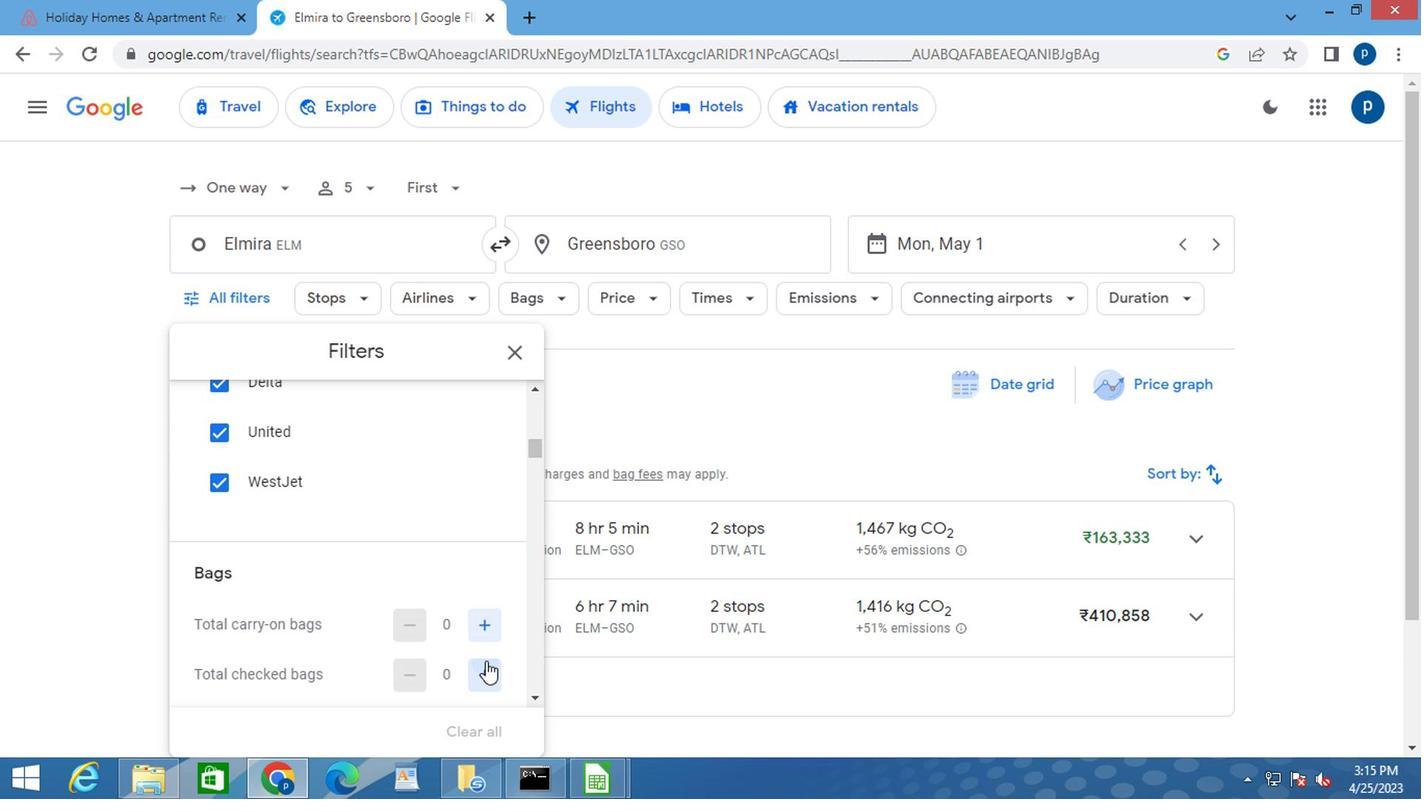 
Action: Mouse moved to (484, 664)
Screenshot: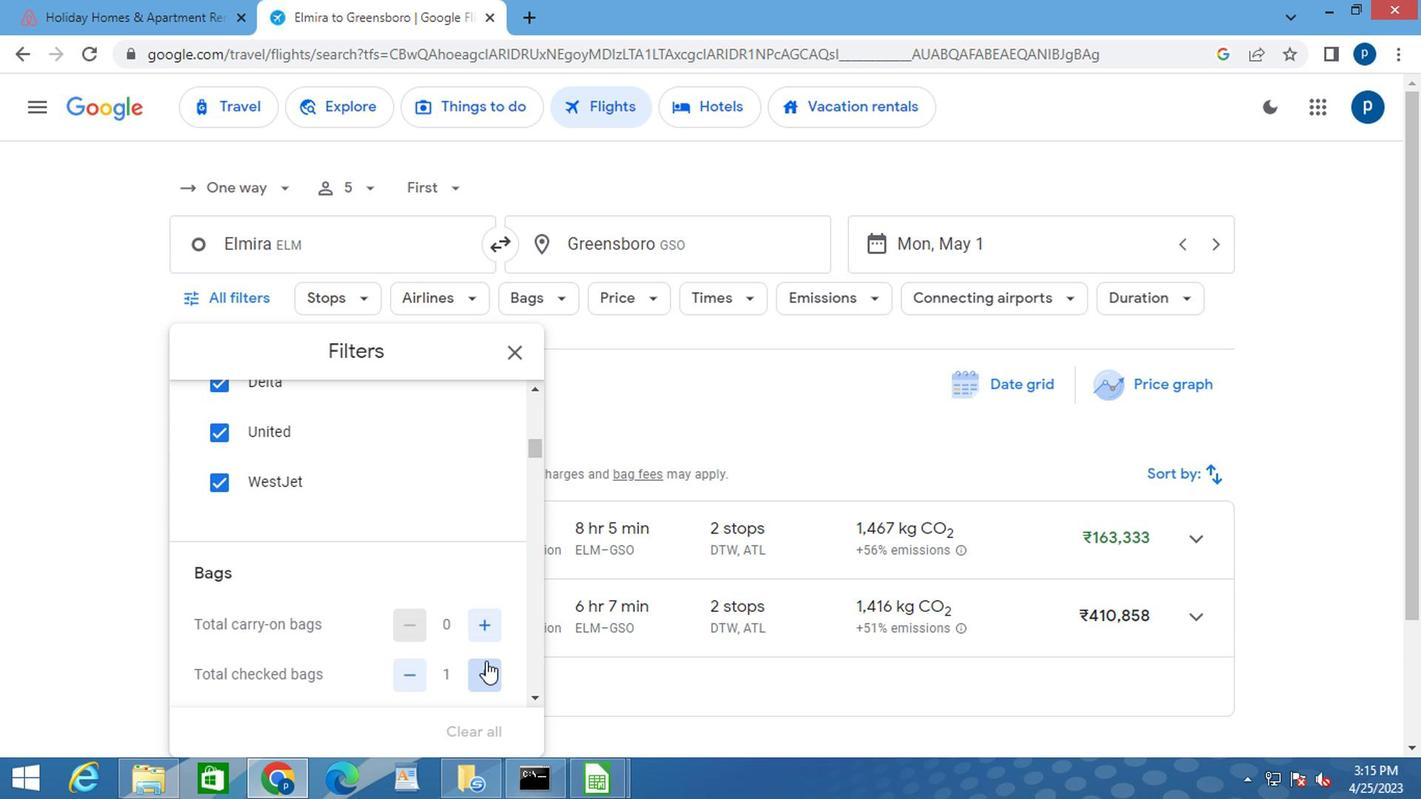 
Action: Mouse pressed left at (484, 664)
Screenshot: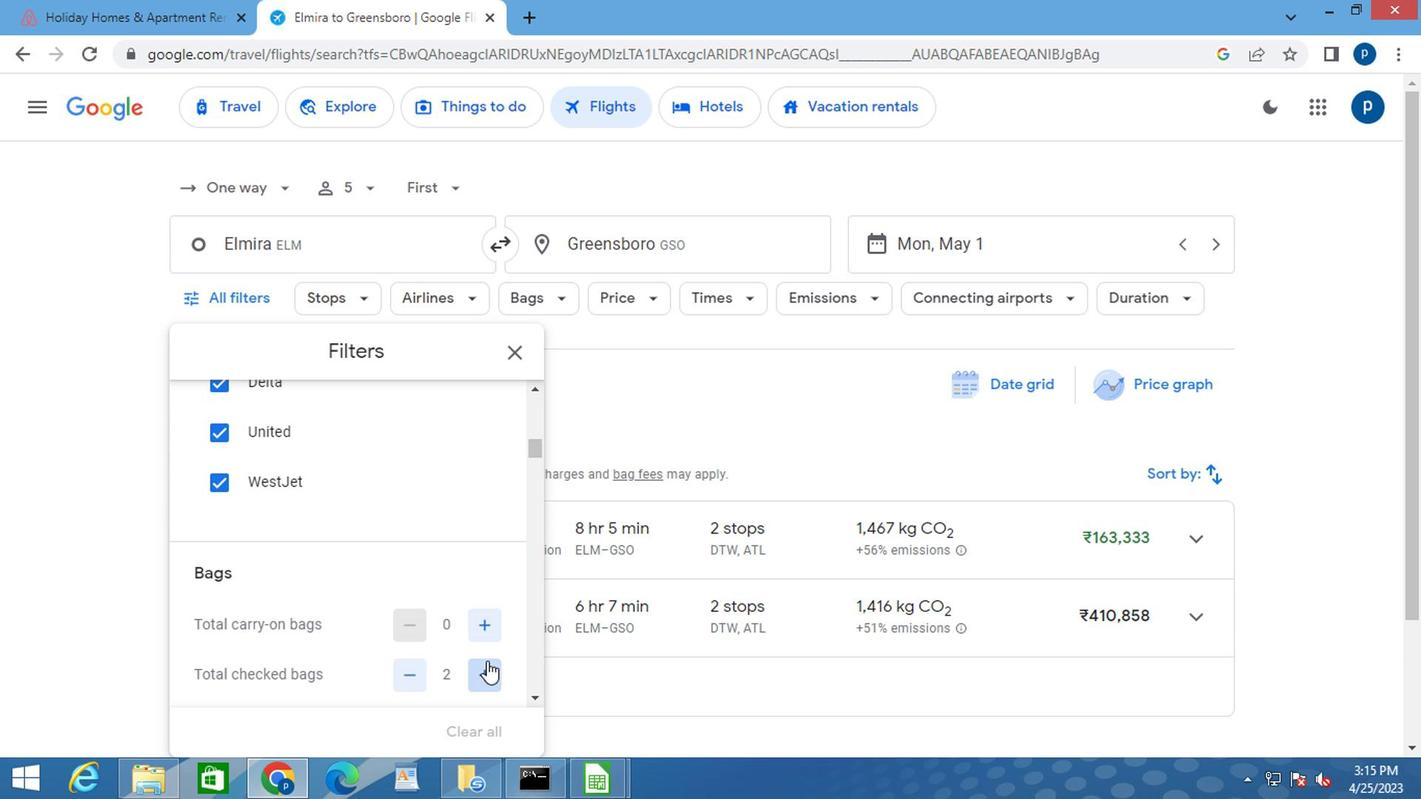 
Action: Mouse pressed left at (484, 664)
Screenshot: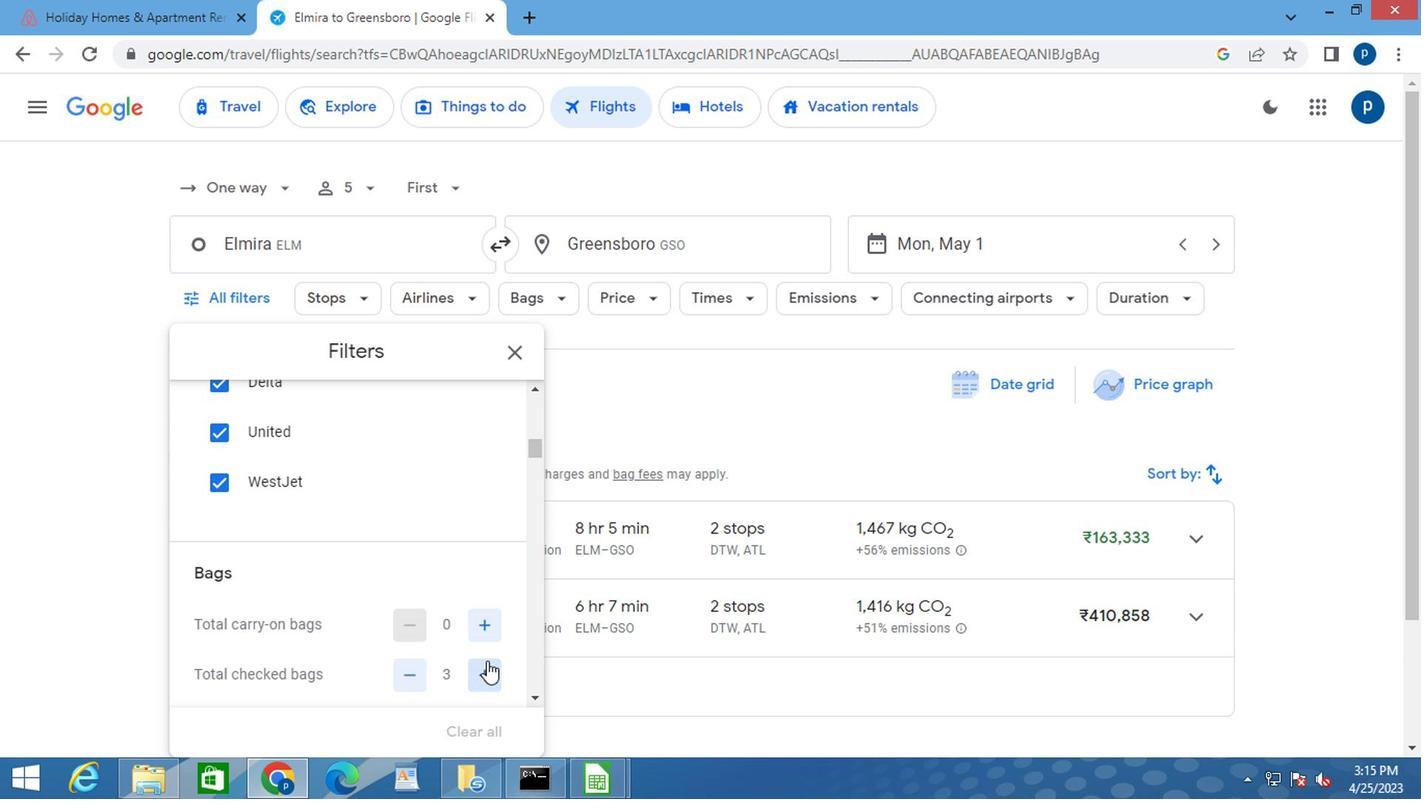 
Action: Mouse moved to (465, 626)
Screenshot: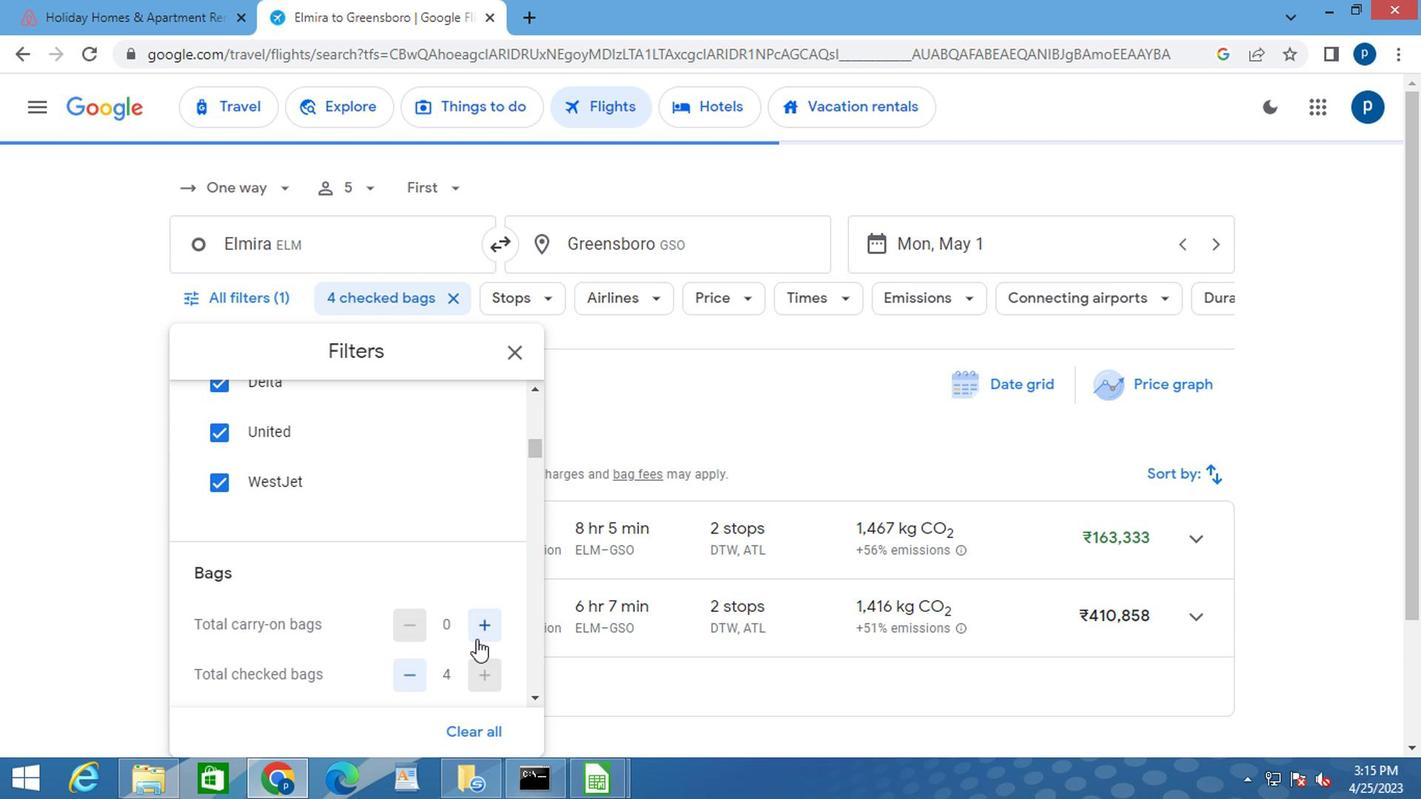 
Action: Mouse scrolled (465, 624) with delta (0, -1)
Screenshot: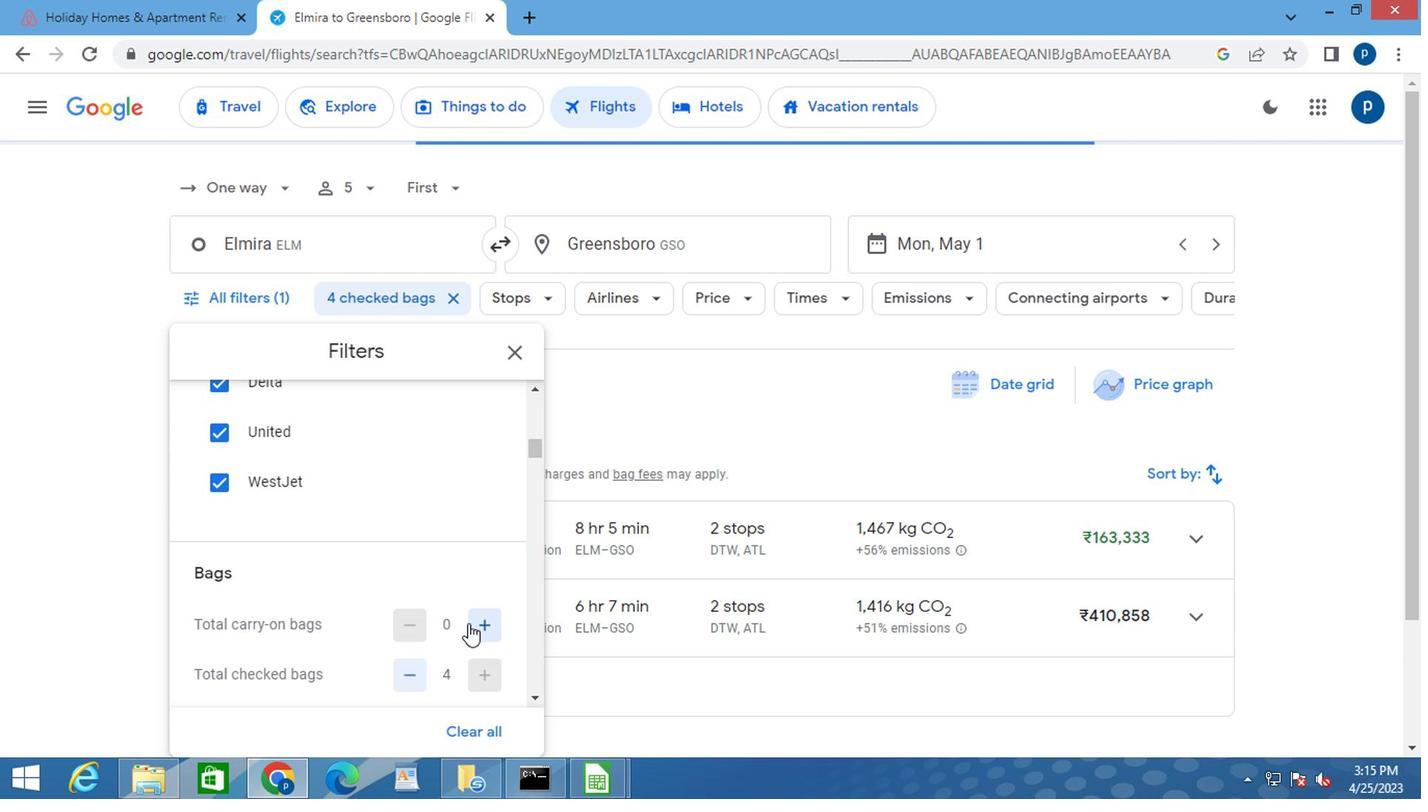 
Action: Mouse moved to (475, 565)
Screenshot: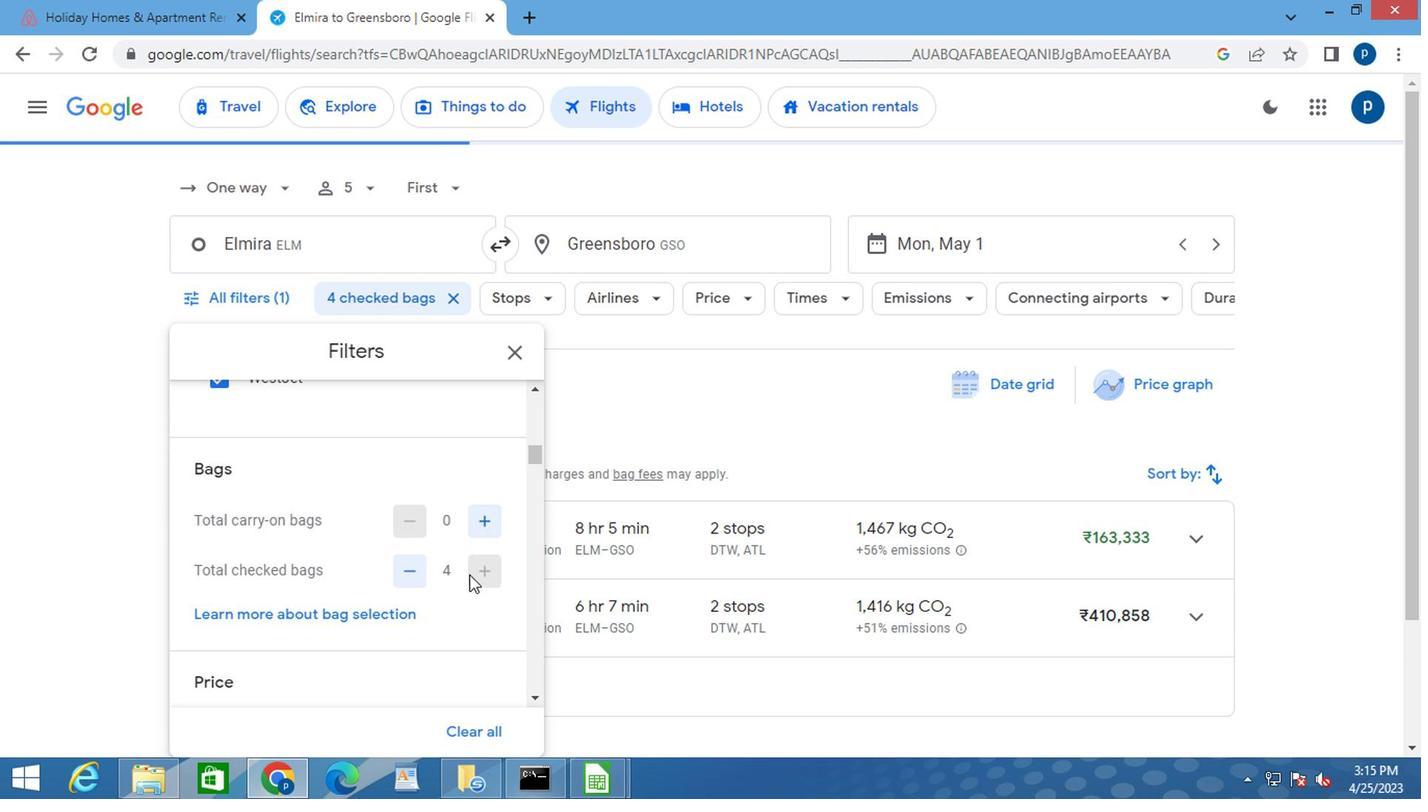 
Action: Mouse pressed left at (475, 565)
Screenshot: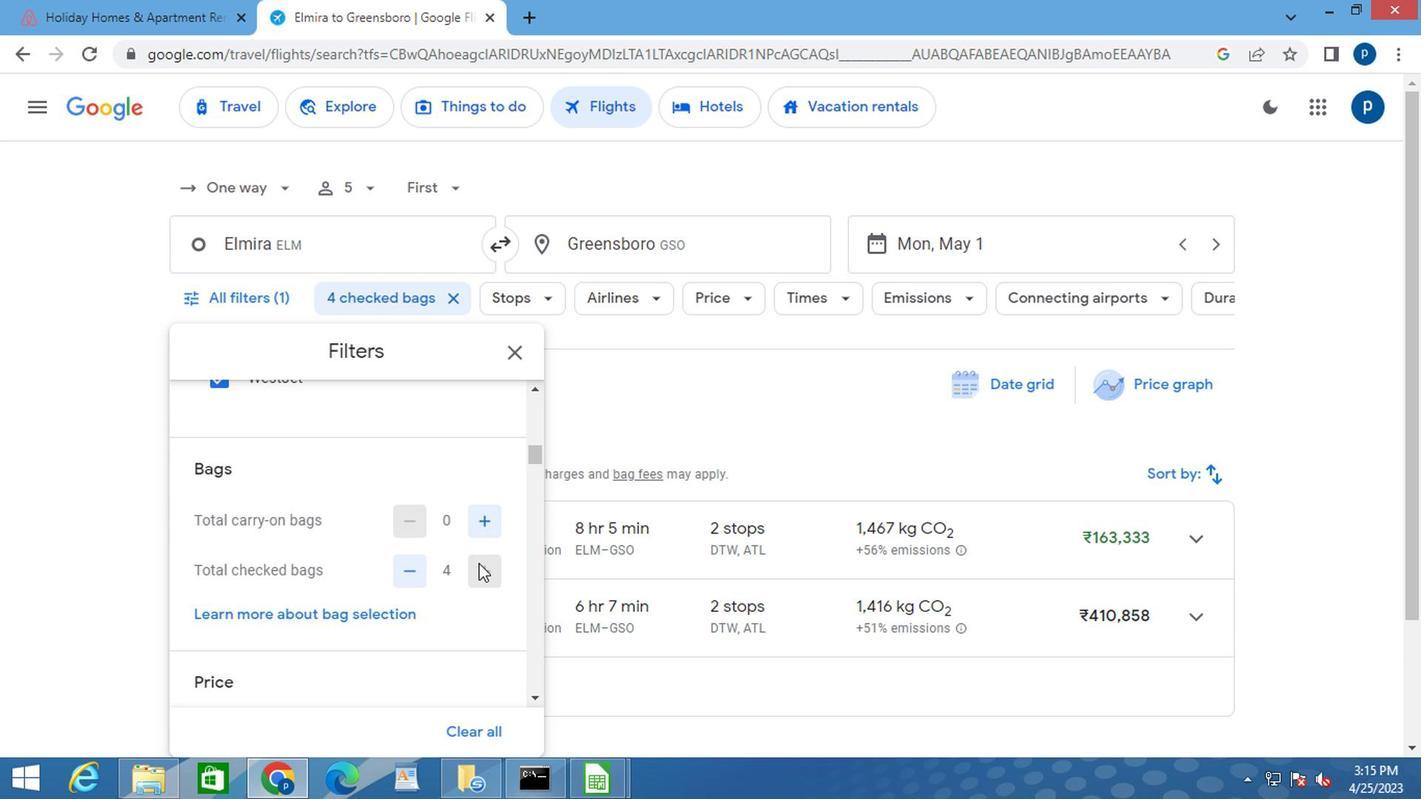 
Action: Mouse moved to (405, 570)
Screenshot: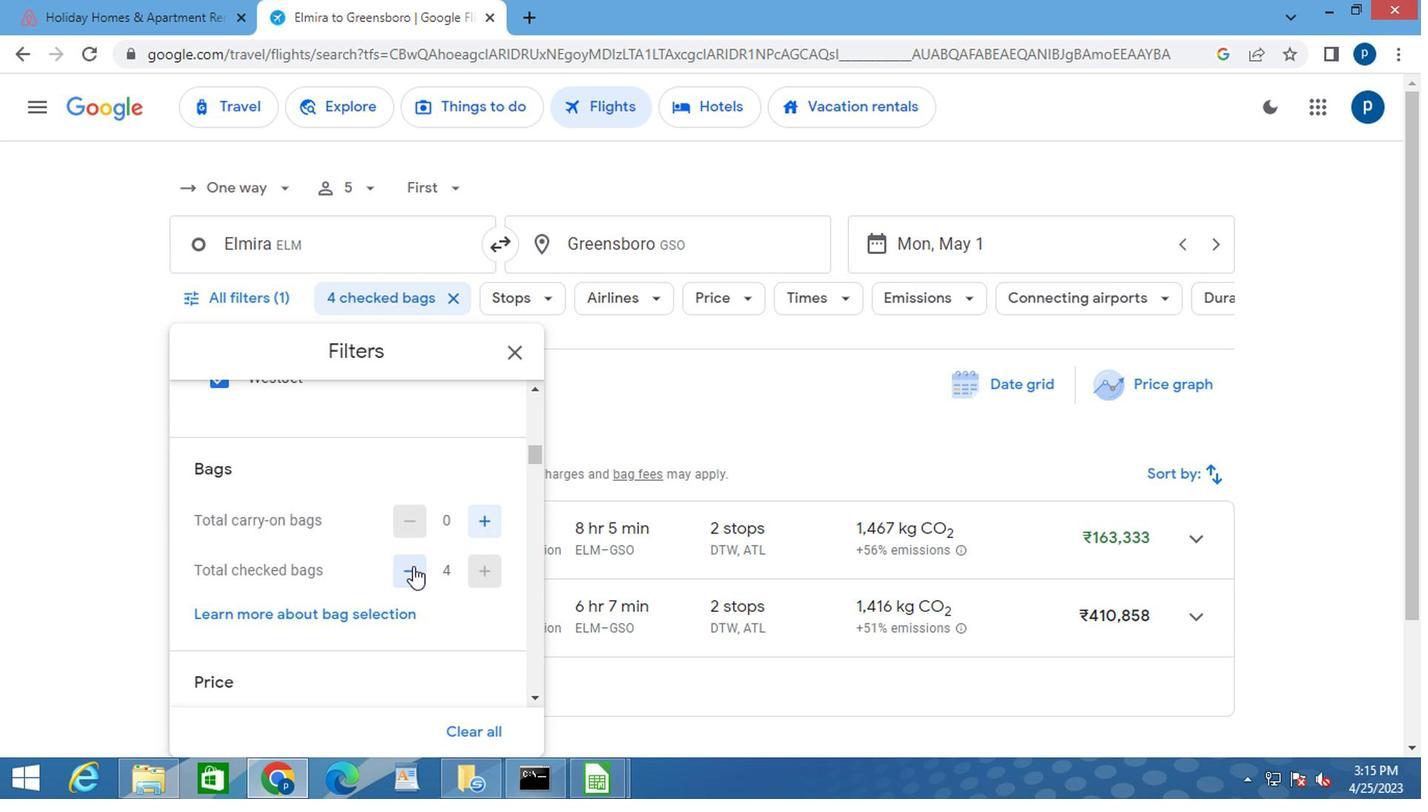 
Action: Mouse scrolled (405, 570) with delta (0, 0)
Screenshot: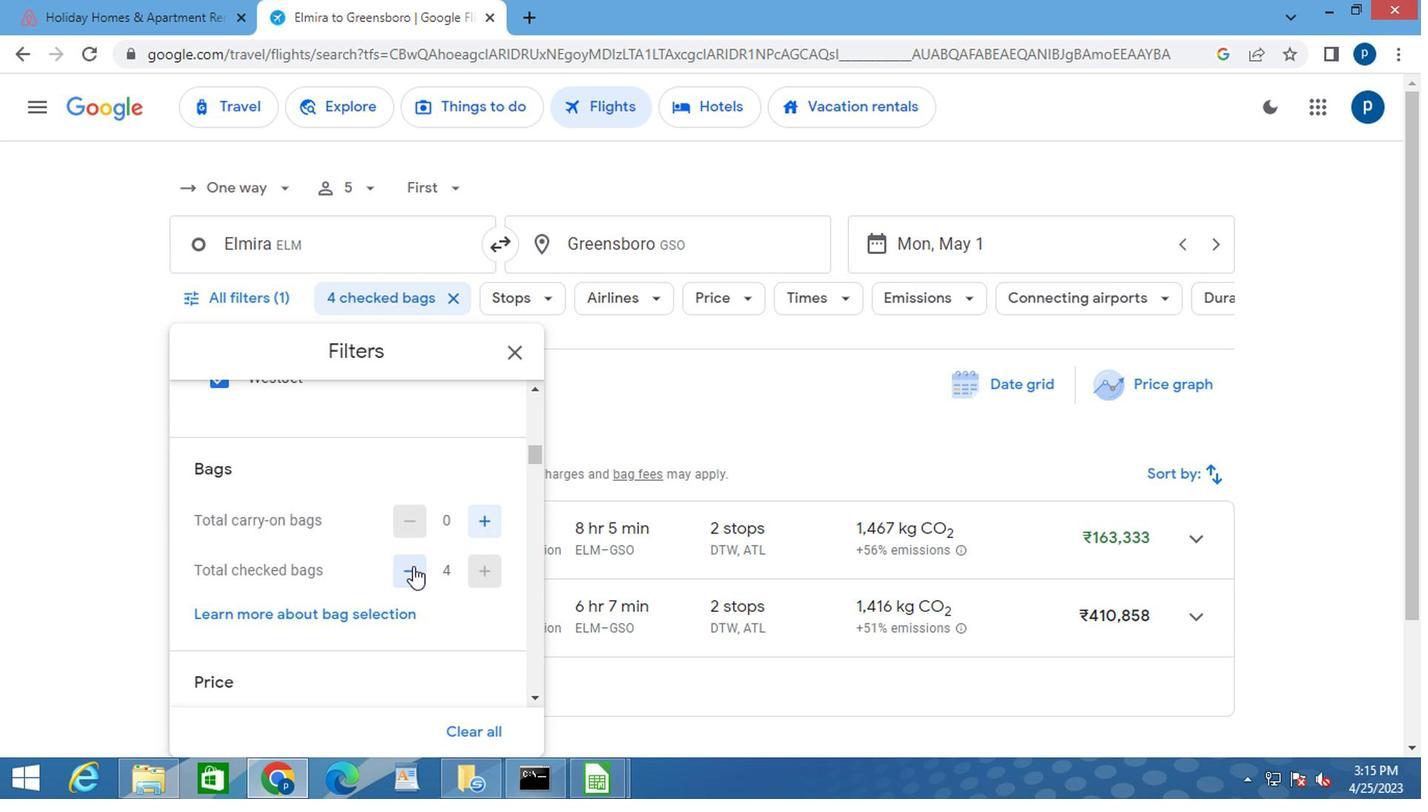 
Action: Mouse moved to (405, 570)
Screenshot: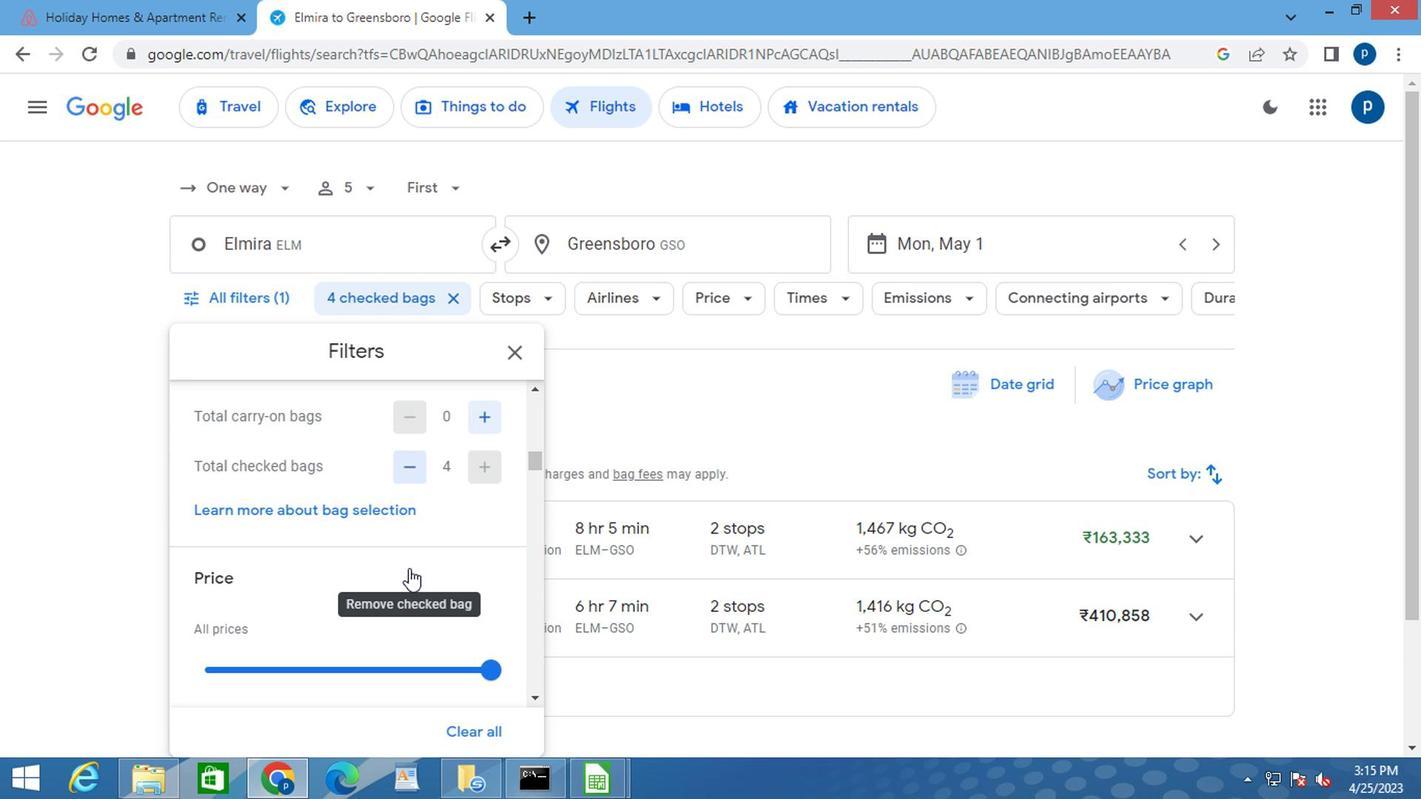 
Action: Mouse scrolled (405, 570) with delta (0, 0)
Screenshot: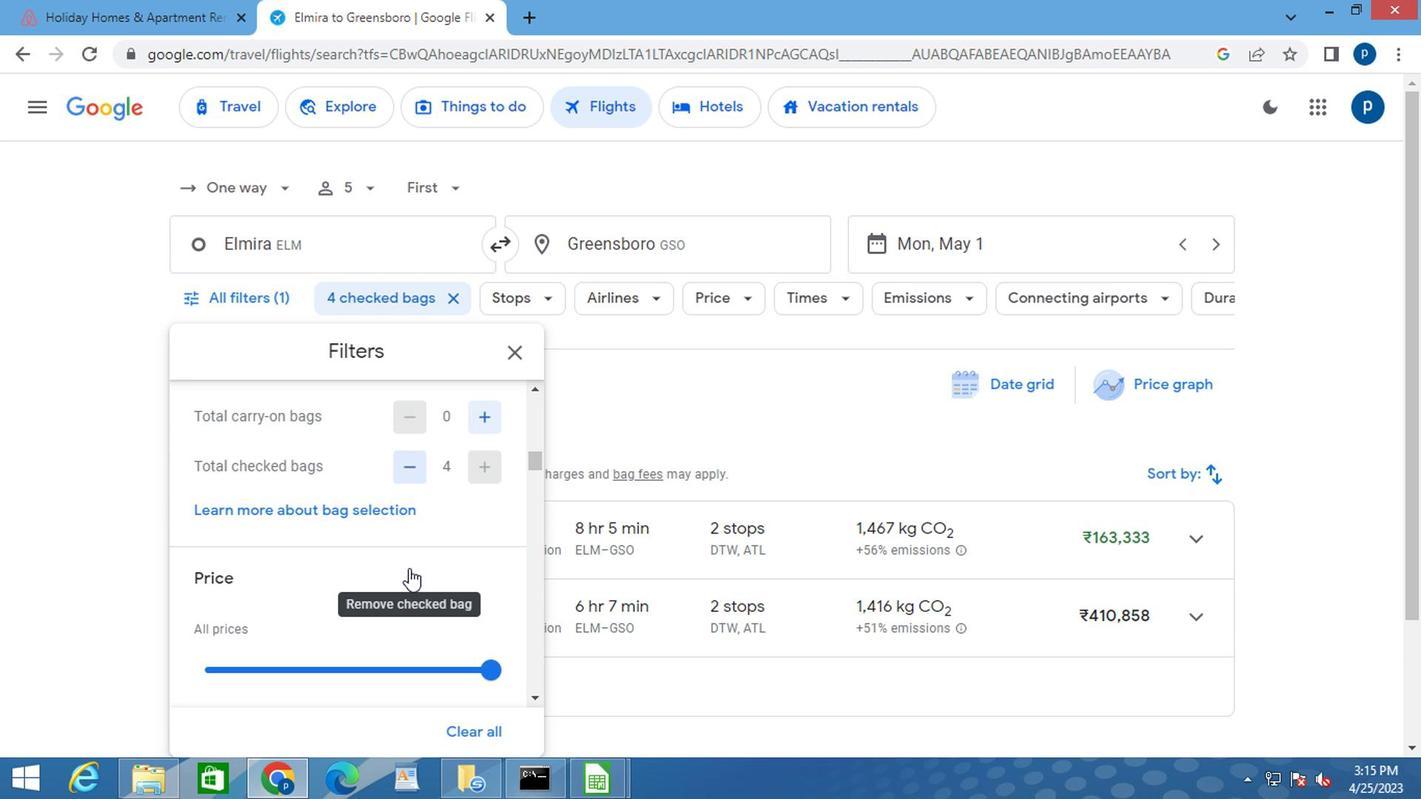 
Action: Mouse scrolled (405, 570) with delta (0, 0)
Screenshot: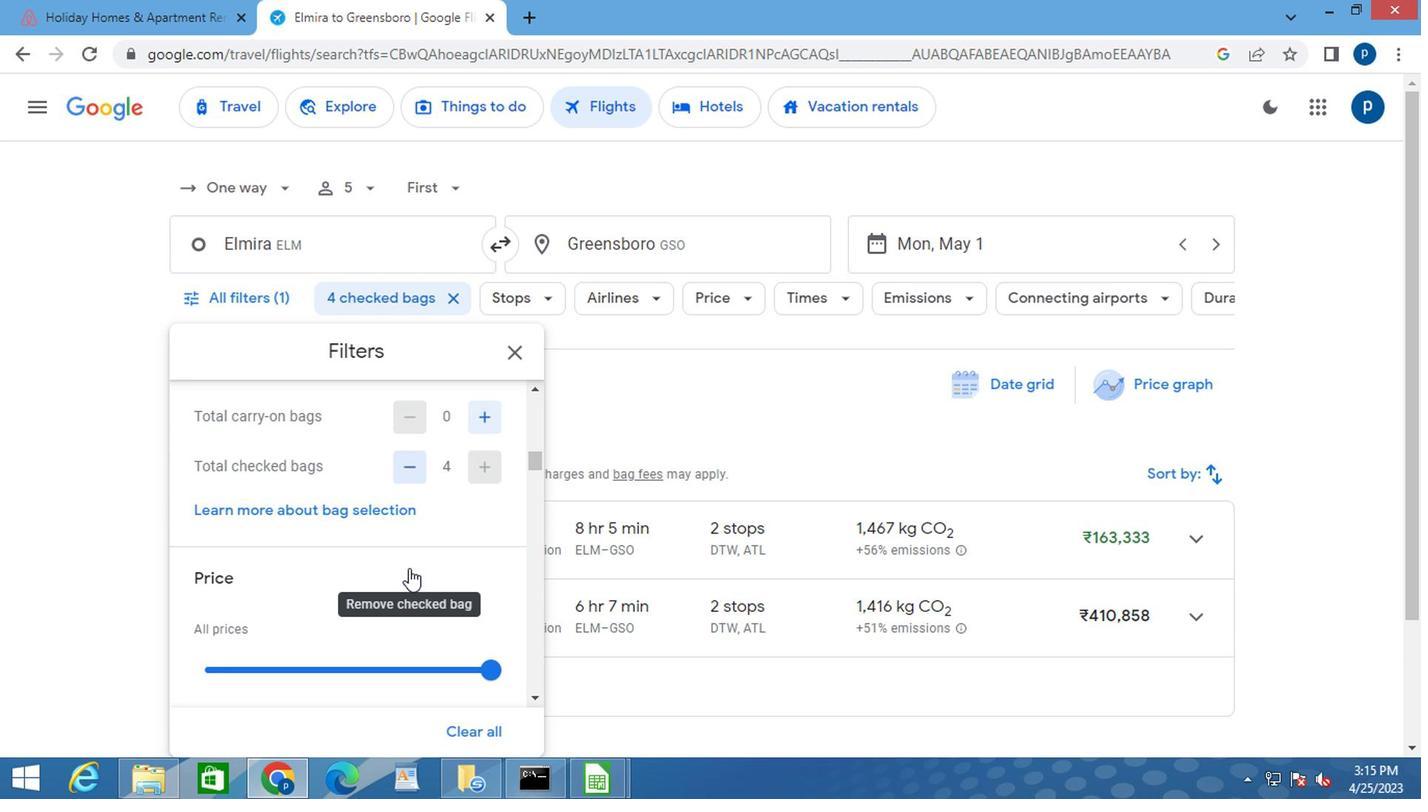 
Action: Mouse moved to (479, 465)
Screenshot: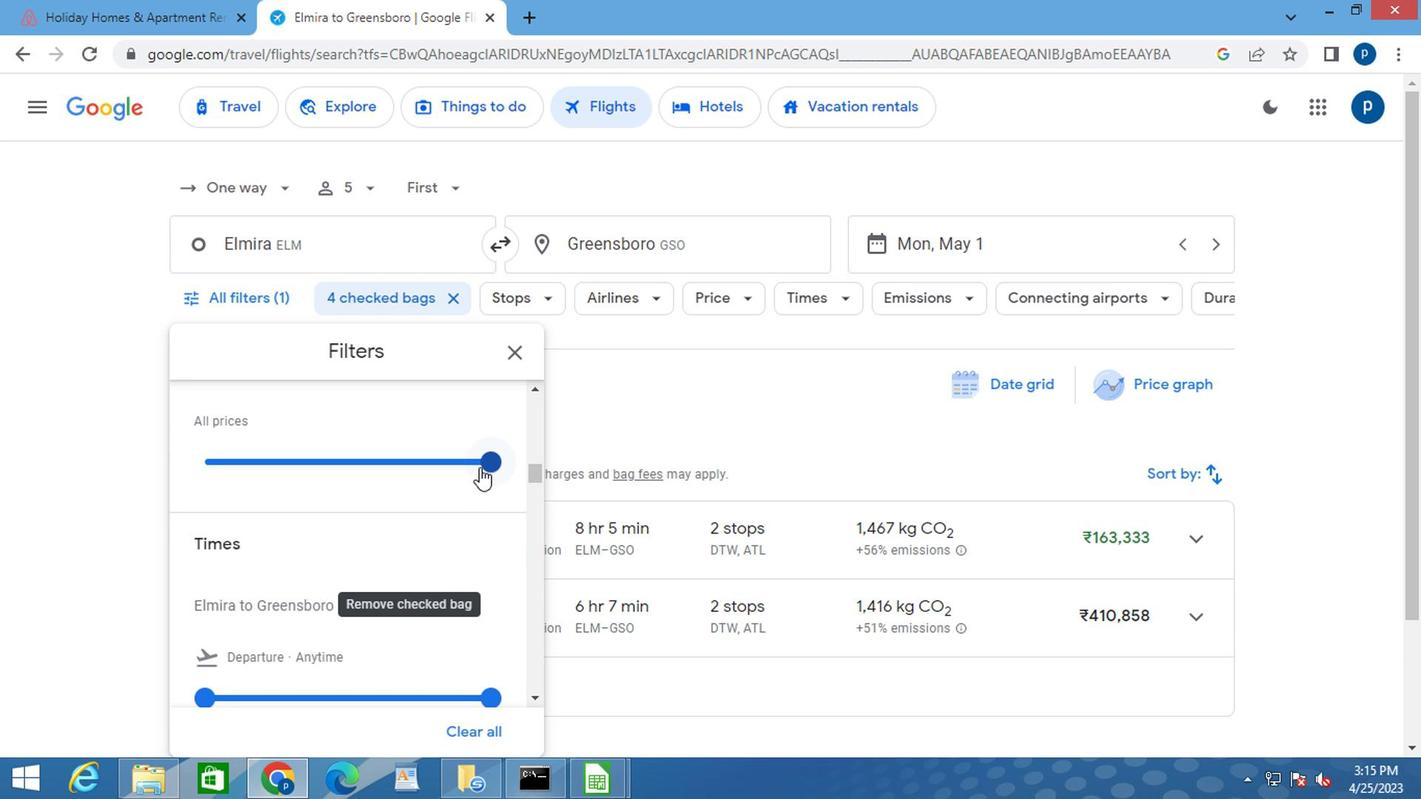 
Action: Mouse pressed left at (479, 465)
Screenshot: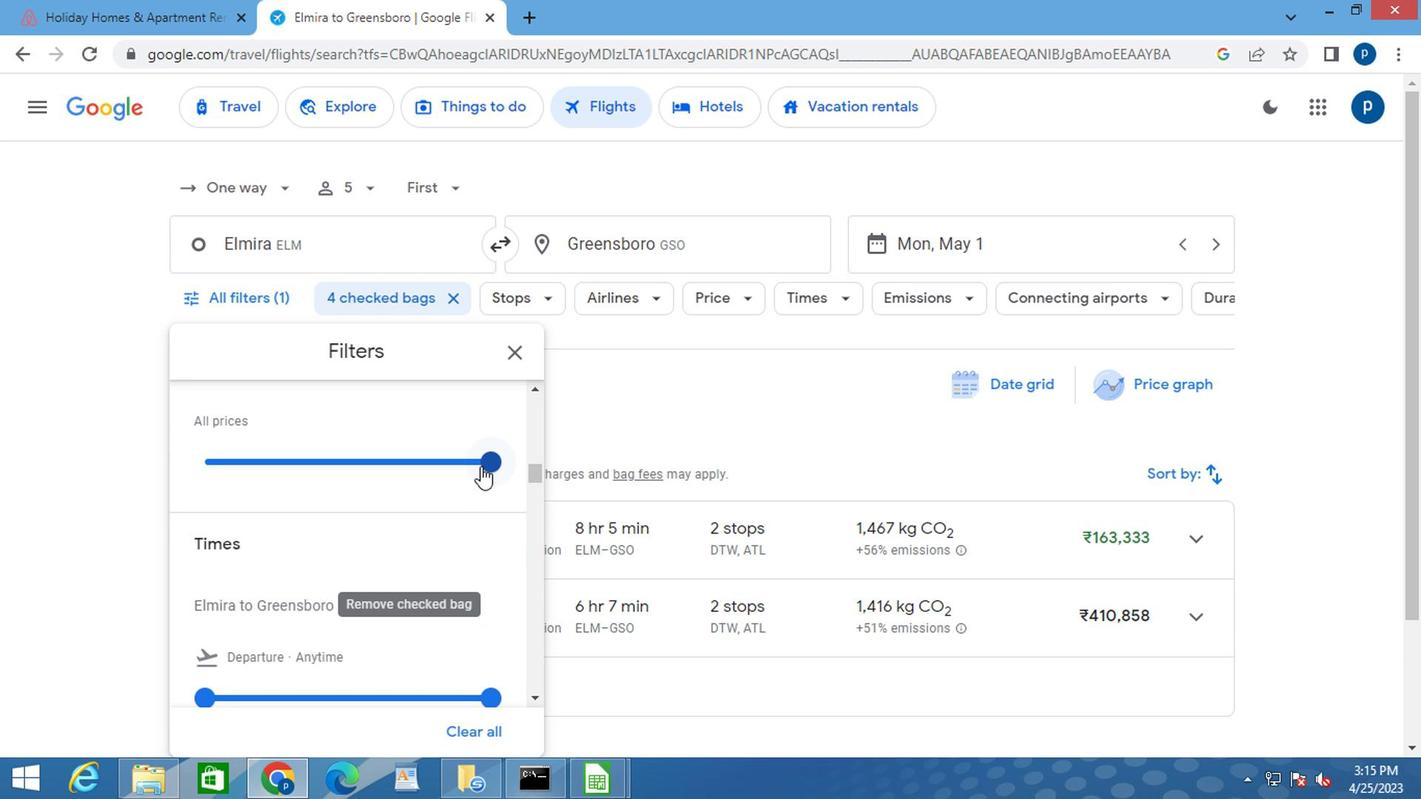 
Action: Mouse moved to (319, 553)
Screenshot: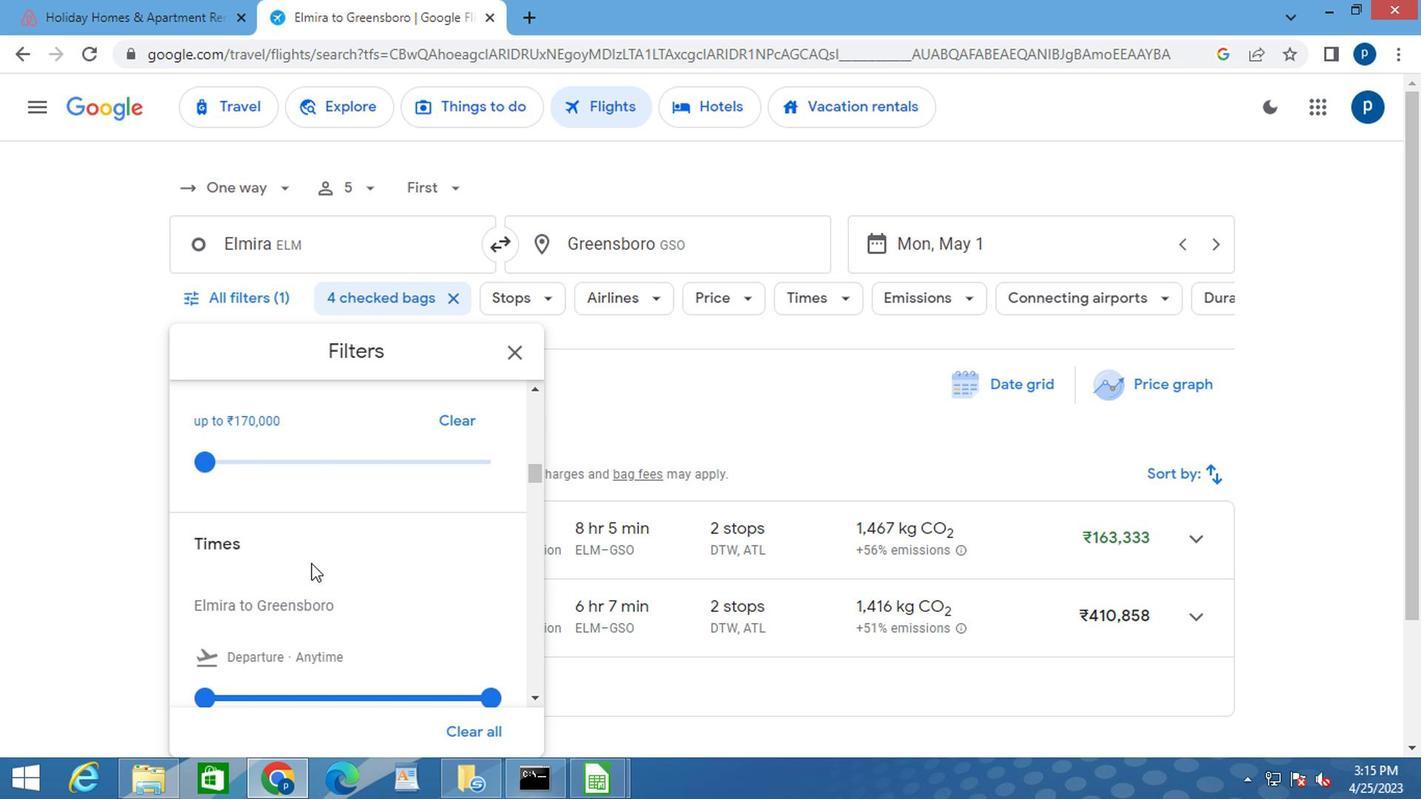
Action: Mouse scrolled (319, 553) with delta (0, 0)
Screenshot: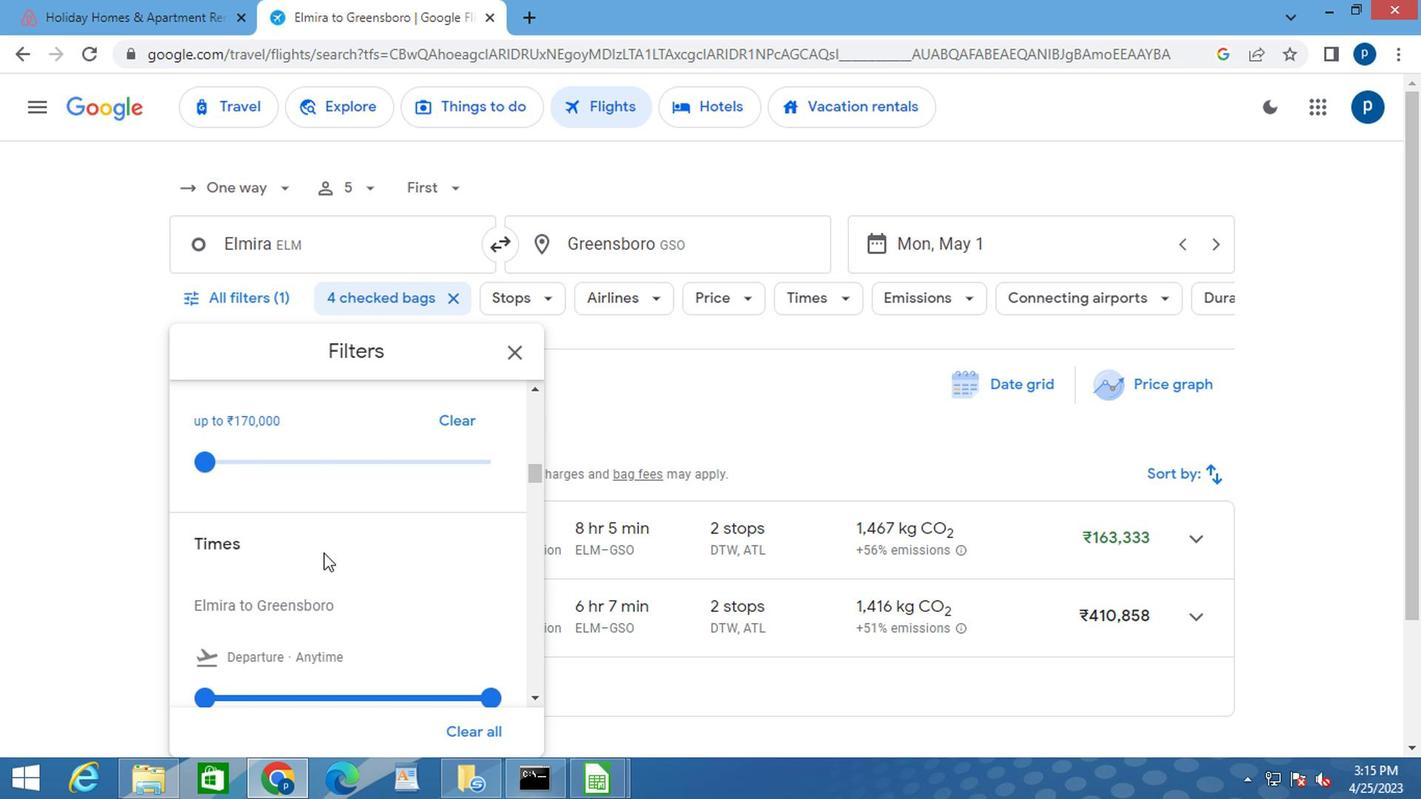 
Action: Mouse moved to (318, 553)
Screenshot: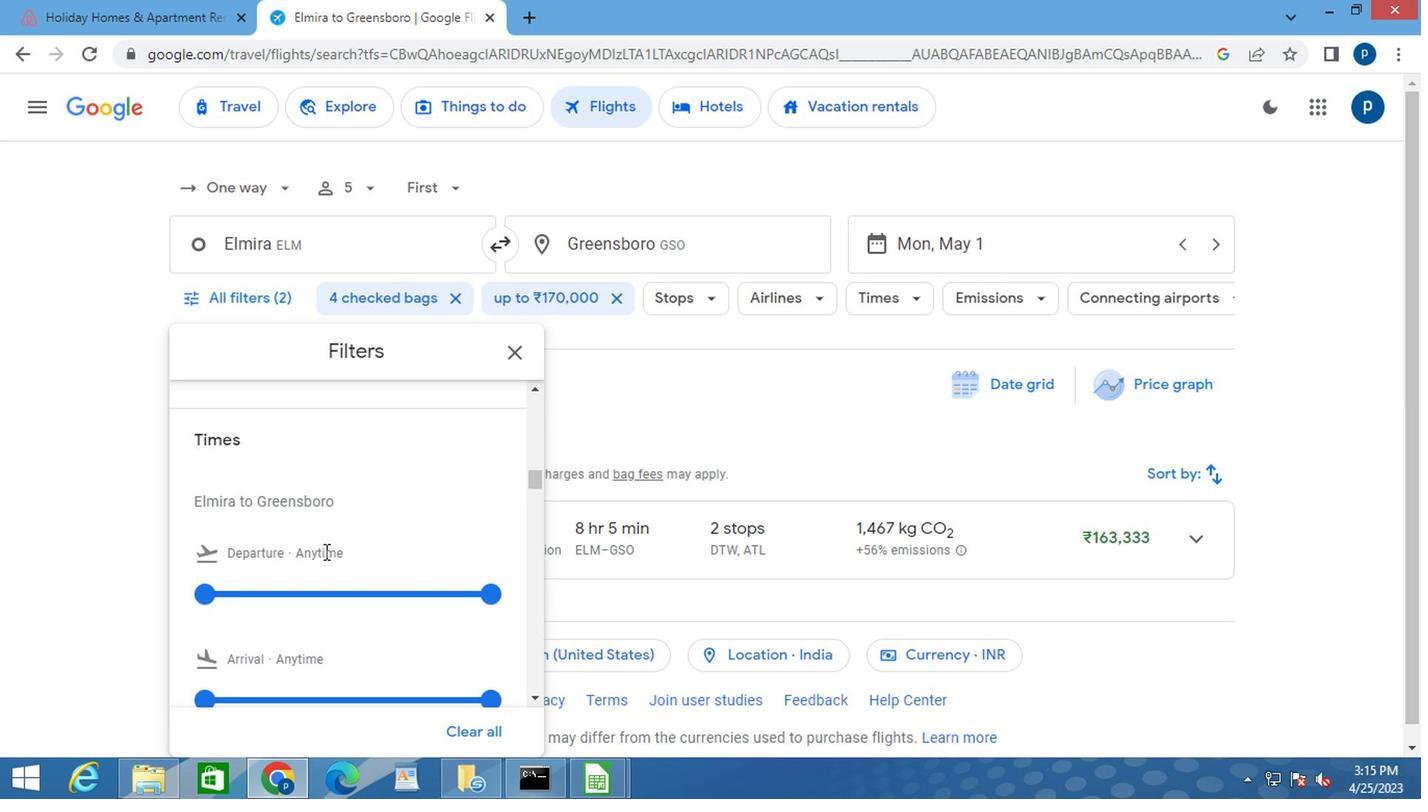 
Action: Mouse scrolled (318, 553) with delta (0, 0)
Screenshot: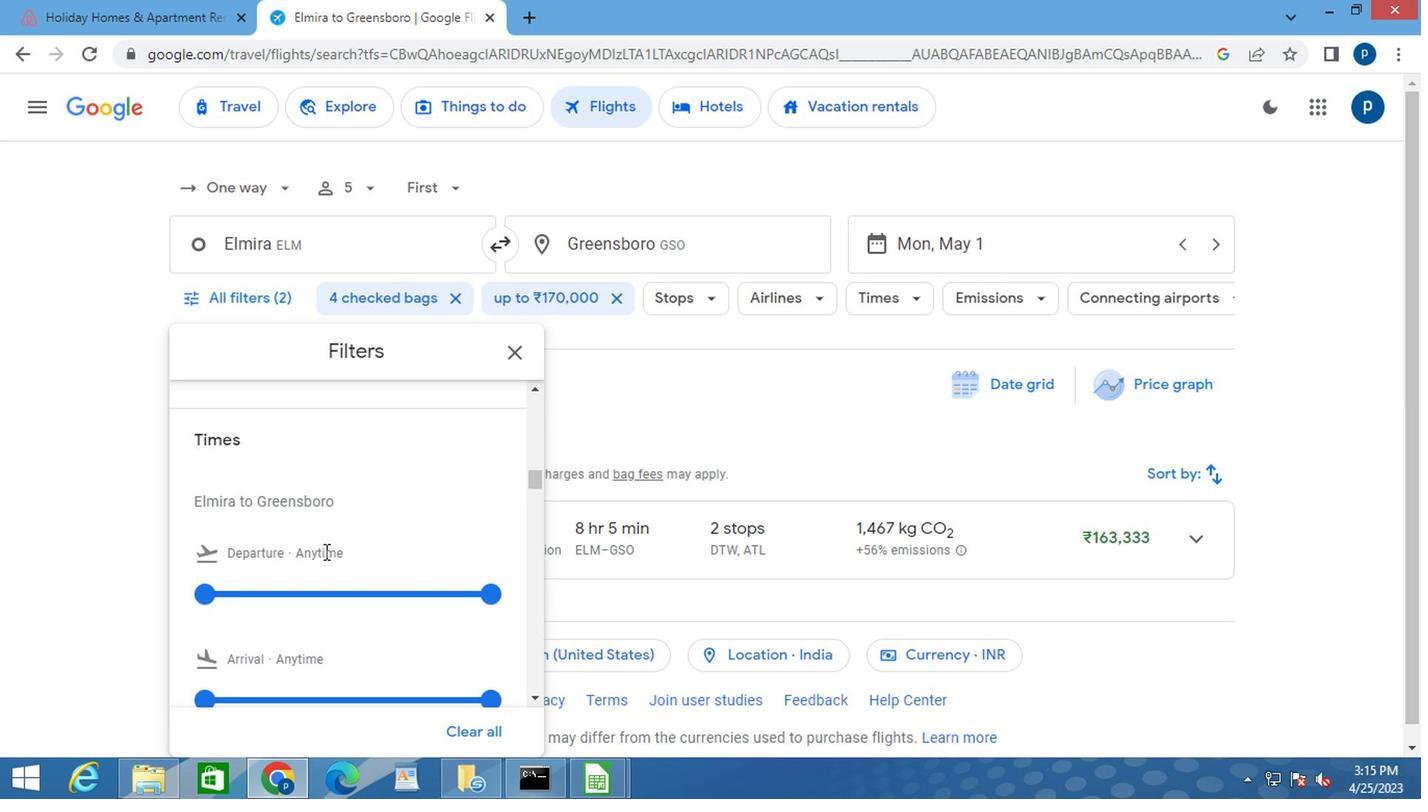 
Action: Mouse moved to (202, 487)
Screenshot: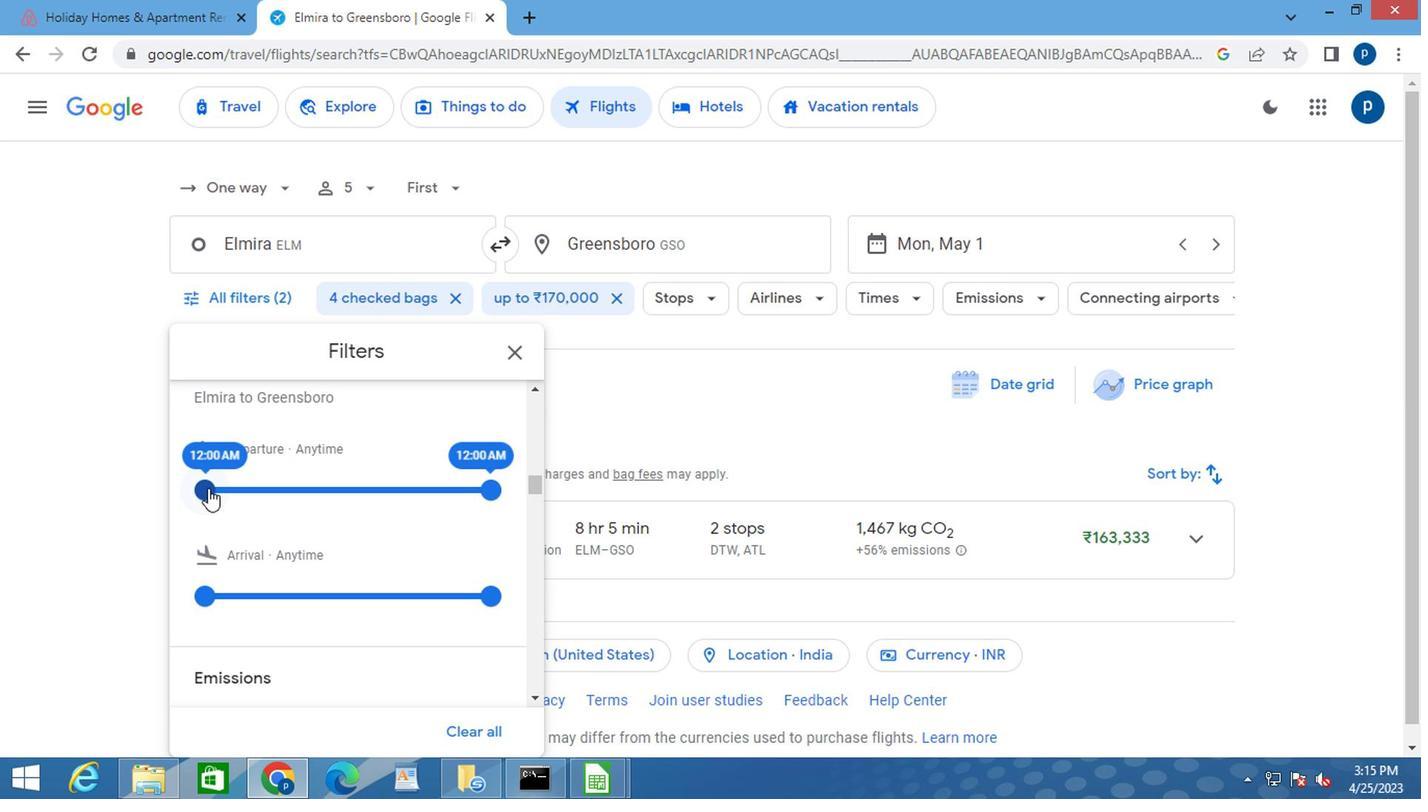 
Action: Mouse pressed left at (202, 487)
Screenshot: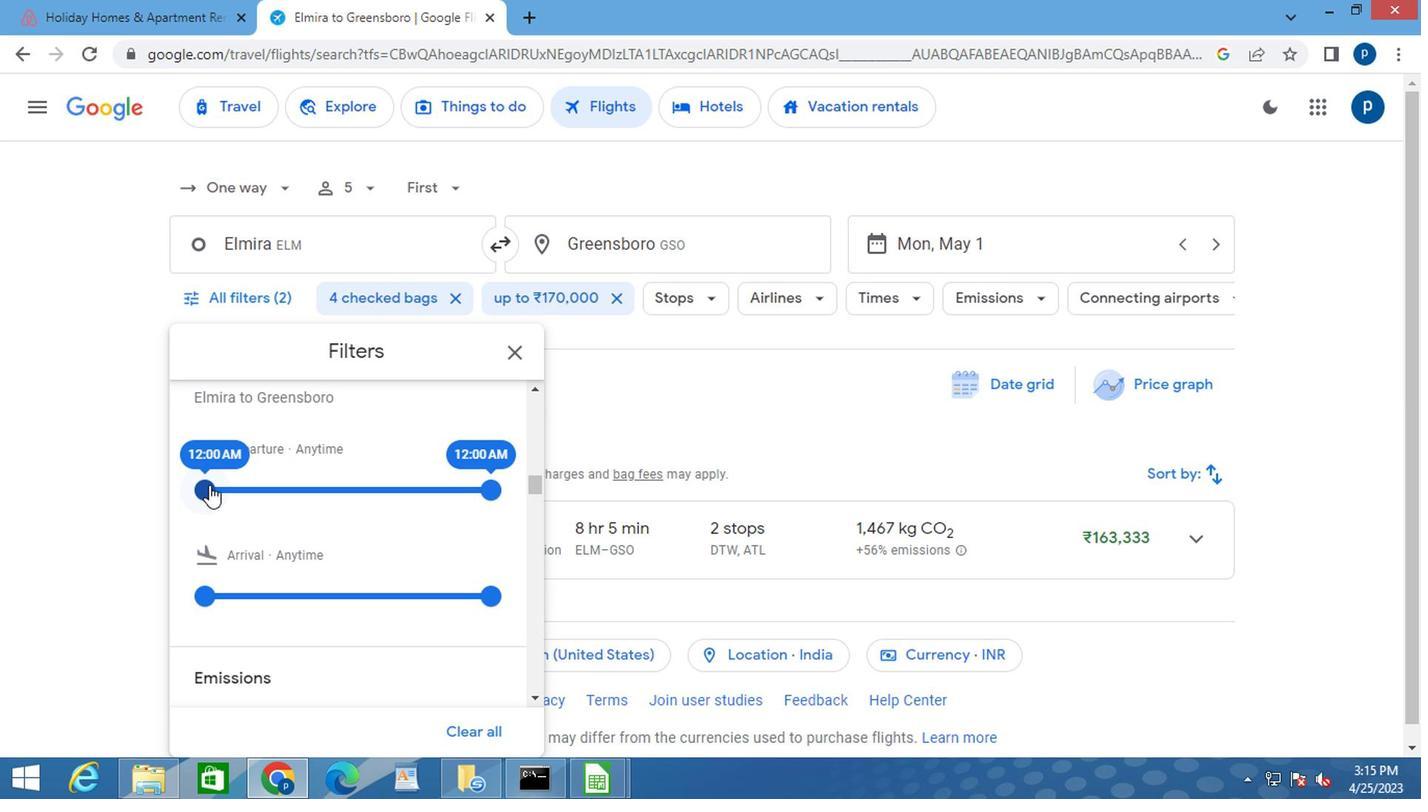 
Action: Mouse moved to (484, 491)
Screenshot: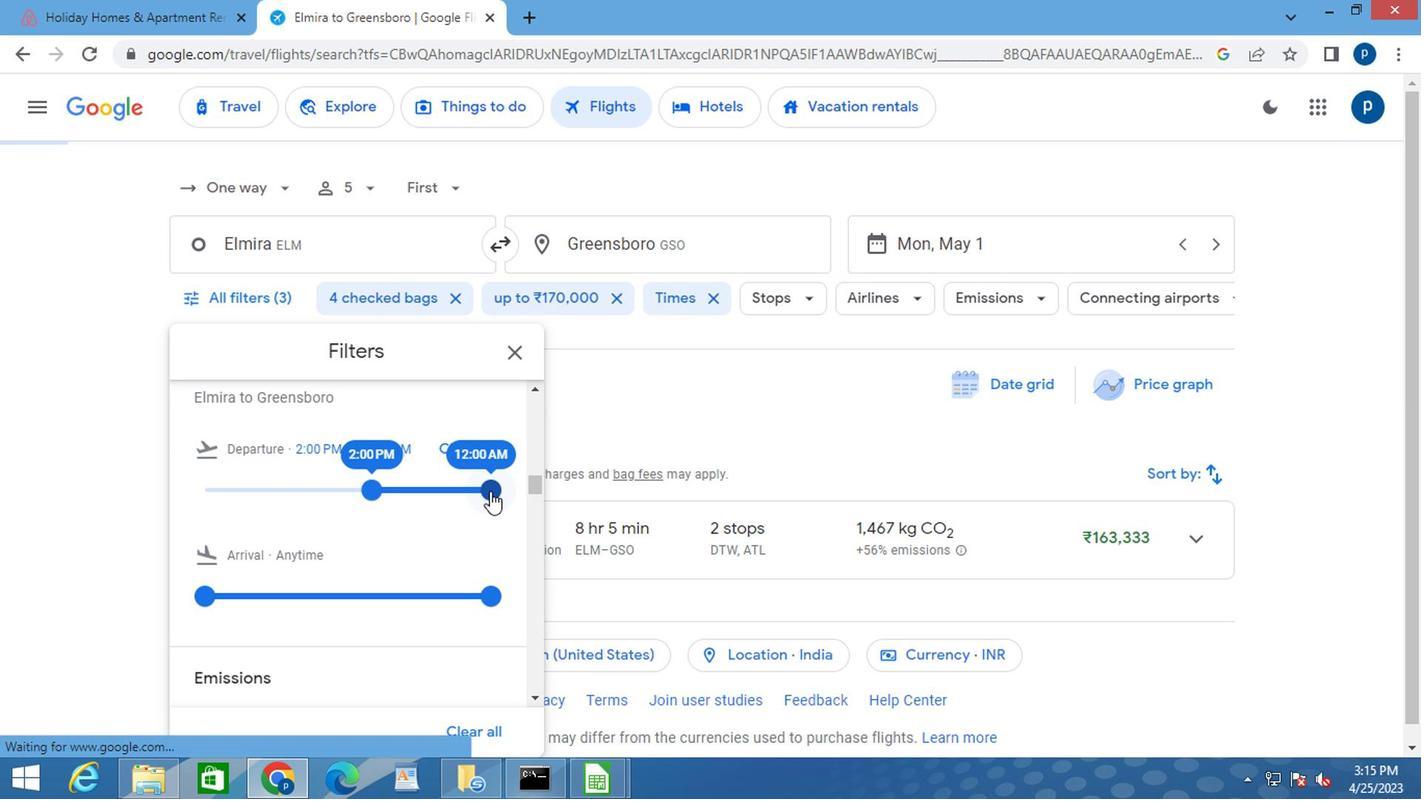 
Action: Mouse pressed left at (484, 491)
Screenshot: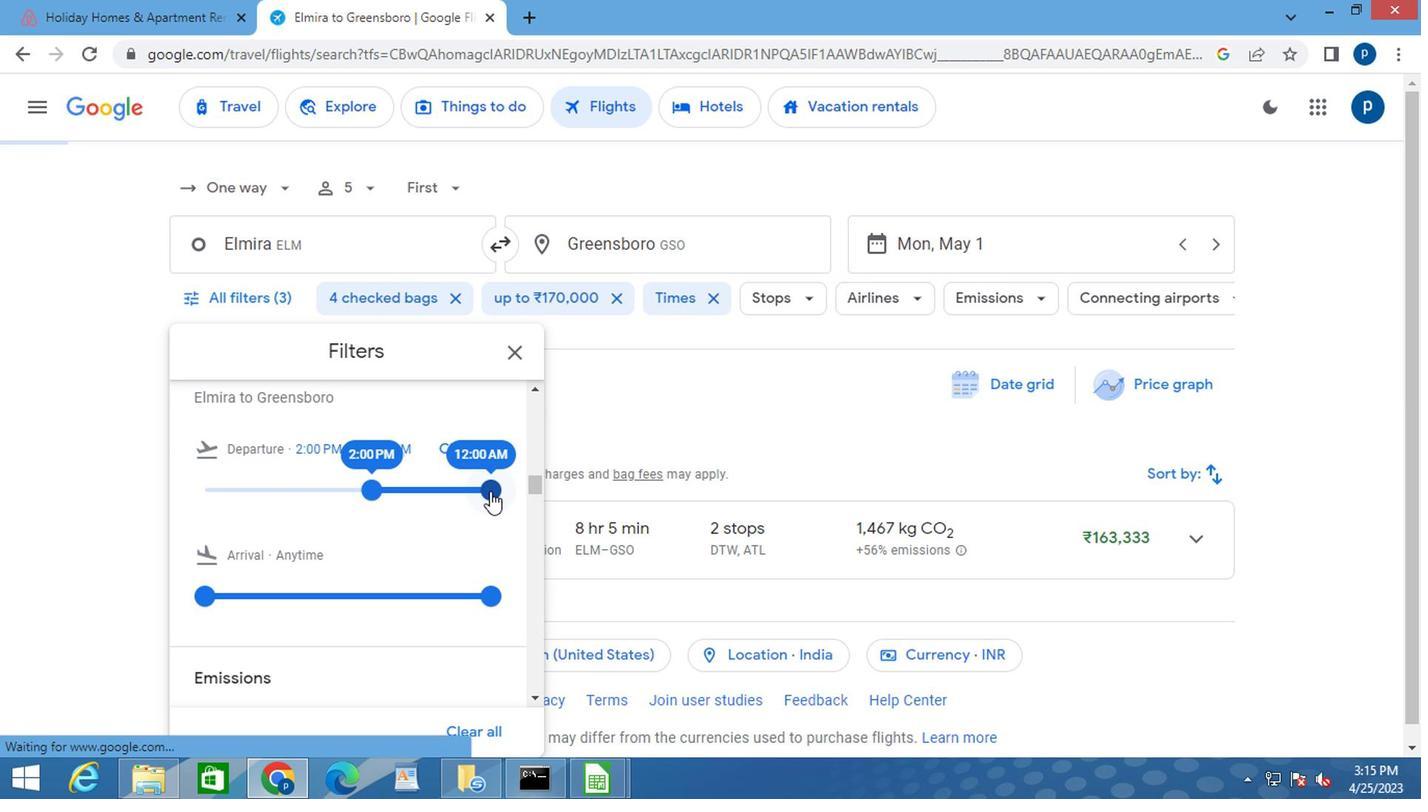 
Action: Mouse moved to (499, 357)
Screenshot: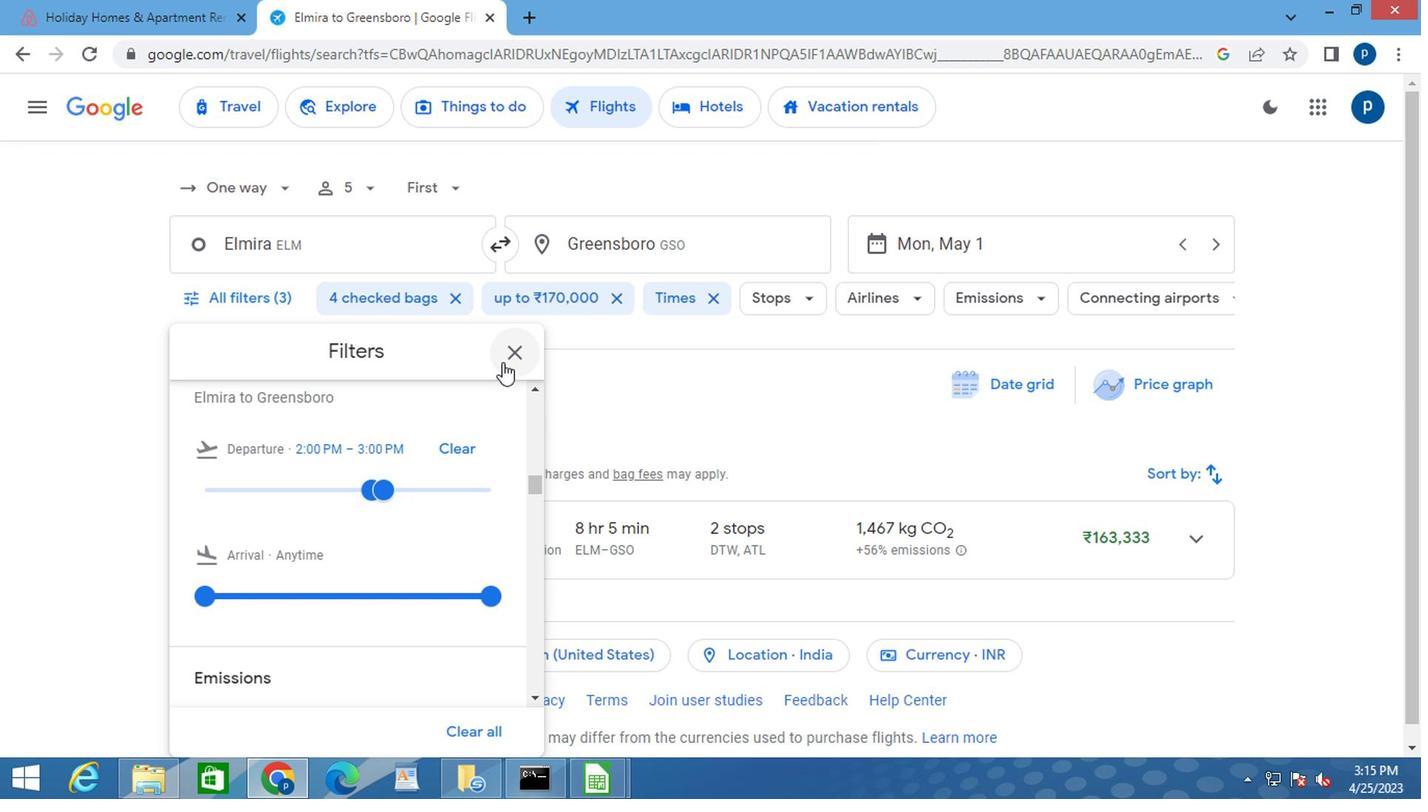 
Action: Mouse pressed left at (499, 357)
Screenshot: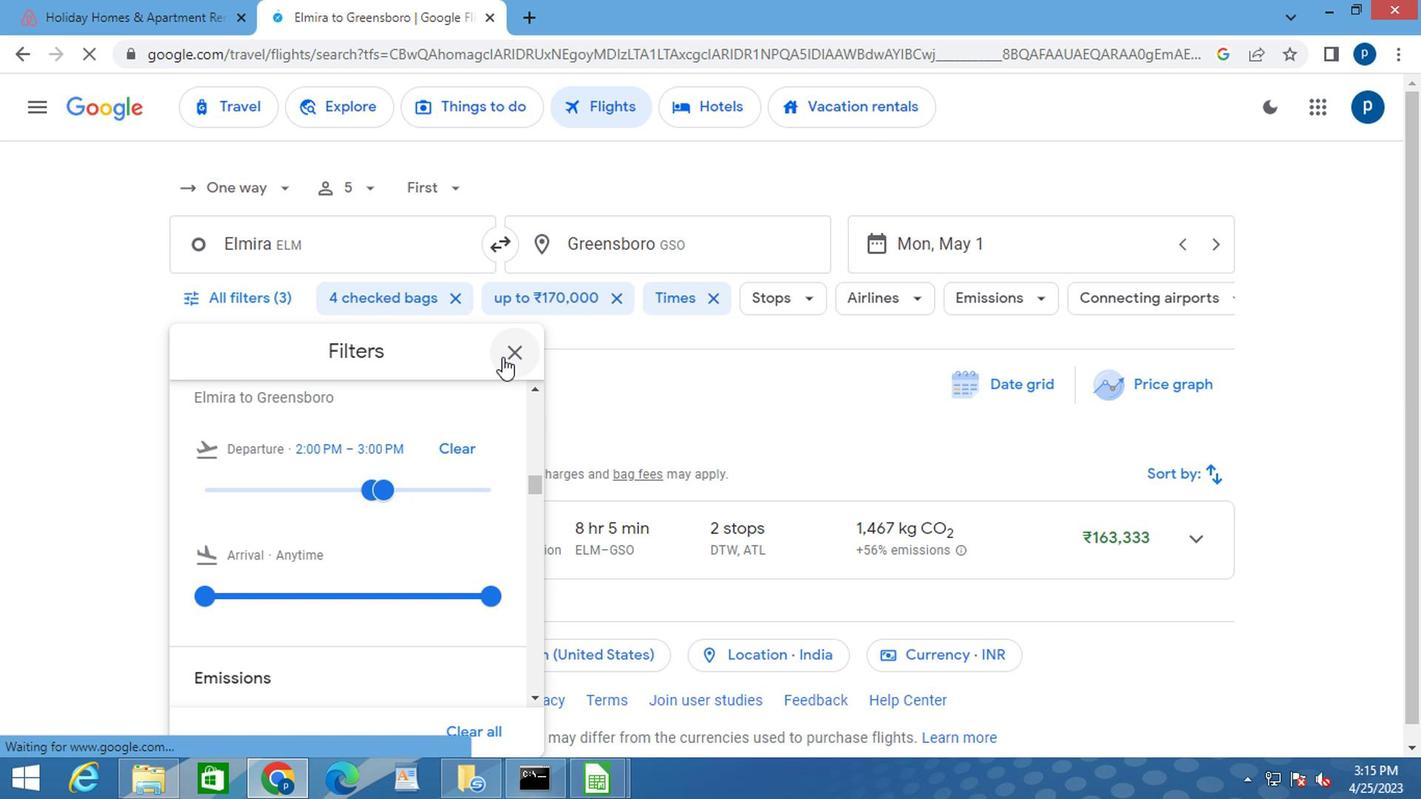 
Action: Mouse moved to (499, 356)
Screenshot: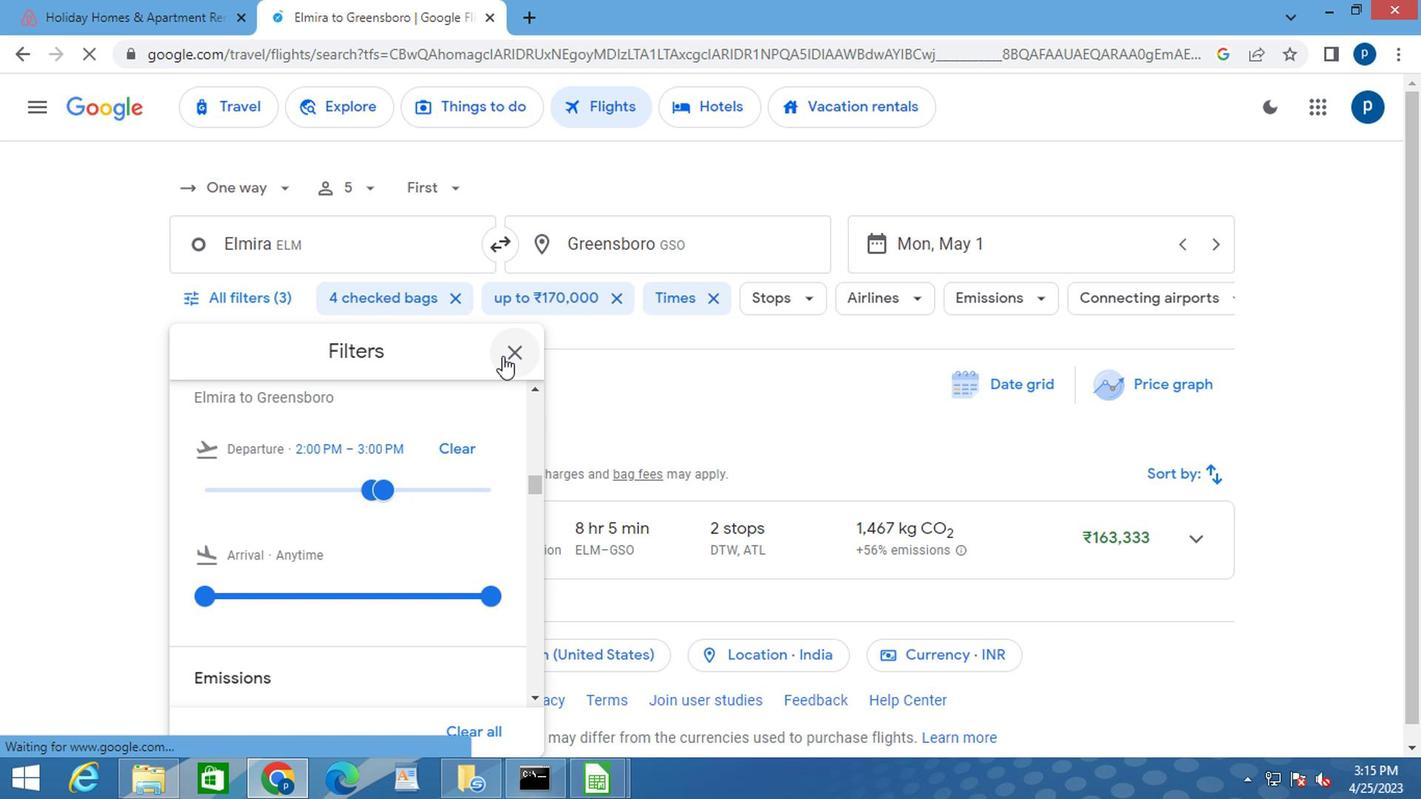 
